 Task: Look for space in Bāndīkūi, India from 9th June, 2023 to 11th June, 2023 for 2 adults in price range Rs.6000 to Rs.10000. Place can be entire place with 2 bedrooms having 2 beds and 1 bathroom. Property type can be house, flat, guest house. Amenities needed are: wifi. Booking option can be shelf check-in. Required host language is English.
Action: Mouse moved to (502, 109)
Screenshot: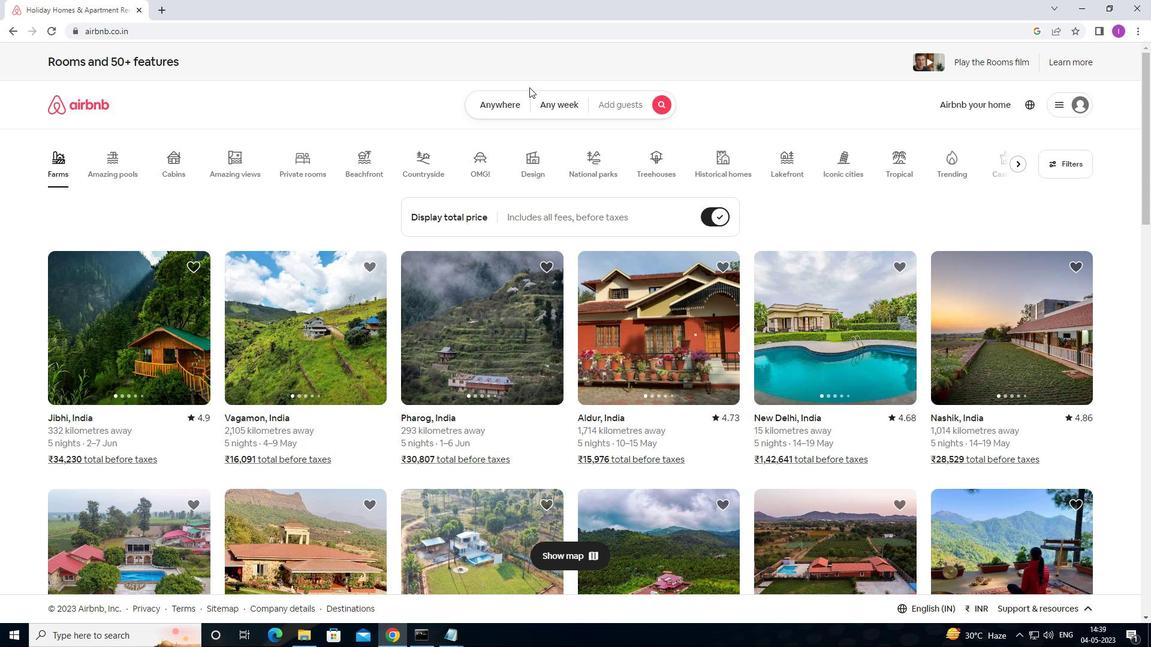 
Action: Mouse pressed left at (502, 109)
Screenshot: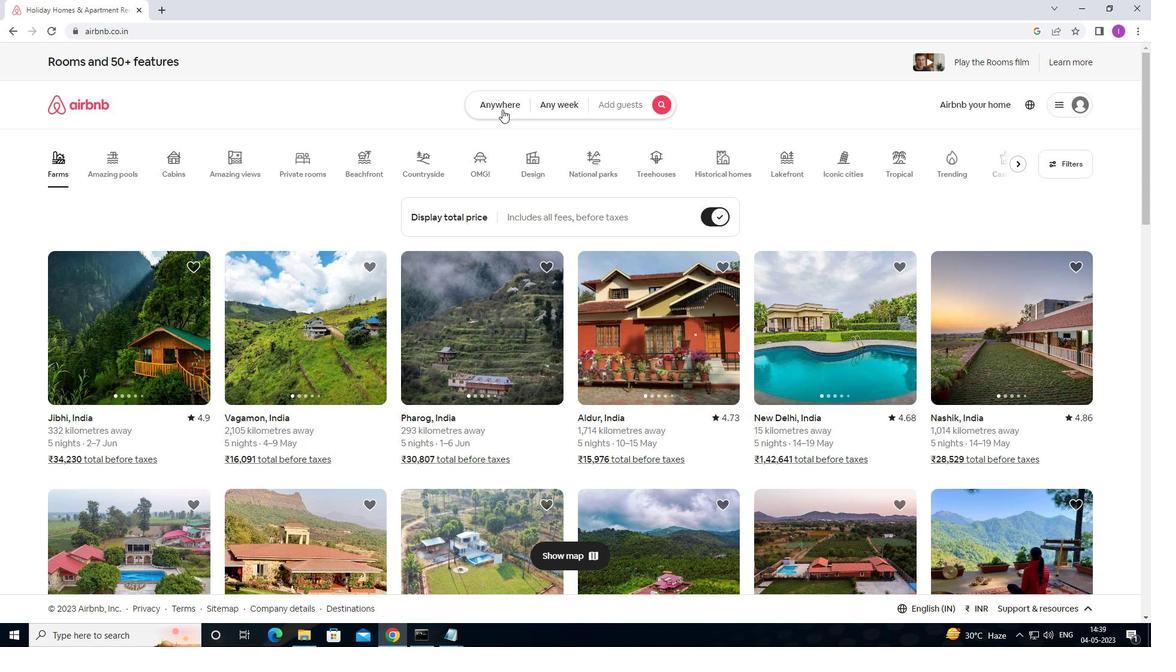 
Action: Mouse moved to (343, 157)
Screenshot: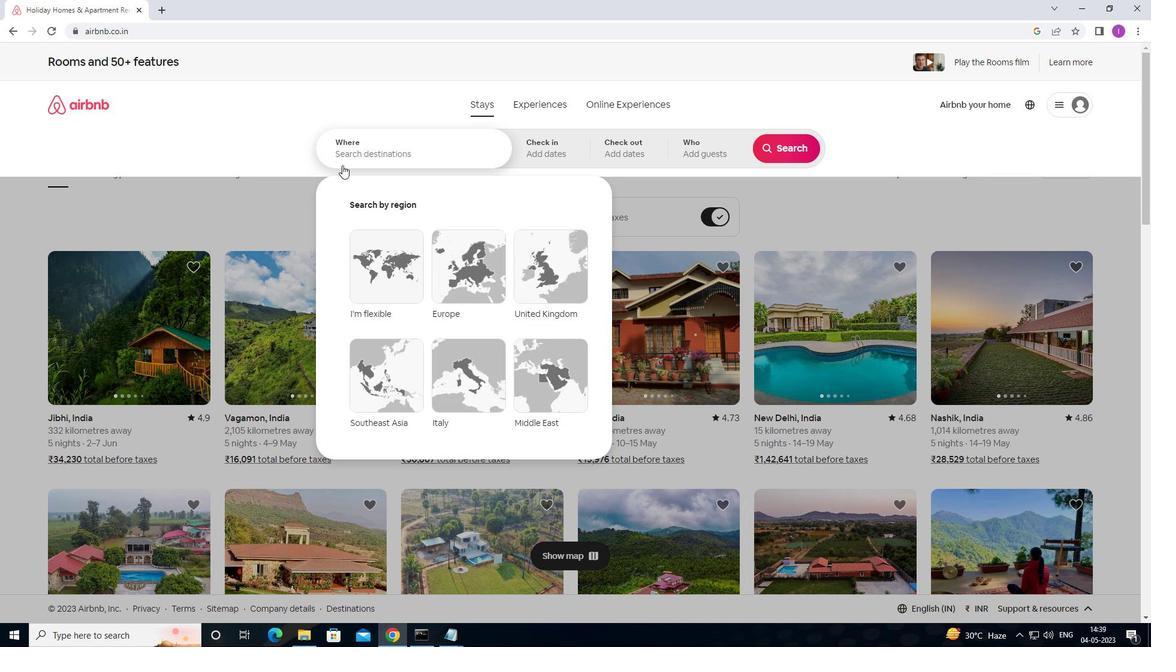 
Action: Mouse pressed left at (343, 157)
Screenshot: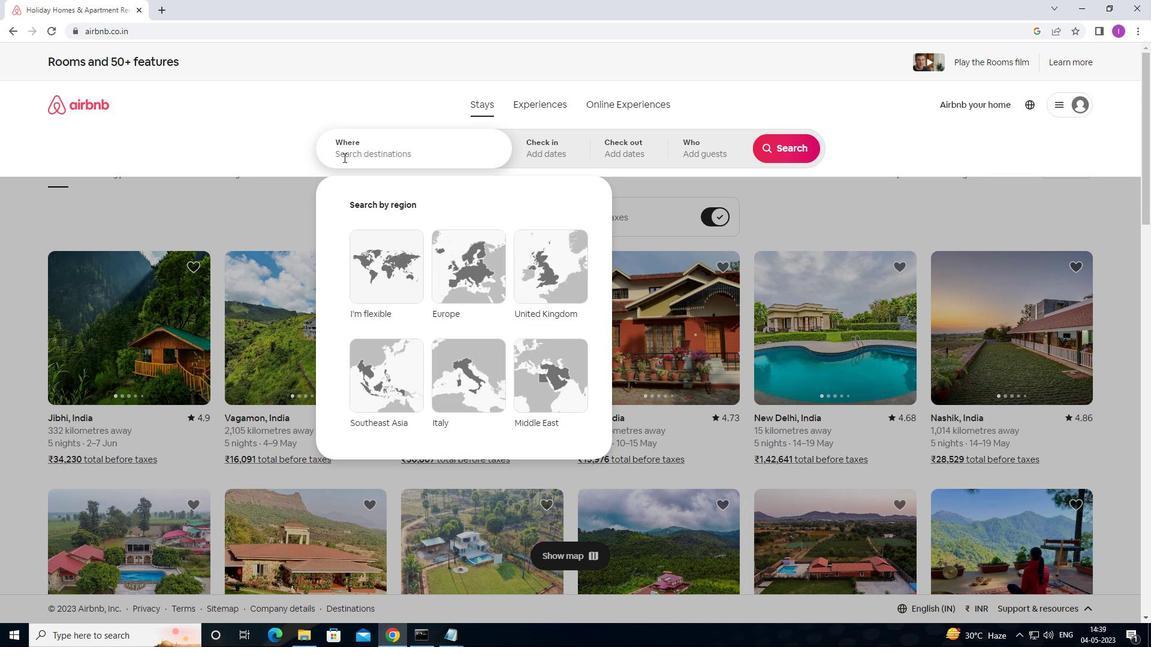 
Action: Mouse moved to (473, 128)
Screenshot: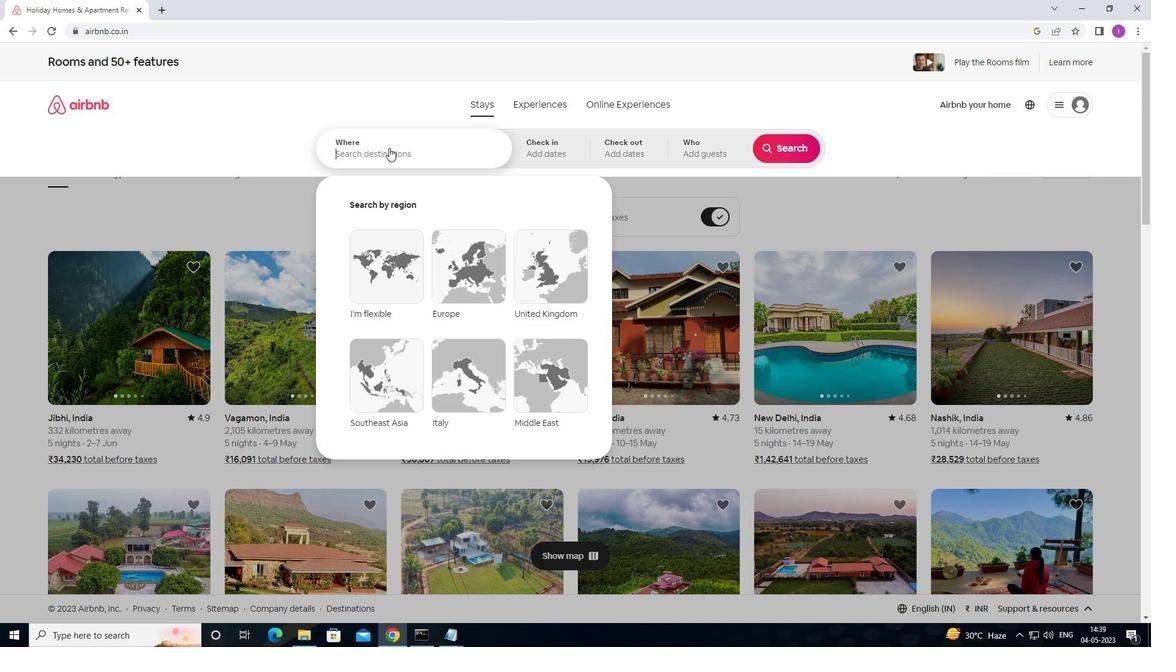
Action: Key pressed <Key.shift>BANDIKUI,<Key.shift>INDIA
Screenshot: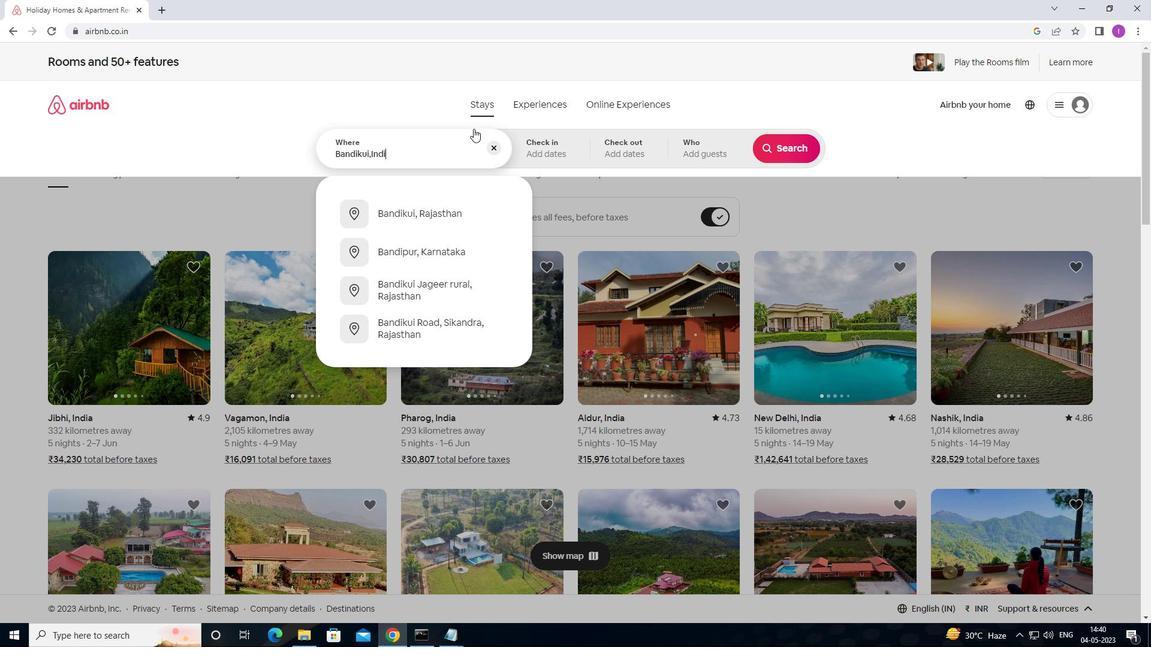 
Action: Mouse moved to (537, 149)
Screenshot: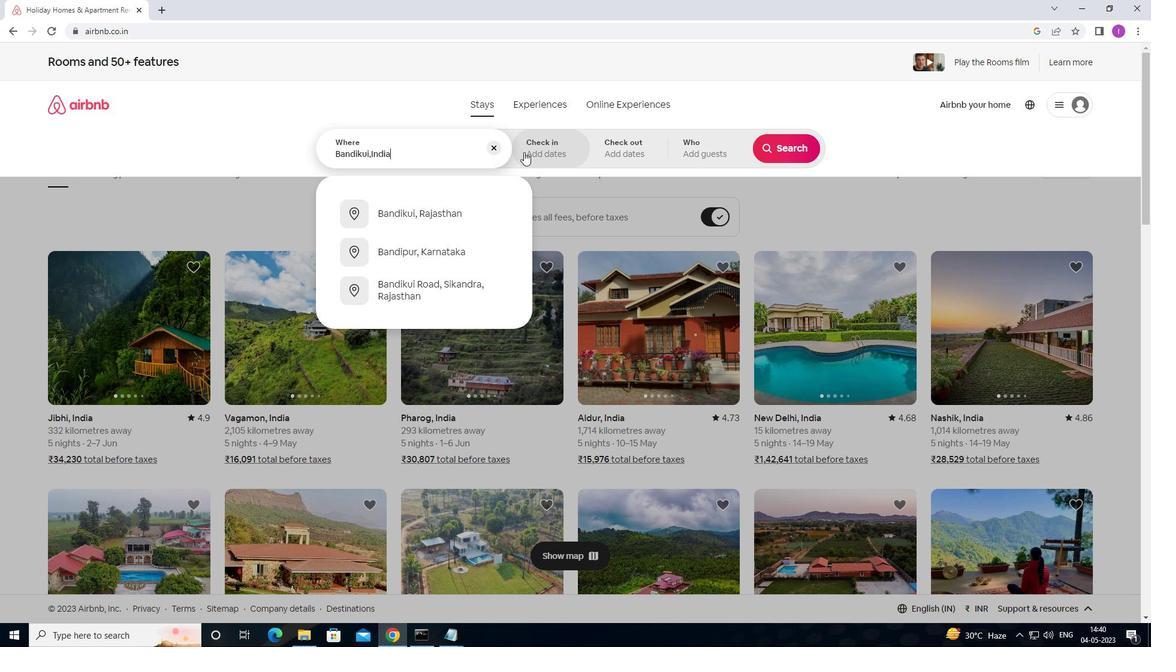 
Action: Mouse pressed left at (537, 149)
Screenshot: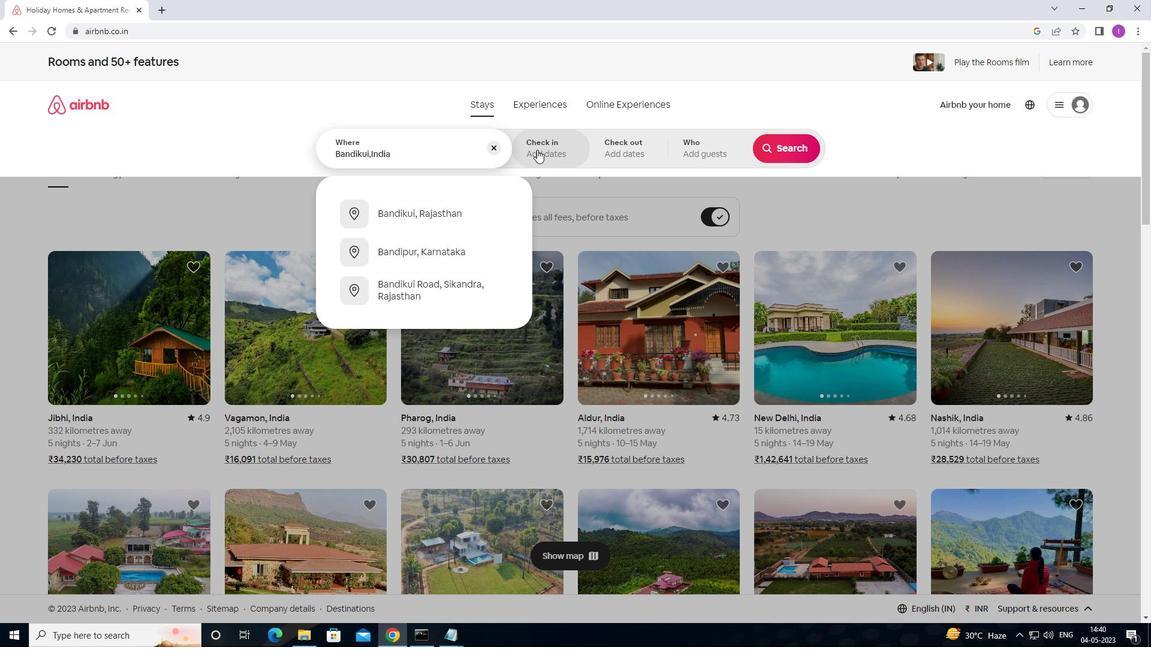 
Action: Mouse moved to (780, 241)
Screenshot: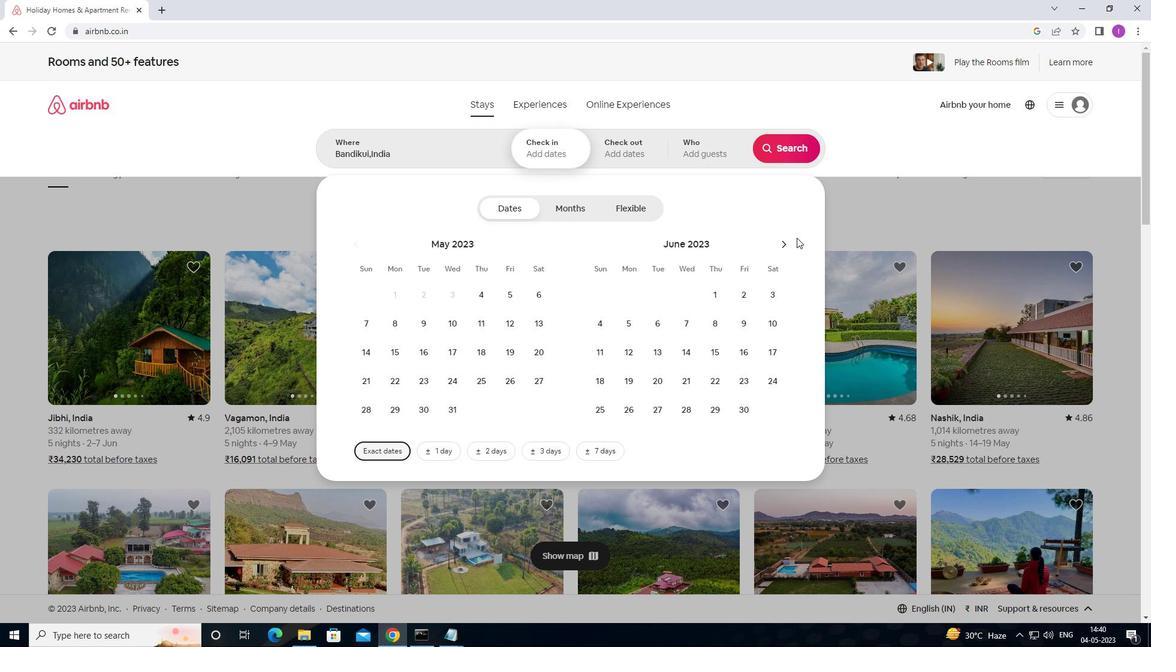 
Action: Mouse pressed left at (780, 241)
Screenshot: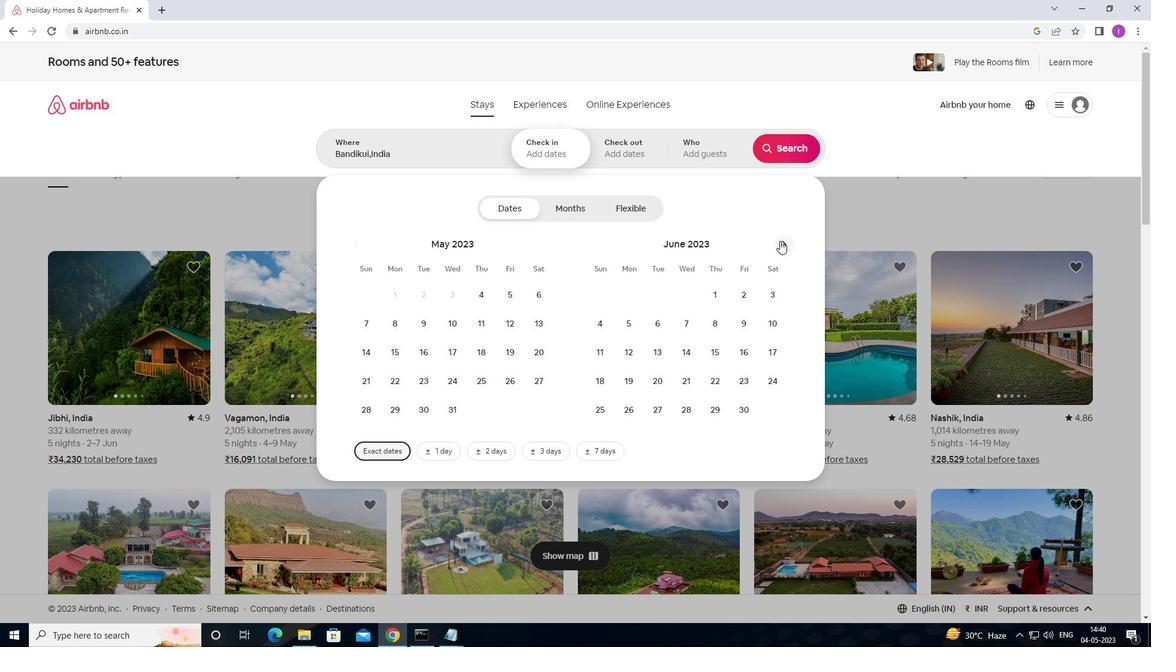 
Action: Mouse moved to (509, 326)
Screenshot: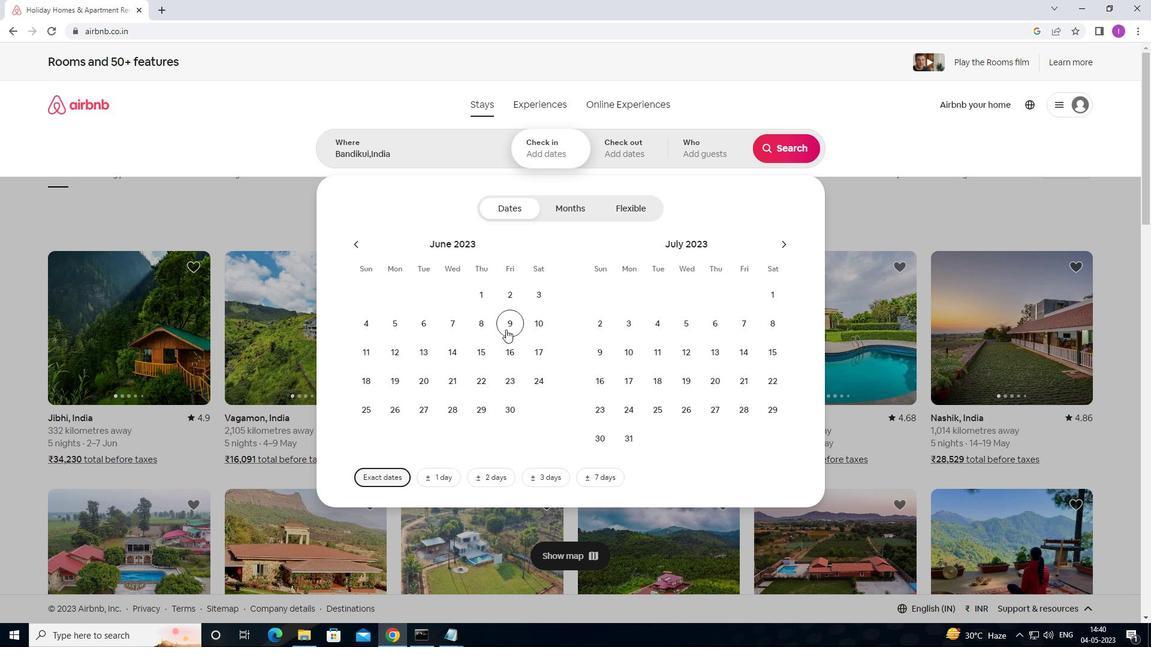 
Action: Mouse pressed left at (509, 326)
Screenshot: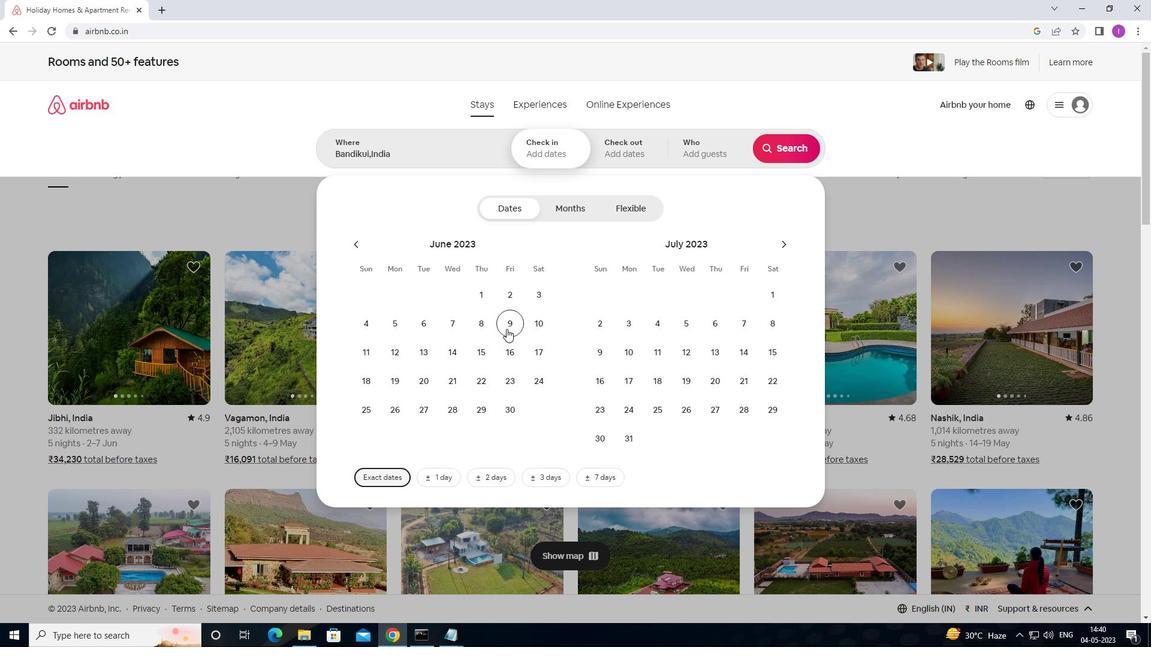 
Action: Mouse moved to (364, 350)
Screenshot: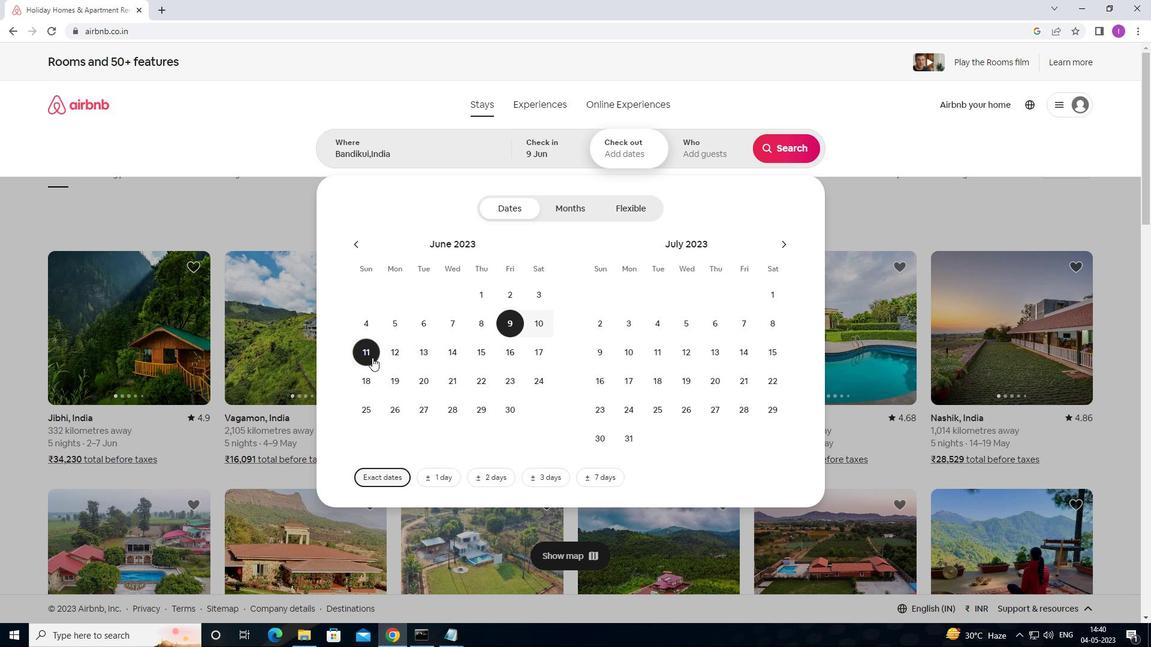 
Action: Mouse pressed left at (364, 350)
Screenshot: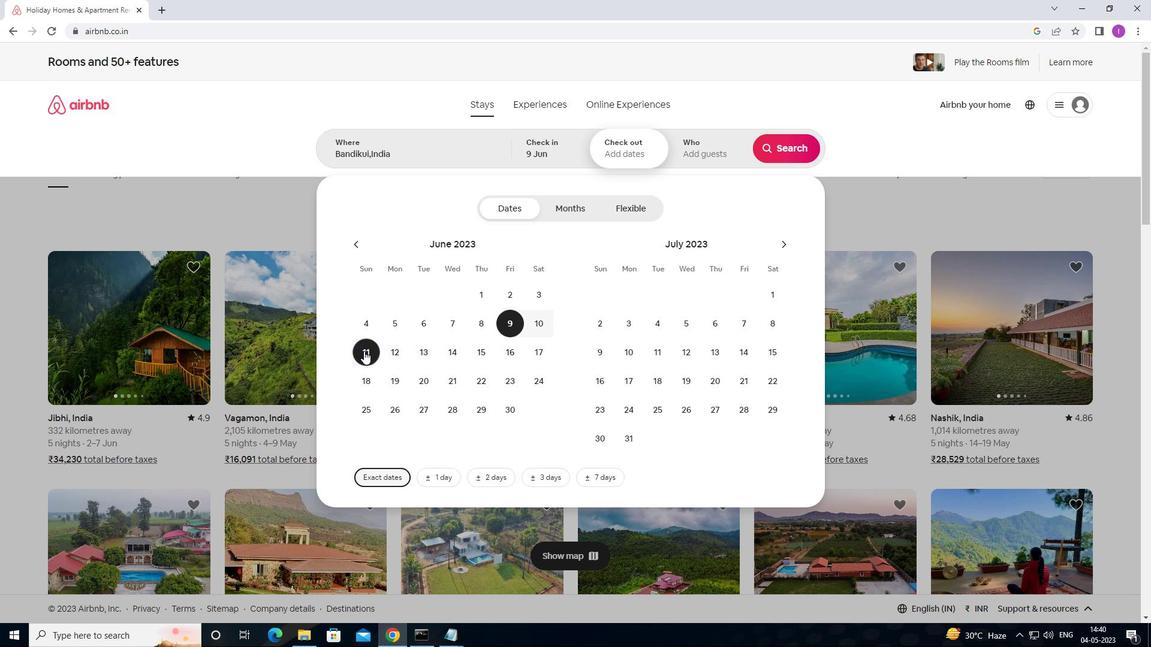 
Action: Mouse moved to (725, 158)
Screenshot: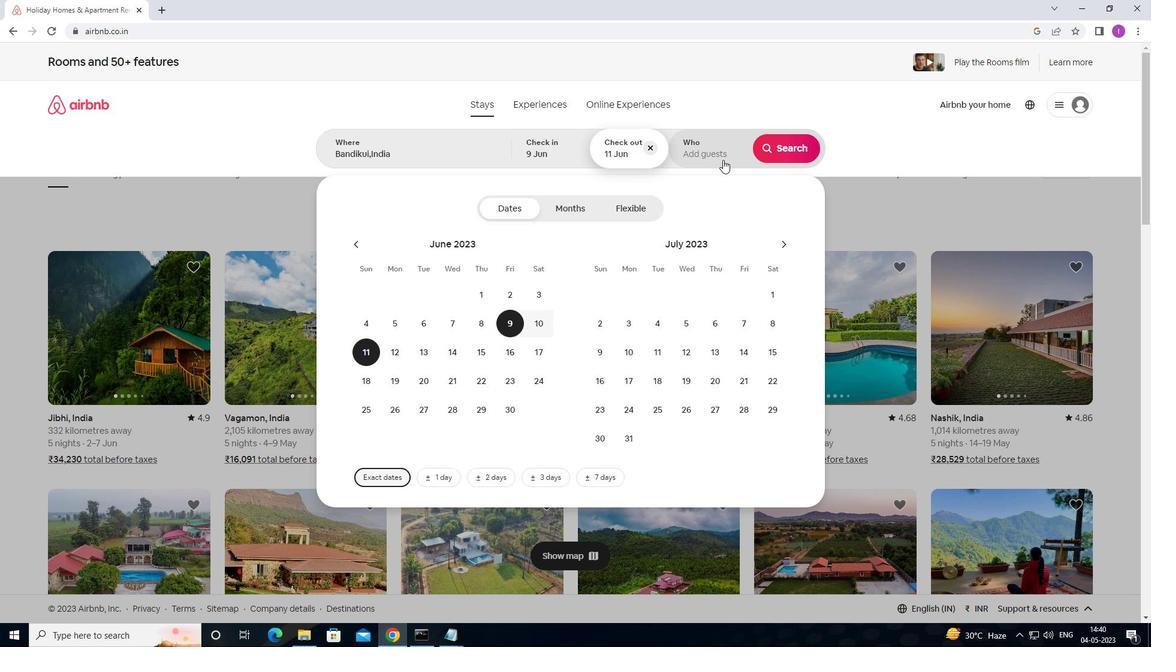 
Action: Mouse pressed left at (725, 158)
Screenshot: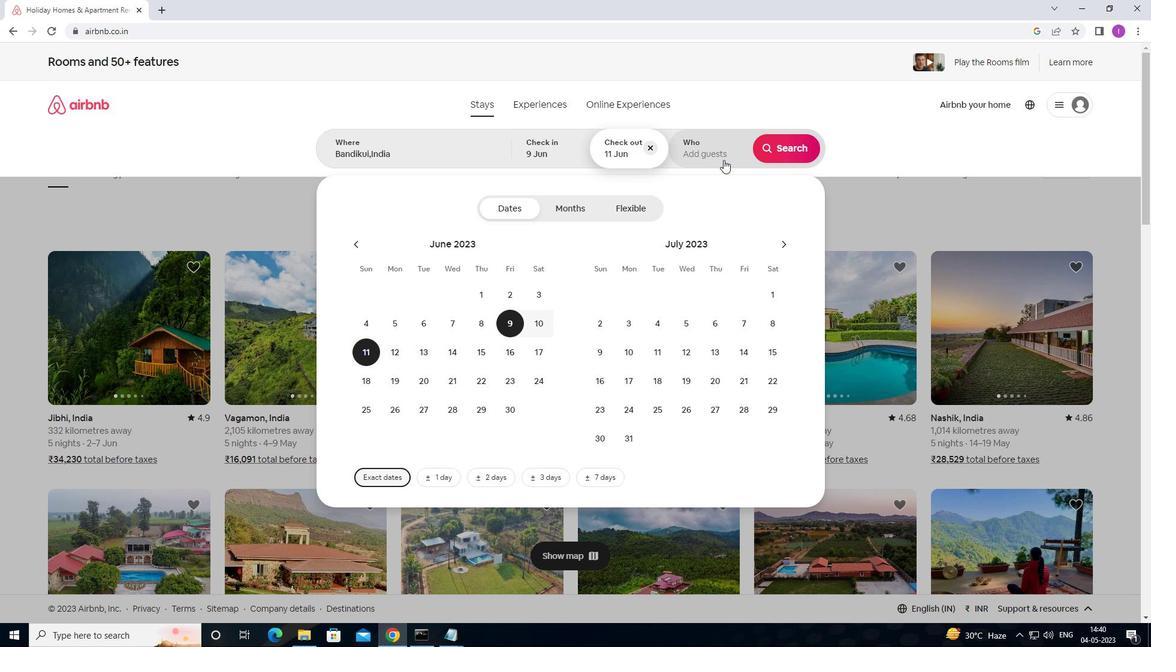 
Action: Mouse moved to (788, 211)
Screenshot: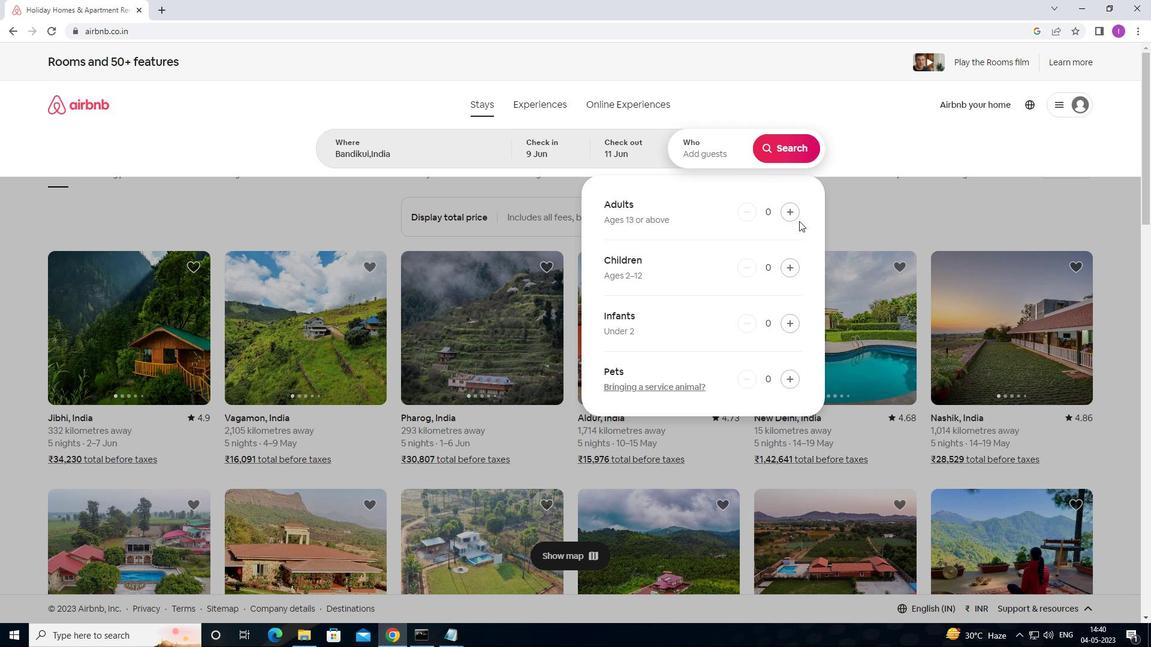 
Action: Mouse pressed left at (788, 211)
Screenshot: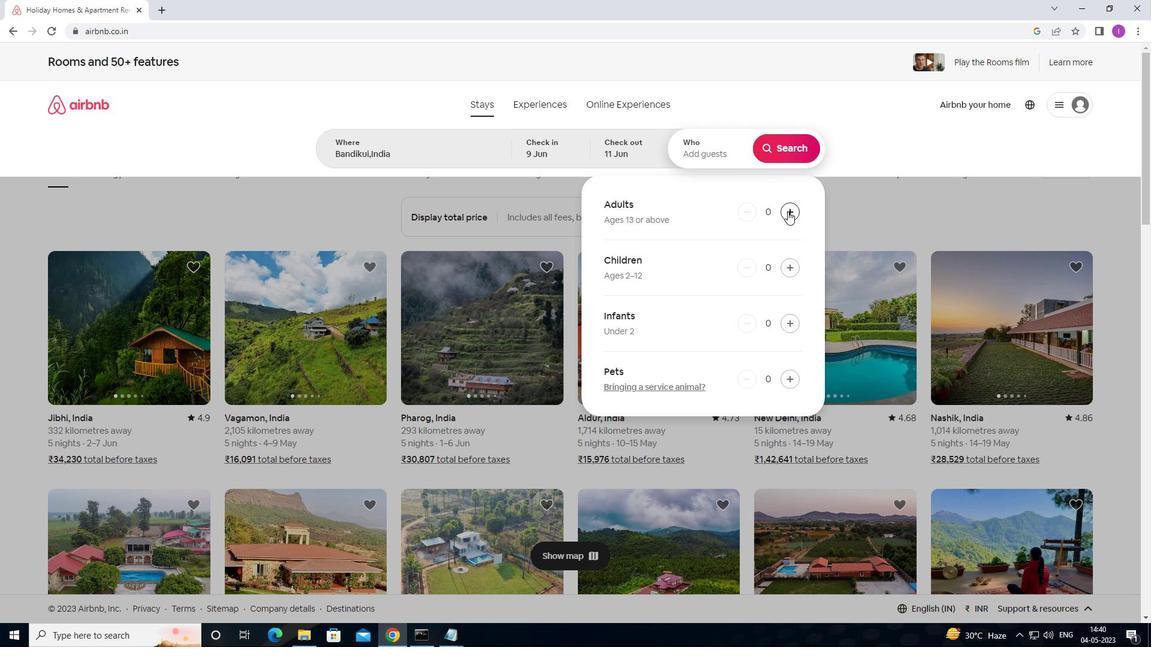 
Action: Mouse pressed left at (788, 211)
Screenshot: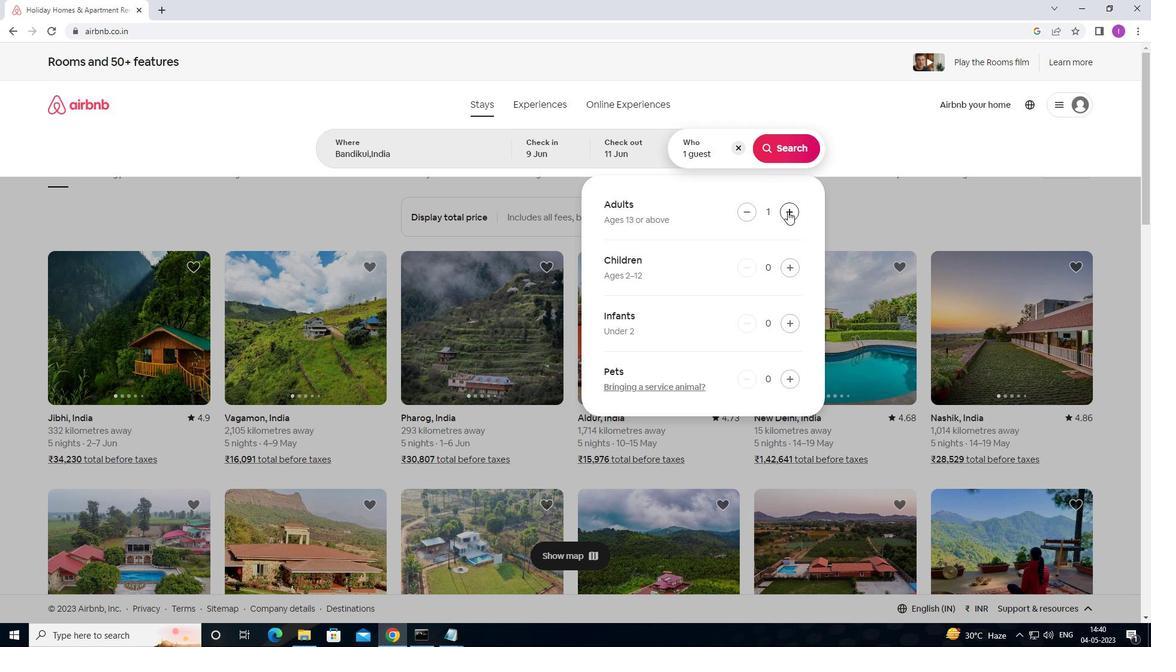 
Action: Mouse moved to (782, 140)
Screenshot: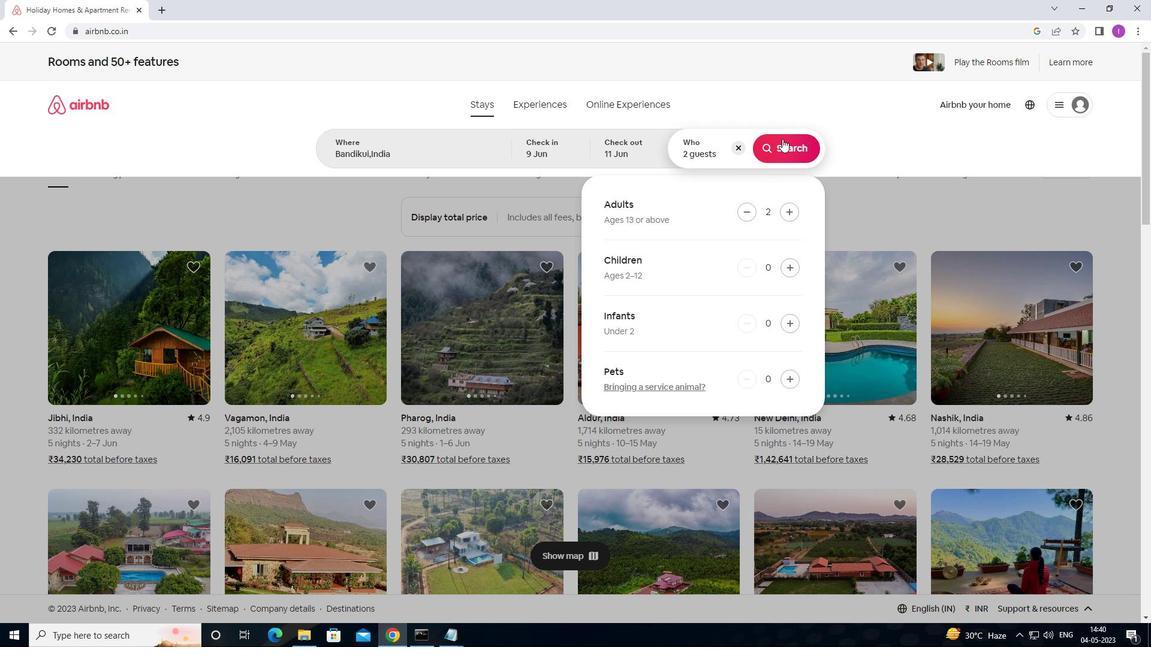 
Action: Mouse pressed left at (782, 140)
Screenshot: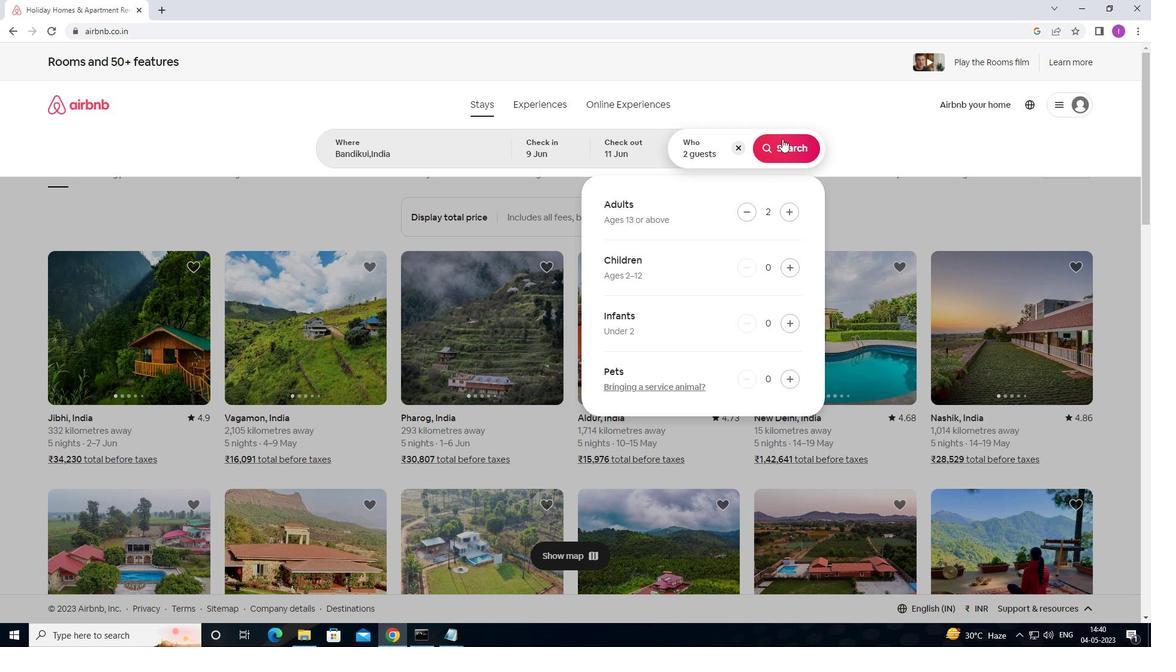
Action: Mouse moved to (1096, 119)
Screenshot: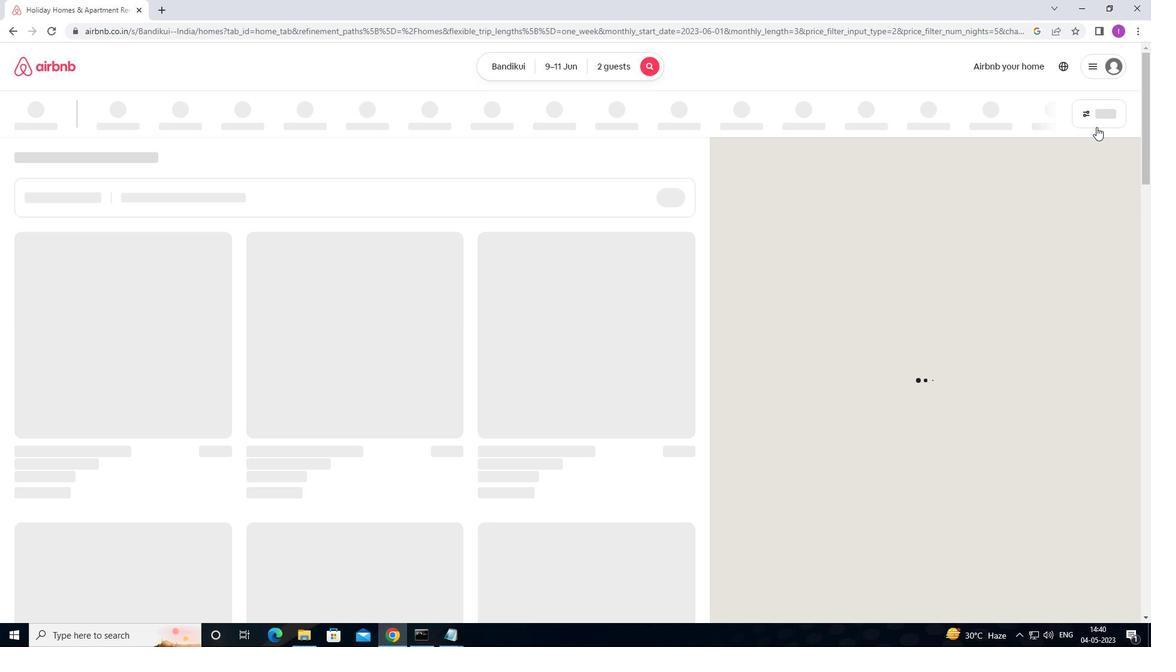 
Action: Mouse pressed left at (1096, 119)
Screenshot: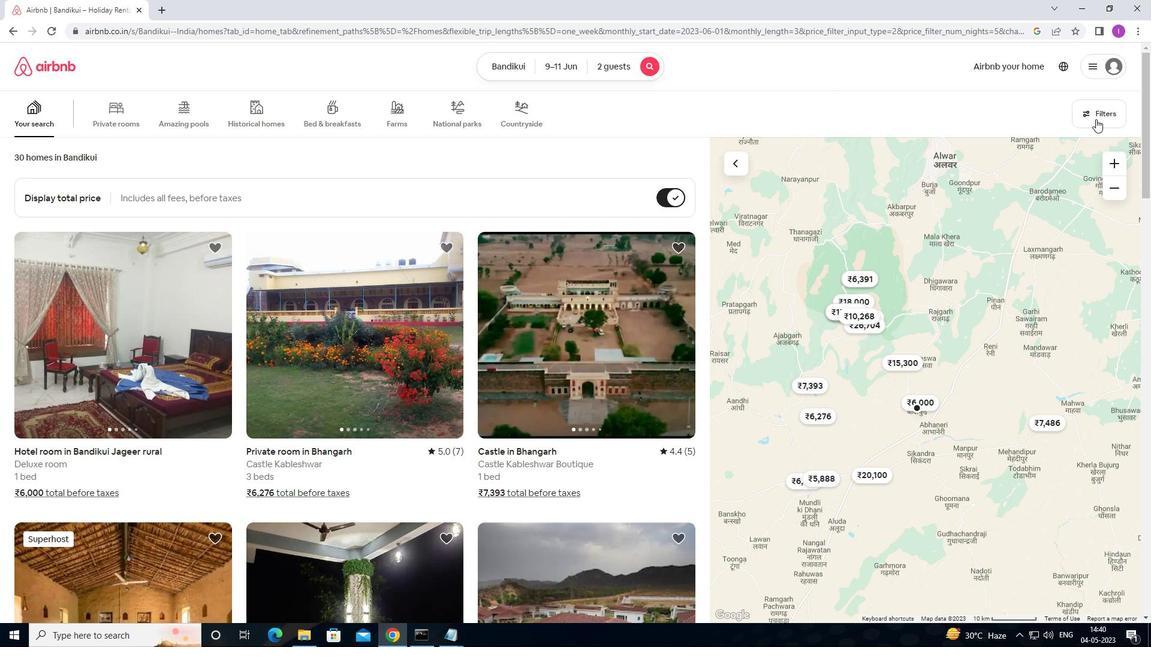 
Action: Mouse moved to (417, 263)
Screenshot: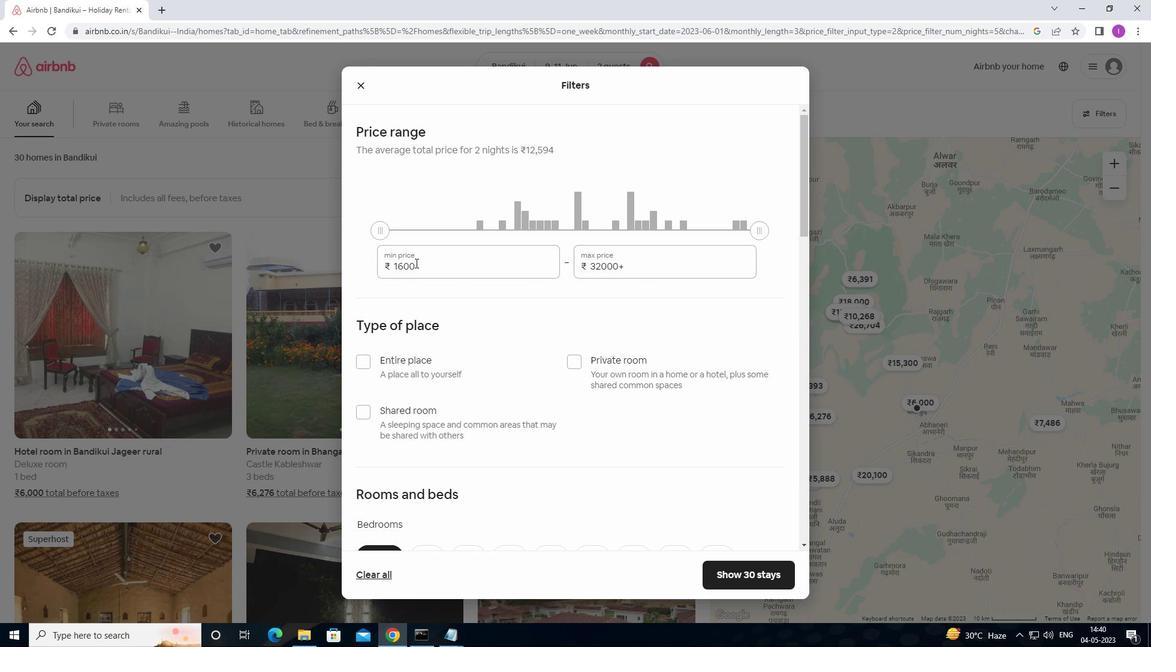 
Action: Mouse pressed left at (417, 263)
Screenshot: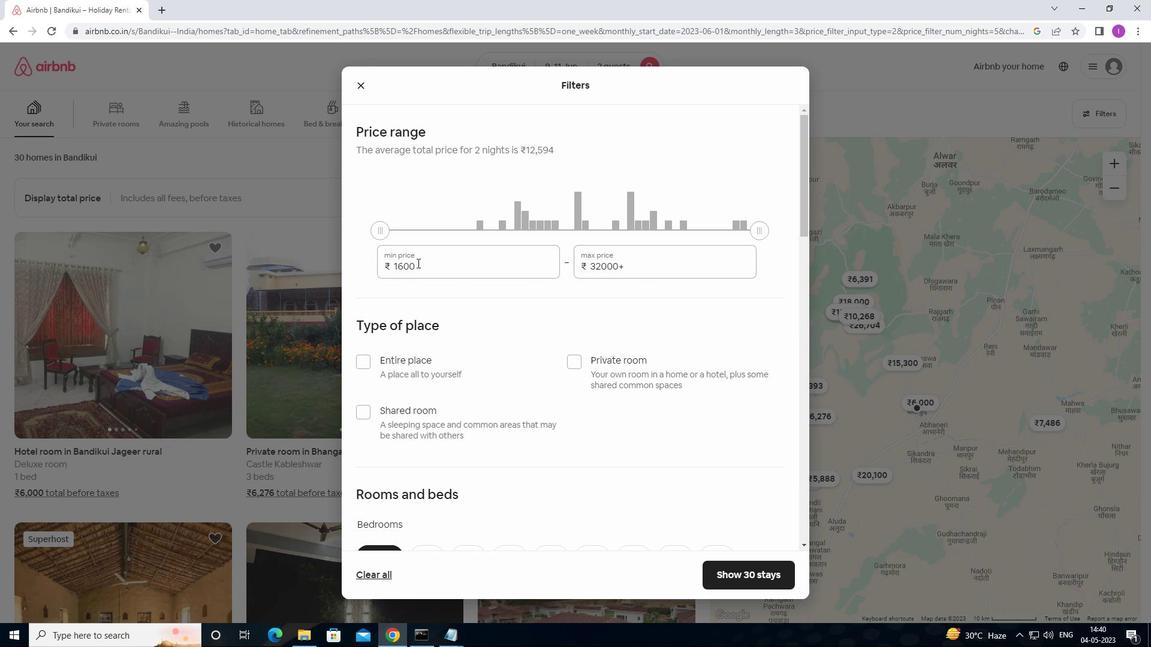 
Action: Mouse moved to (371, 263)
Screenshot: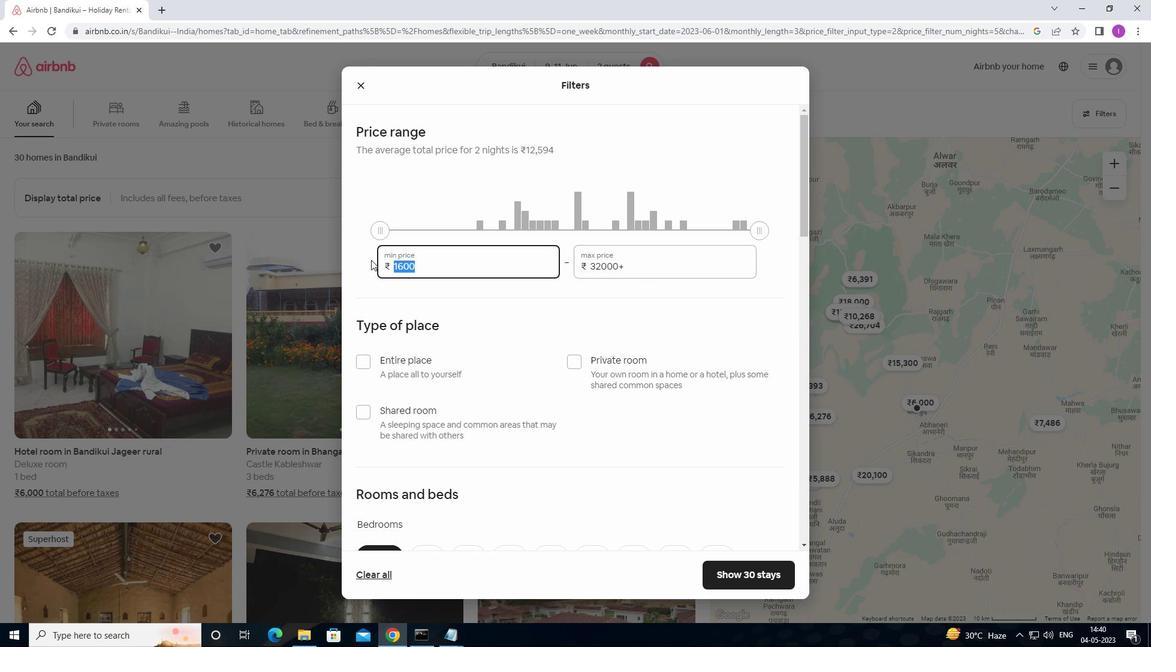 
Action: Key pressed 6
Screenshot: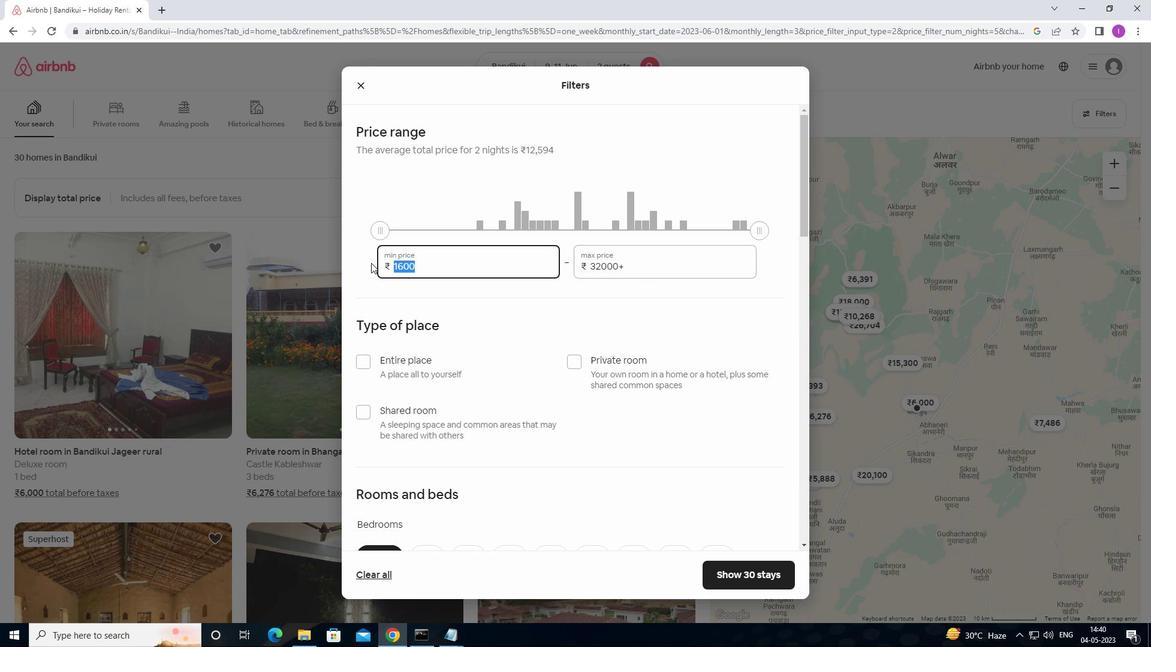 
Action: Mouse moved to (371, 263)
Screenshot: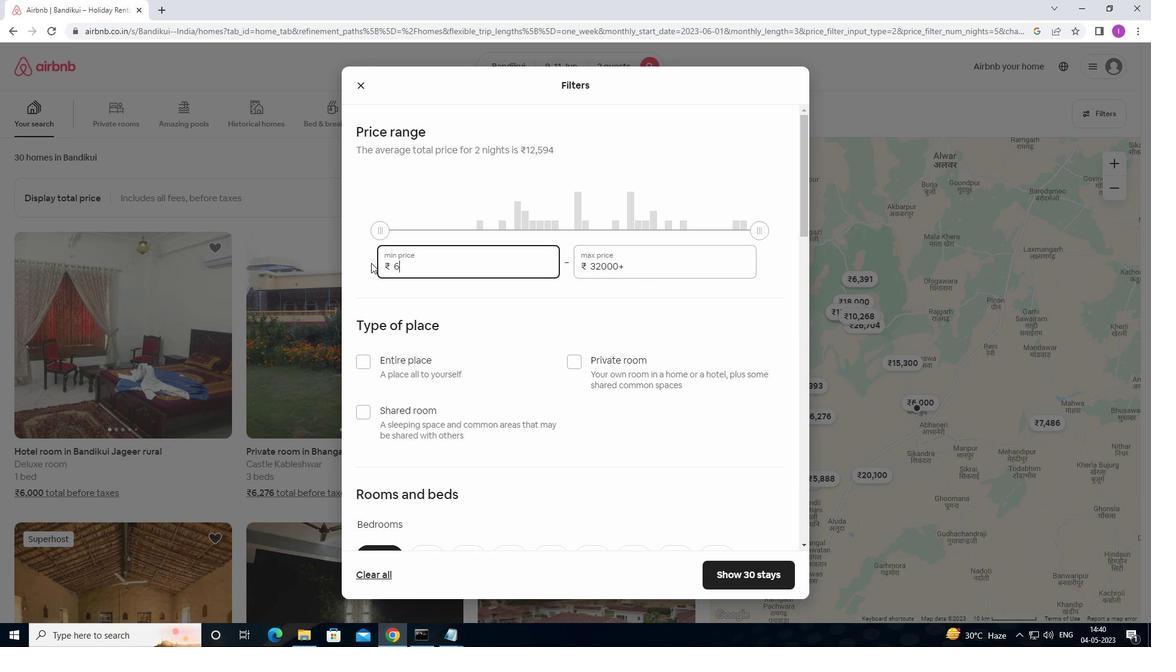 
Action: Key pressed 0
Screenshot: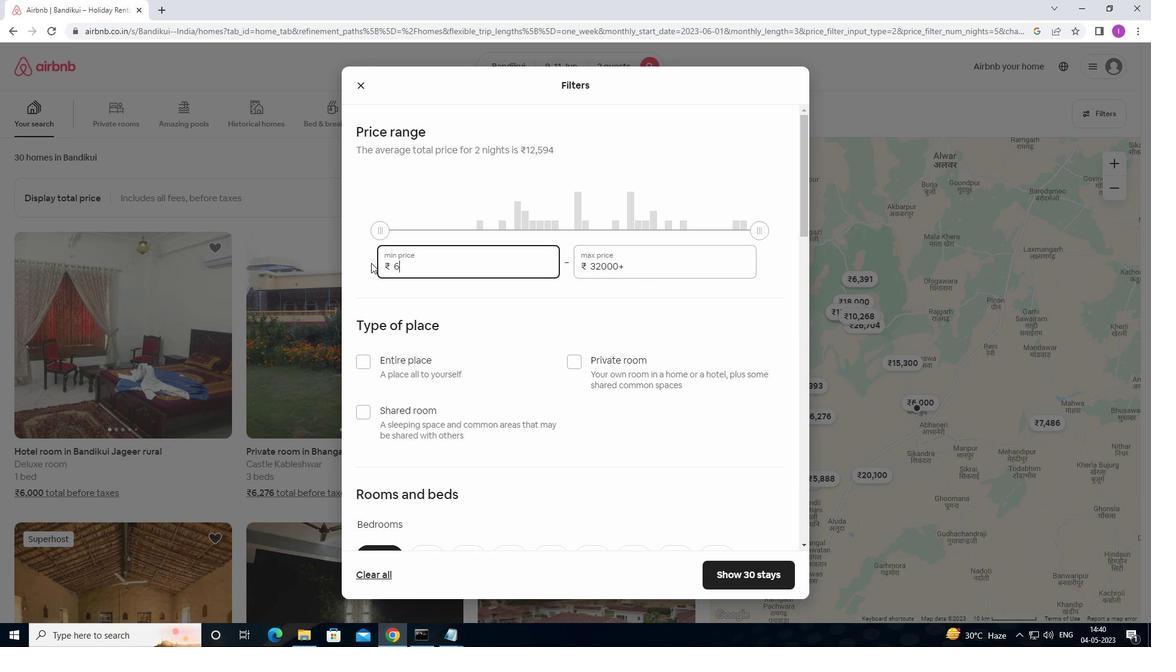 
Action: Mouse moved to (372, 263)
Screenshot: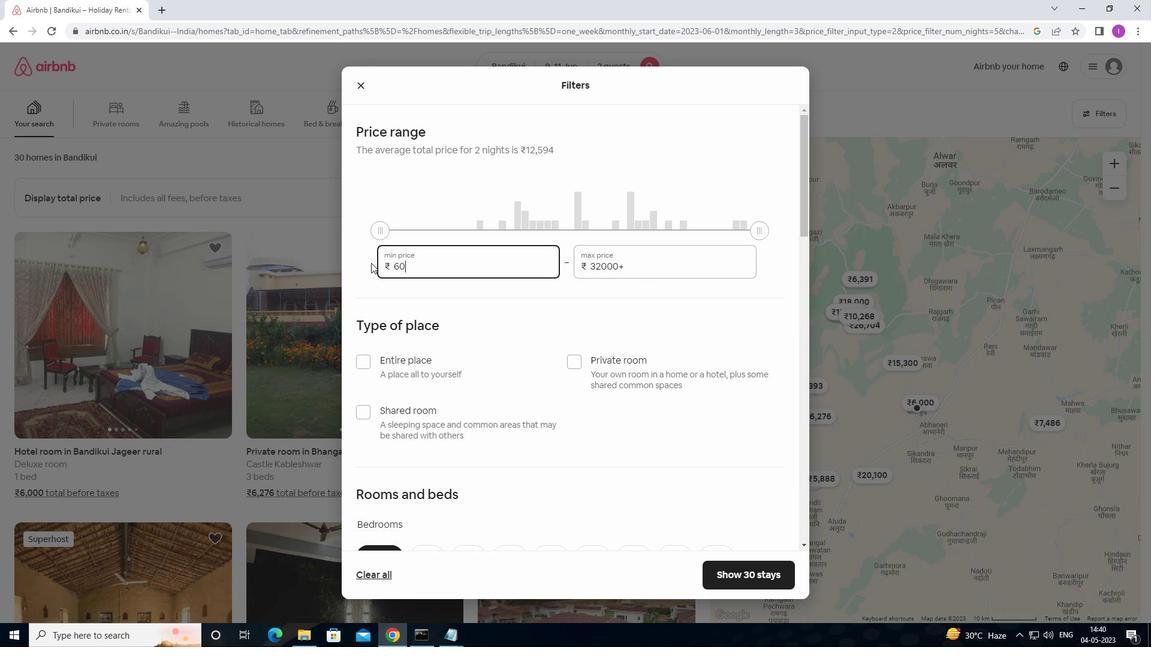 
Action: Key pressed 0
Screenshot: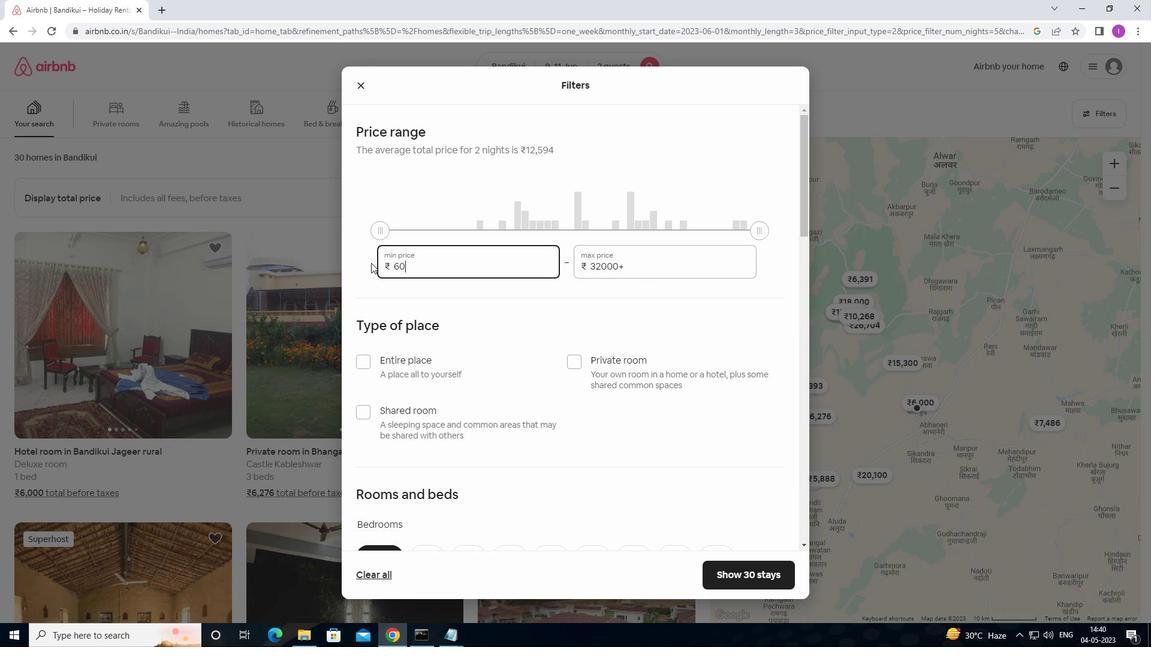 
Action: Mouse moved to (377, 261)
Screenshot: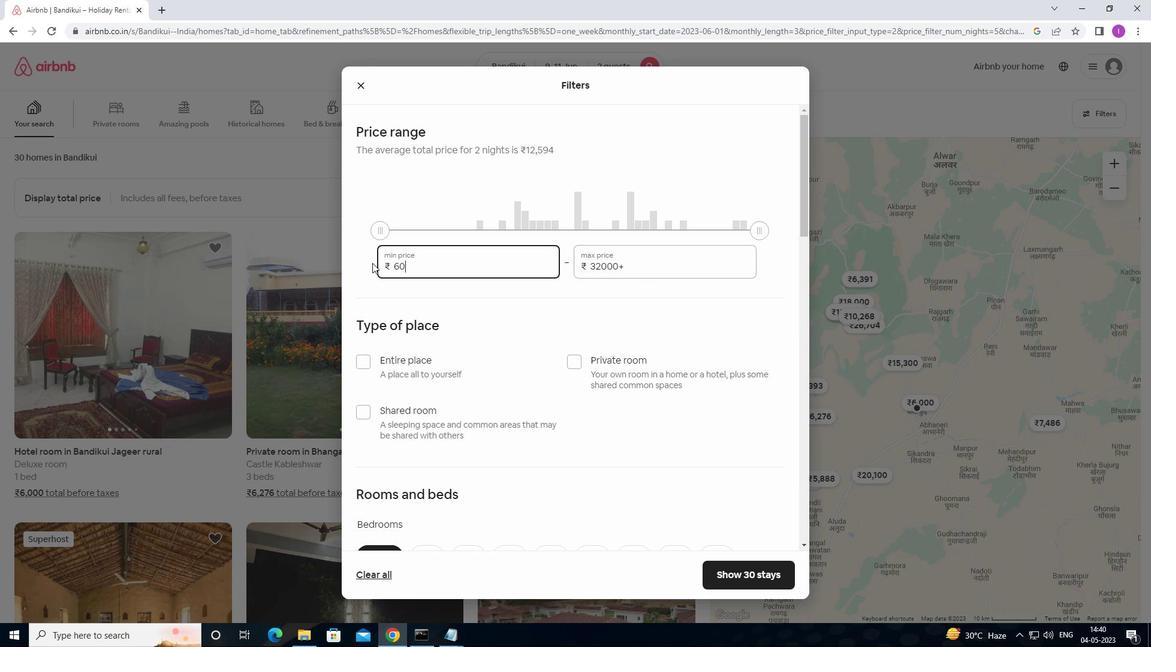 
Action: Key pressed 0
Screenshot: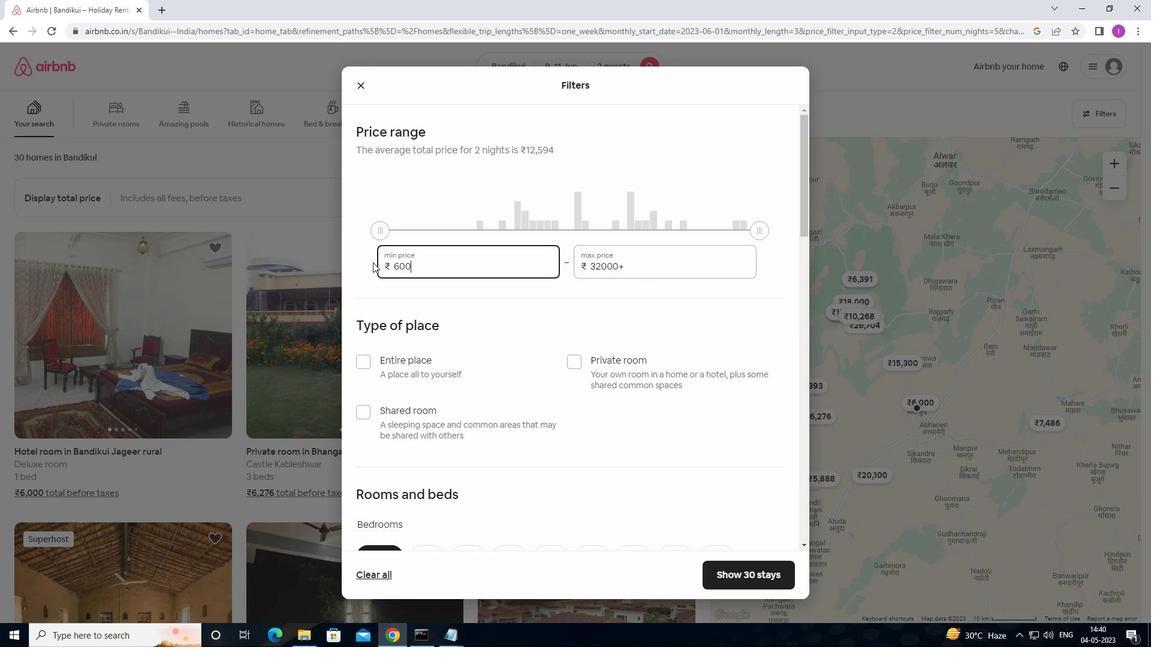
Action: Mouse moved to (634, 264)
Screenshot: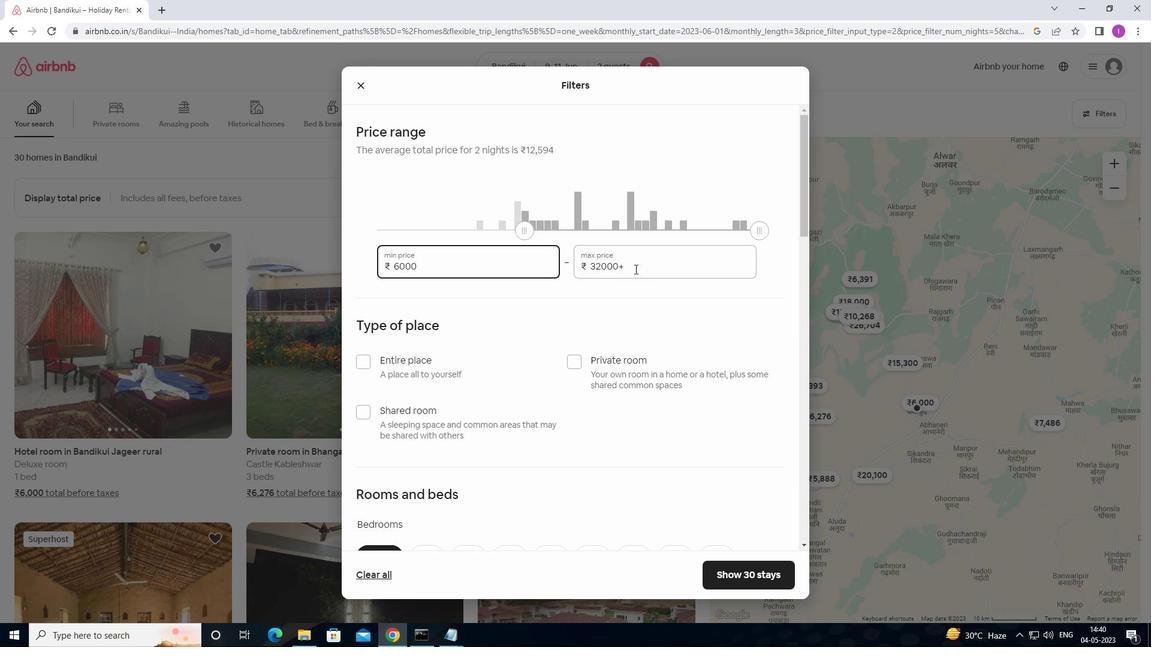 
Action: Mouse pressed left at (634, 264)
Screenshot: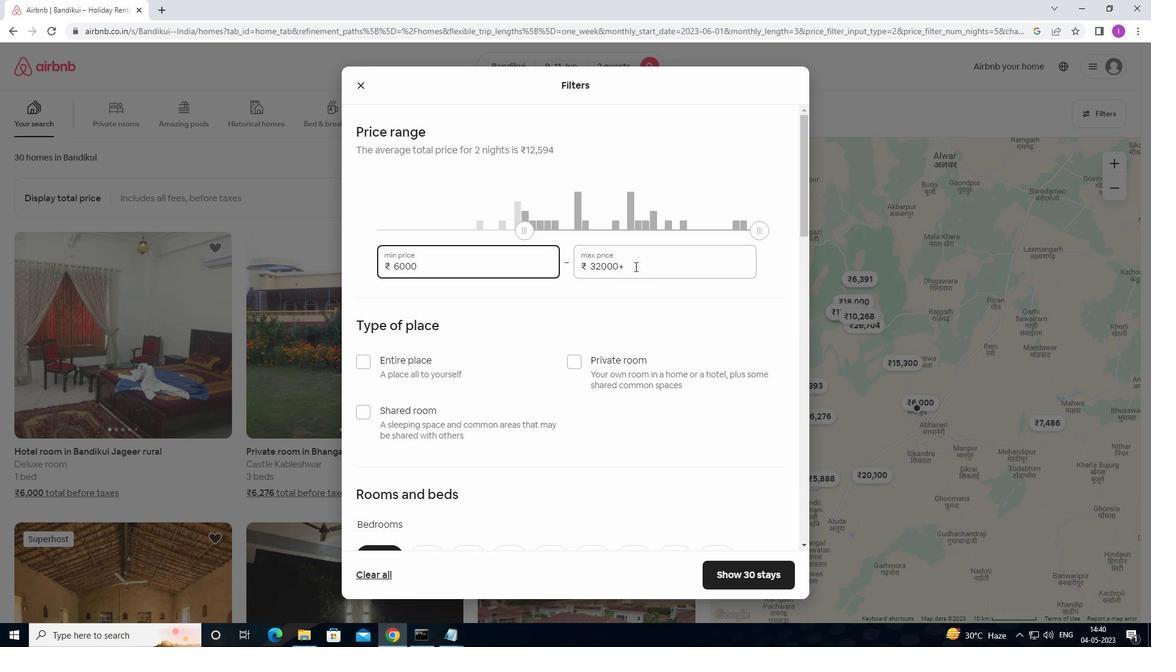 
Action: Mouse moved to (696, 262)
Screenshot: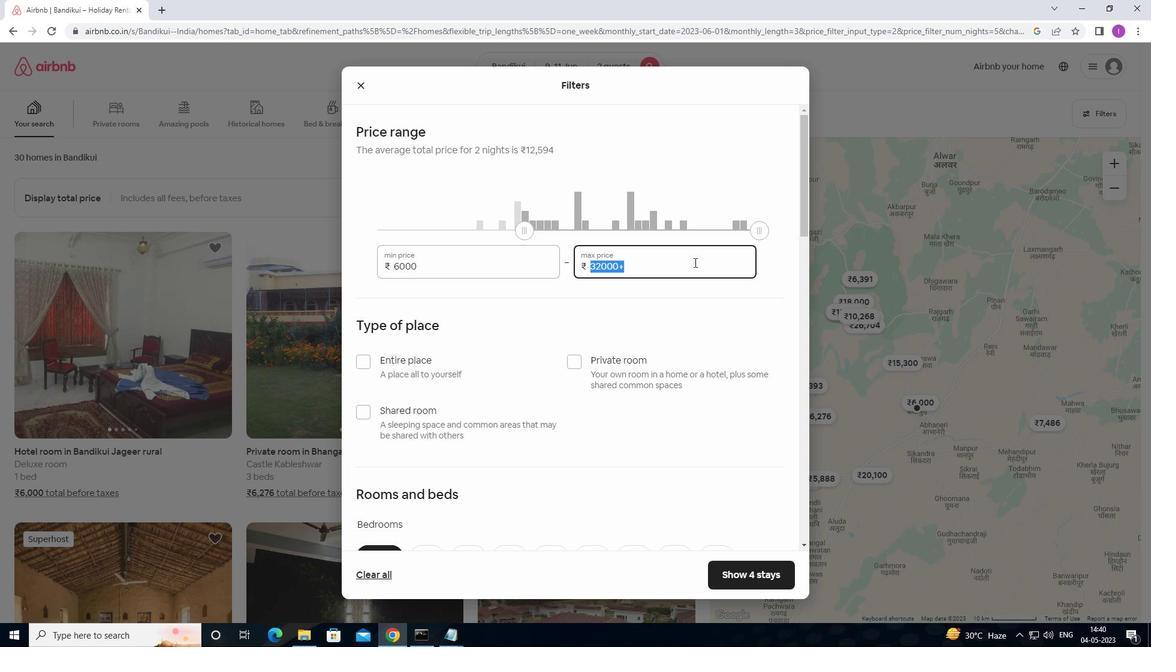 
Action: Key pressed 10000
Screenshot: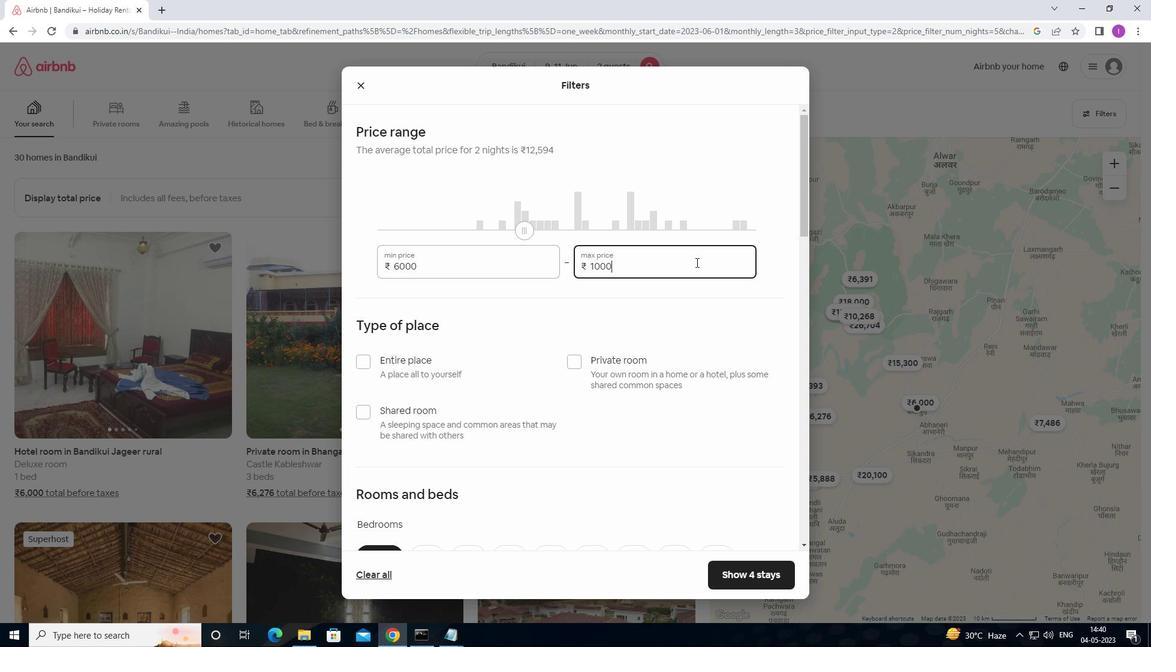 
Action: Mouse moved to (364, 361)
Screenshot: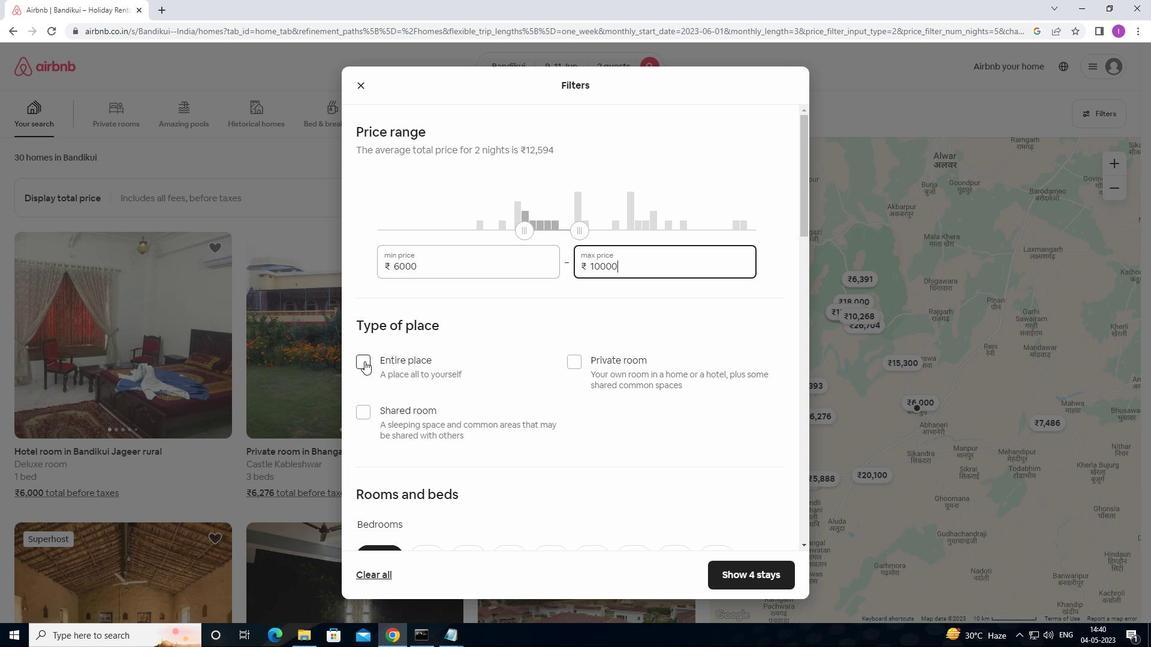 
Action: Mouse pressed left at (364, 361)
Screenshot: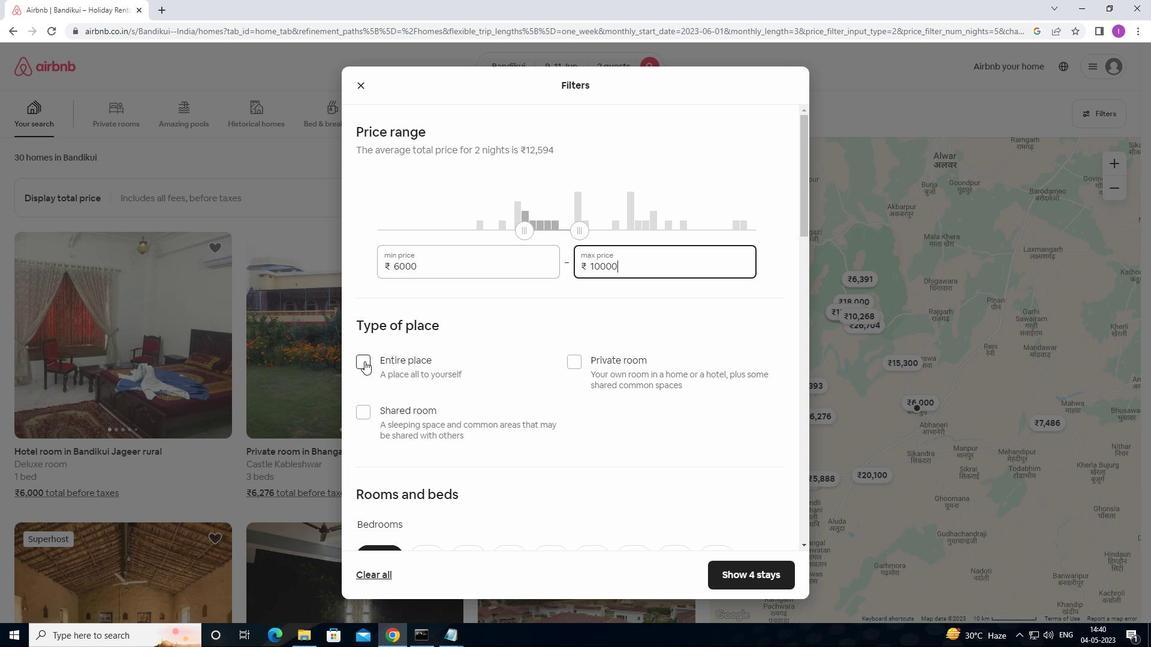 
Action: Mouse moved to (491, 332)
Screenshot: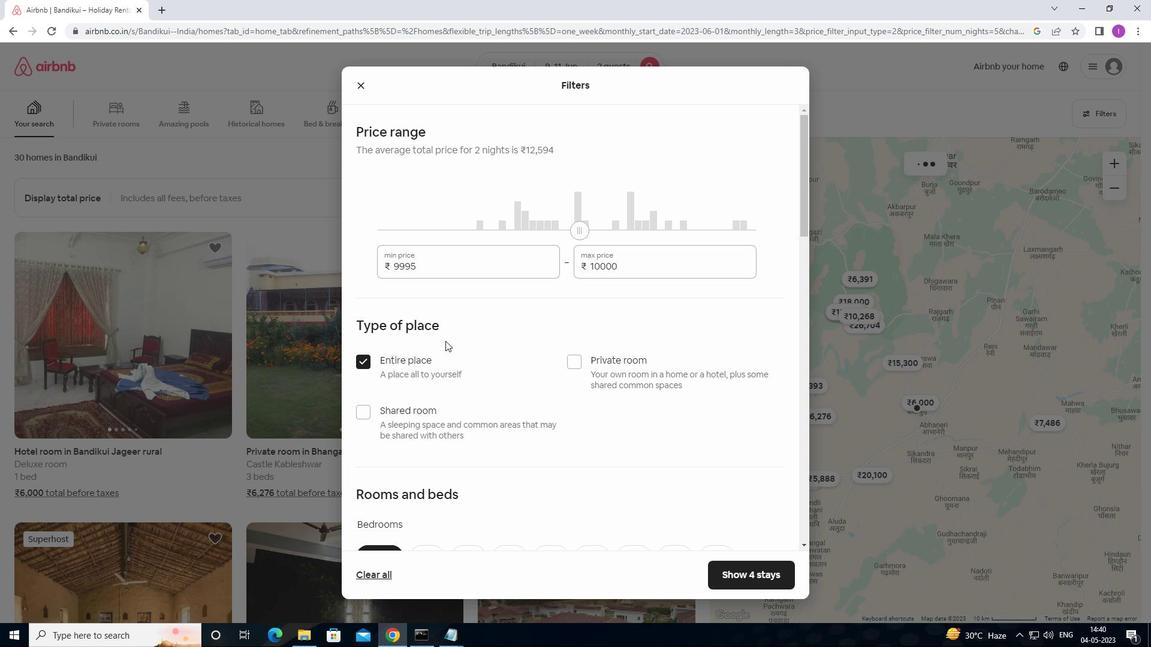 
Action: Mouse scrolled (491, 331) with delta (0, 0)
Screenshot: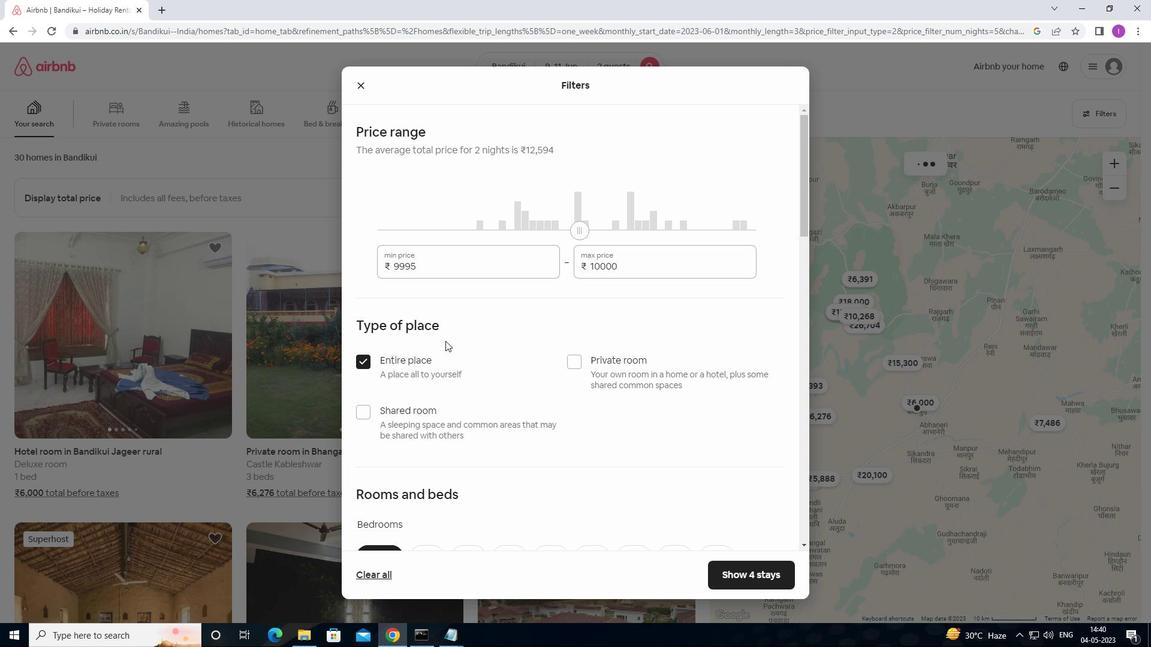 
Action: Mouse moved to (492, 332)
Screenshot: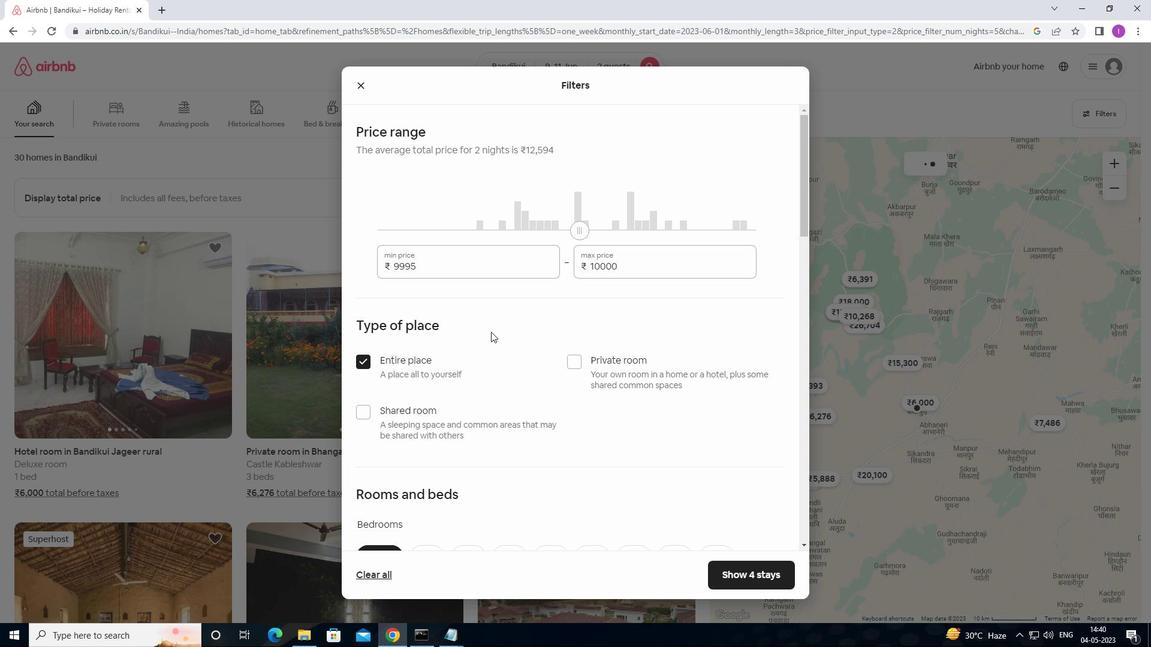 
Action: Mouse scrolled (492, 331) with delta (0, 0)
Screenshot: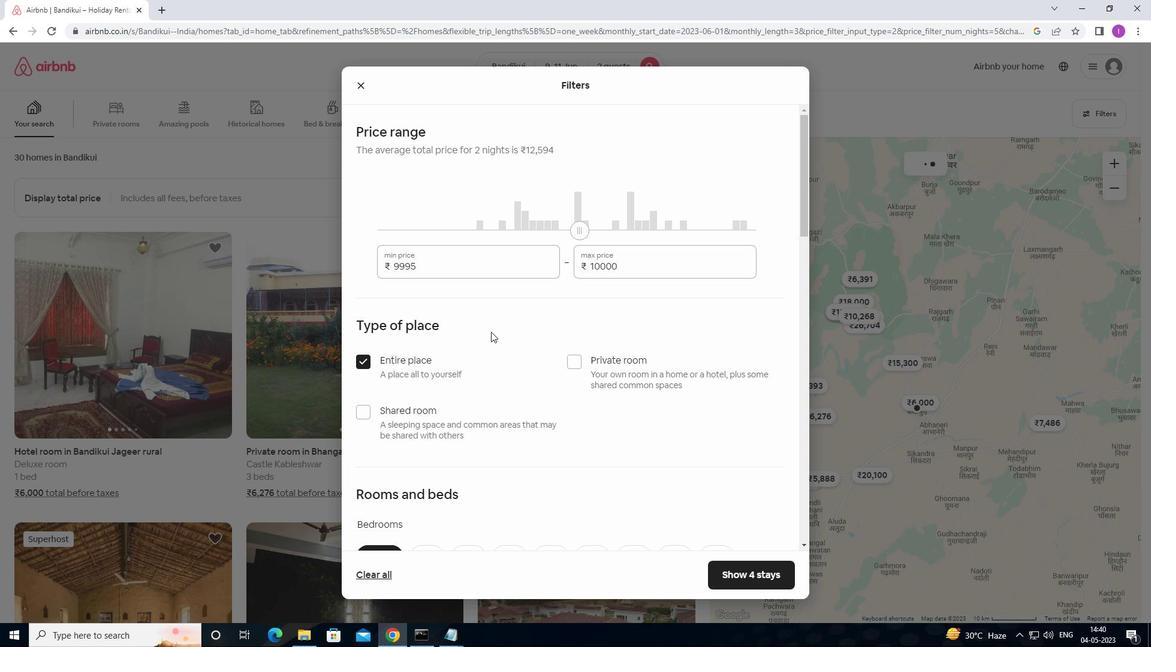 
Action: Mouse moved to (492, 332)
Screenshot: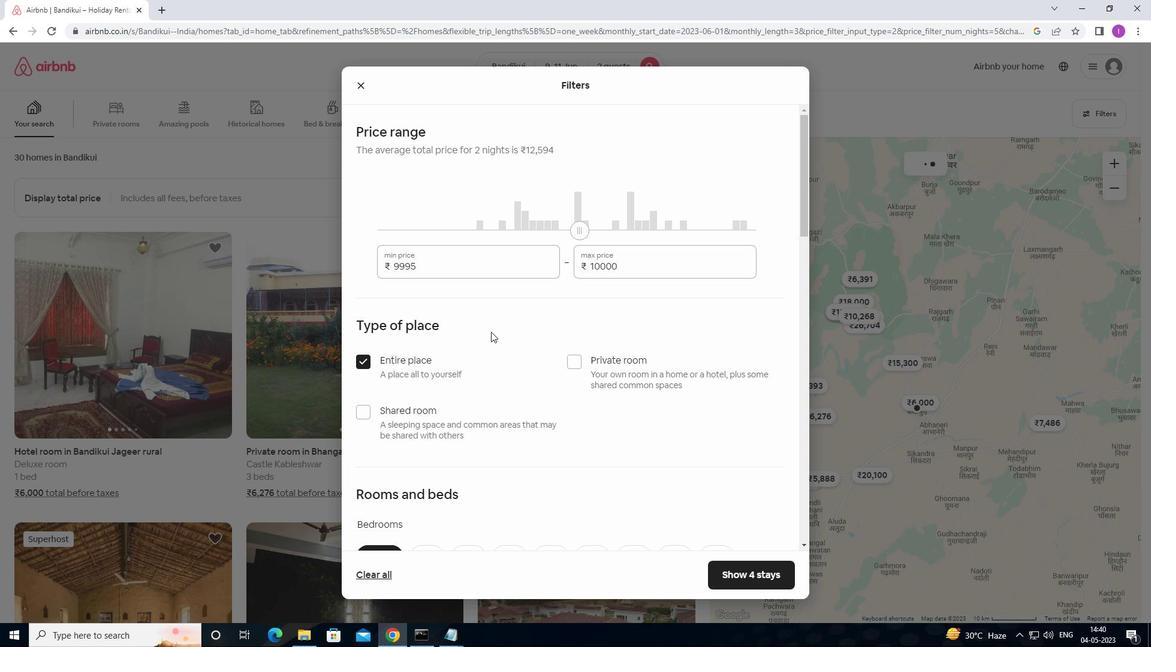 
Action: Mouse scrolled (492, 331) with delta (0, 0)
Screenshot: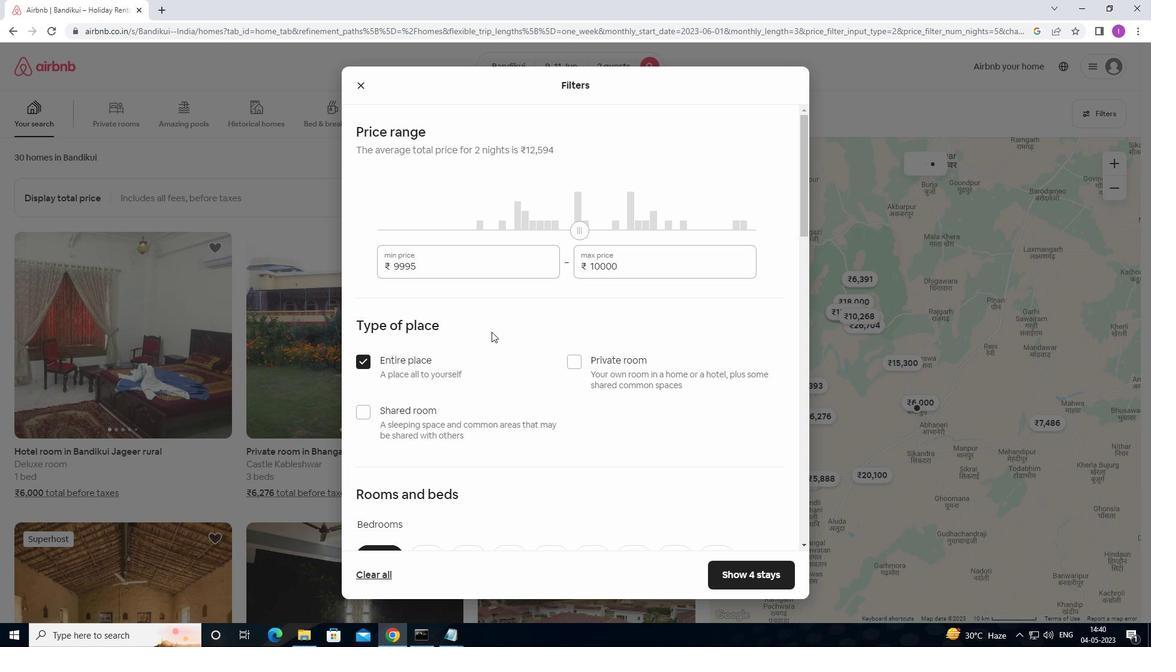 
Action: Mouse moved to (493, 332)
Screenshot: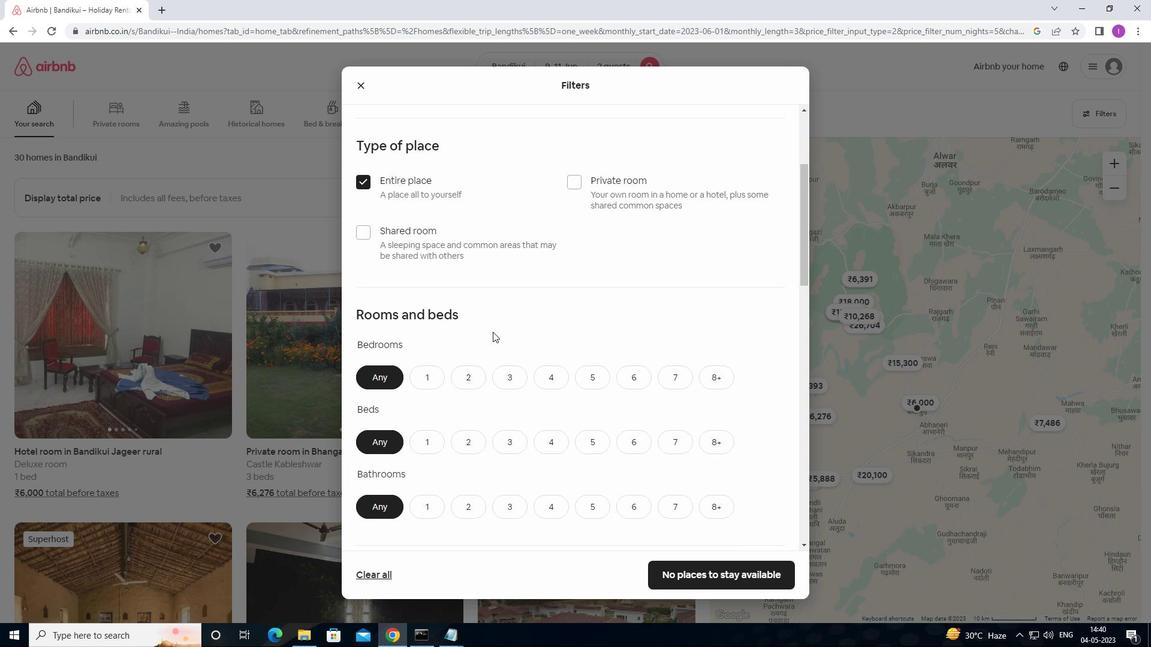 
Action: Mouse scrolled (493, 331) with delta (0, 0)
Screenshot: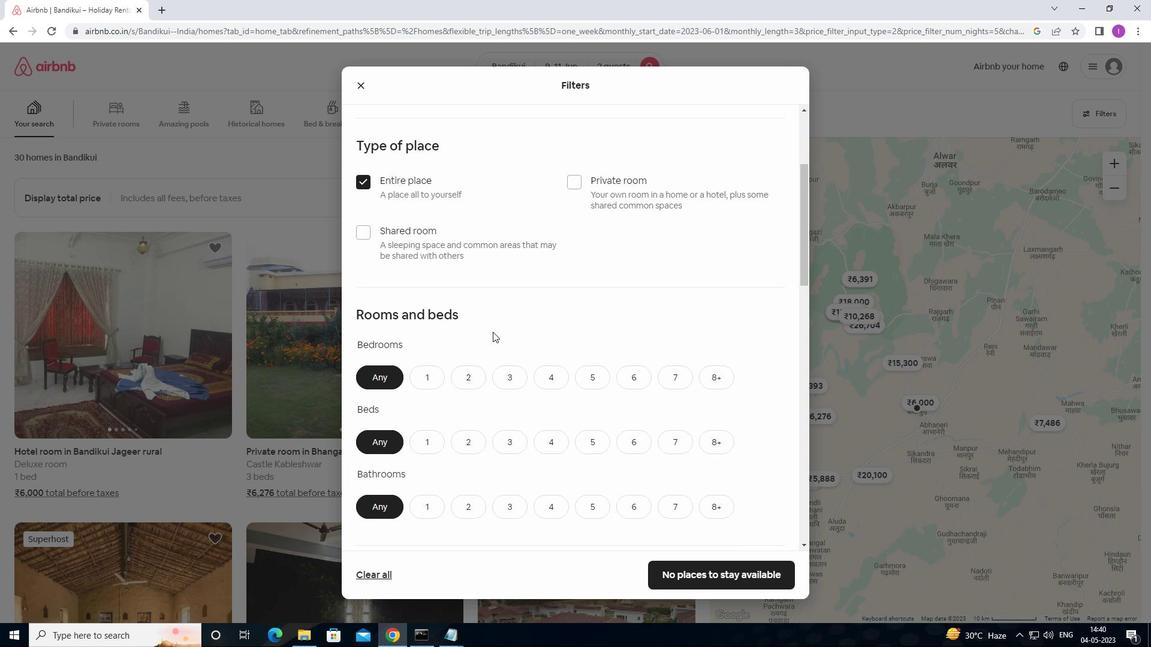 
Action: Mouse moved to (470, 322)
Screenshot: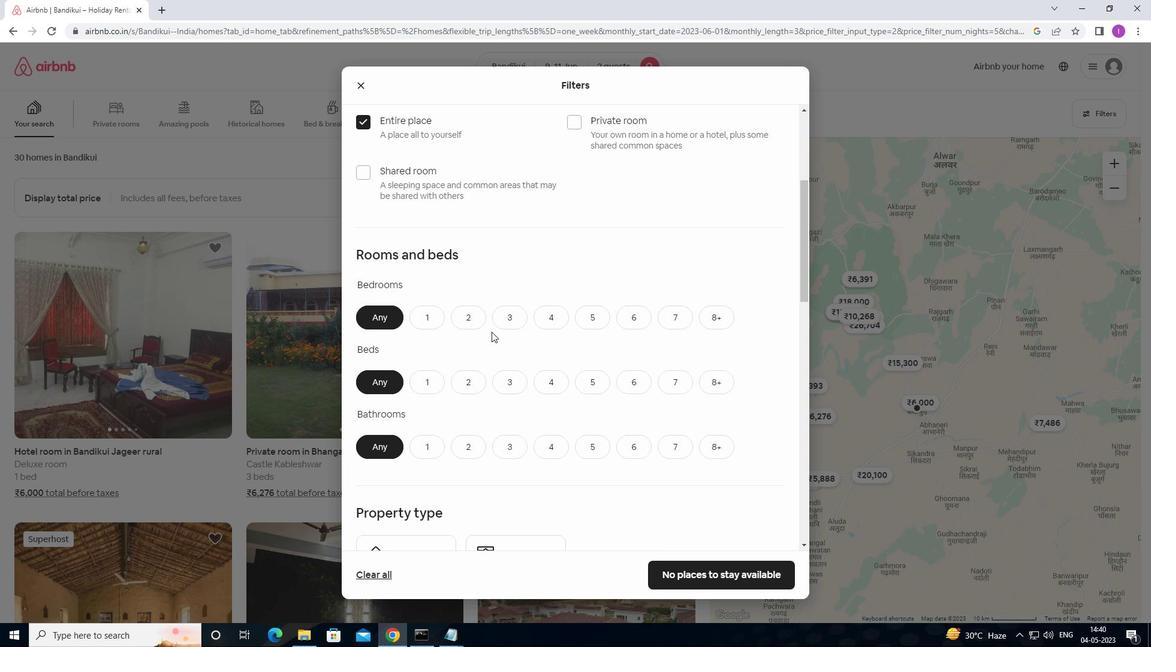 
Action: Mouse pressed left at (470, 322)
Screenshot: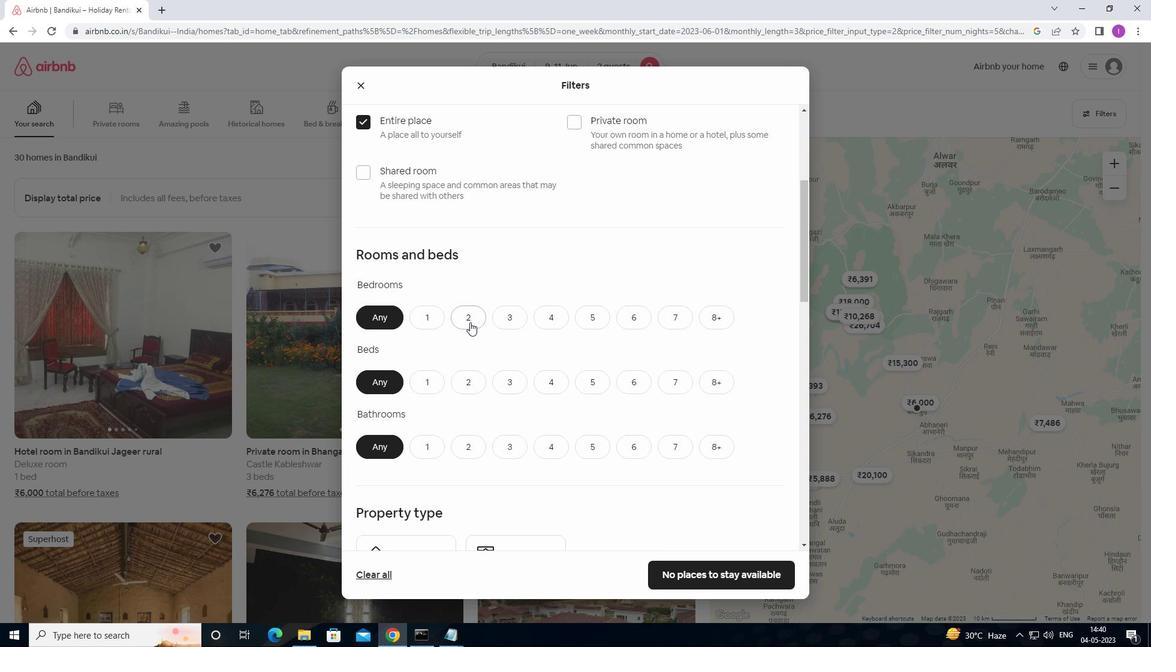 
Action: Mouse moved to (466, 380)
Screenshot: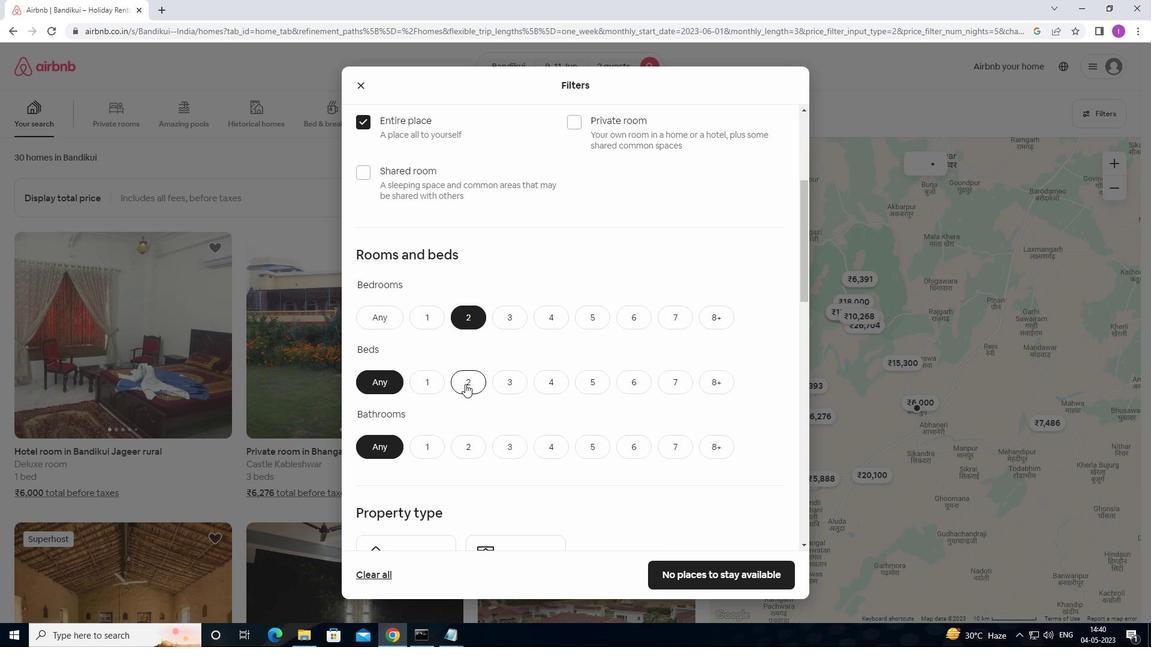 
Action: Mouse pressed left at (466, 380)
Screenshot: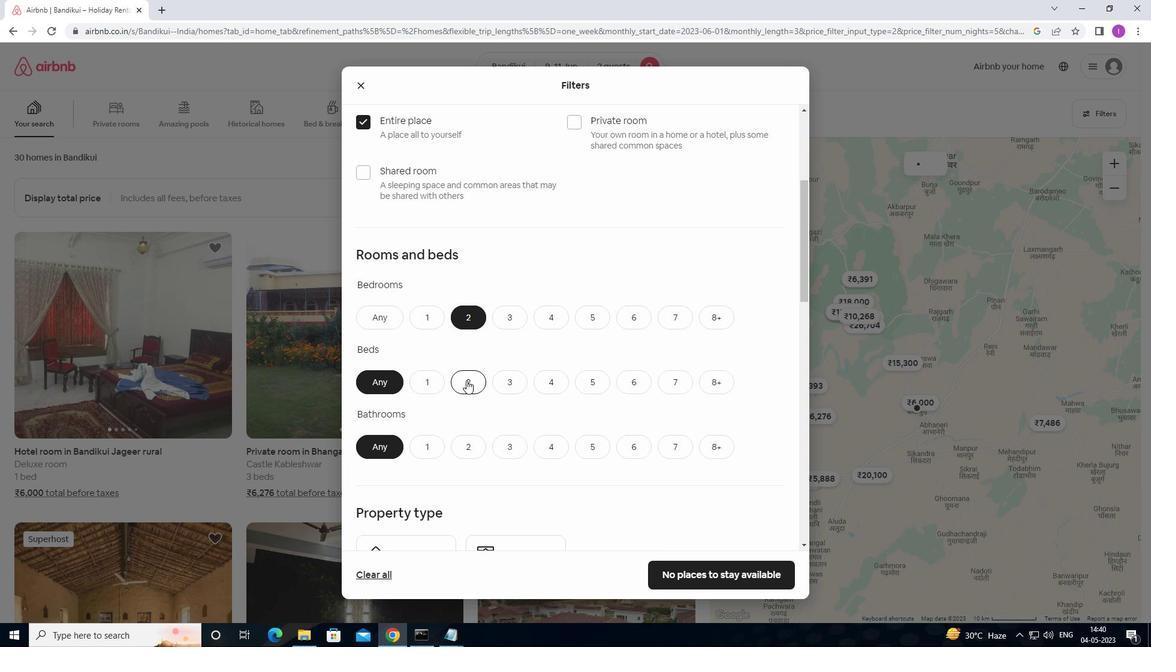 
Action: Mouse moved to (433, 450)
Screenshot: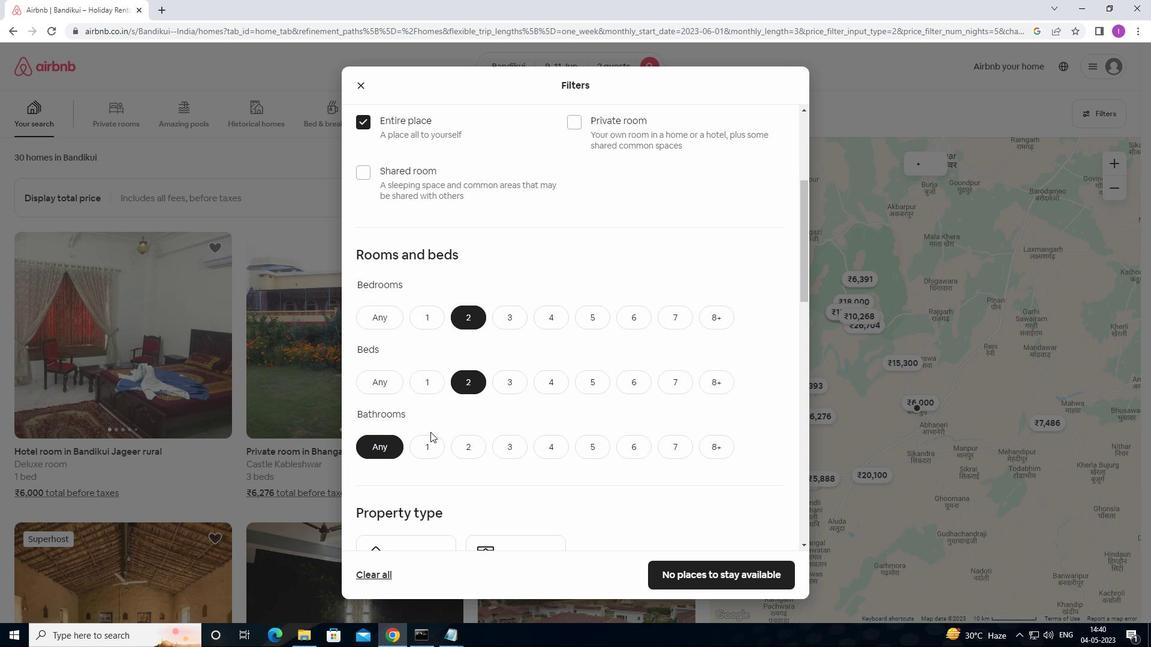 
Action: Mouse pressed left at (433, 450)
Screenshot: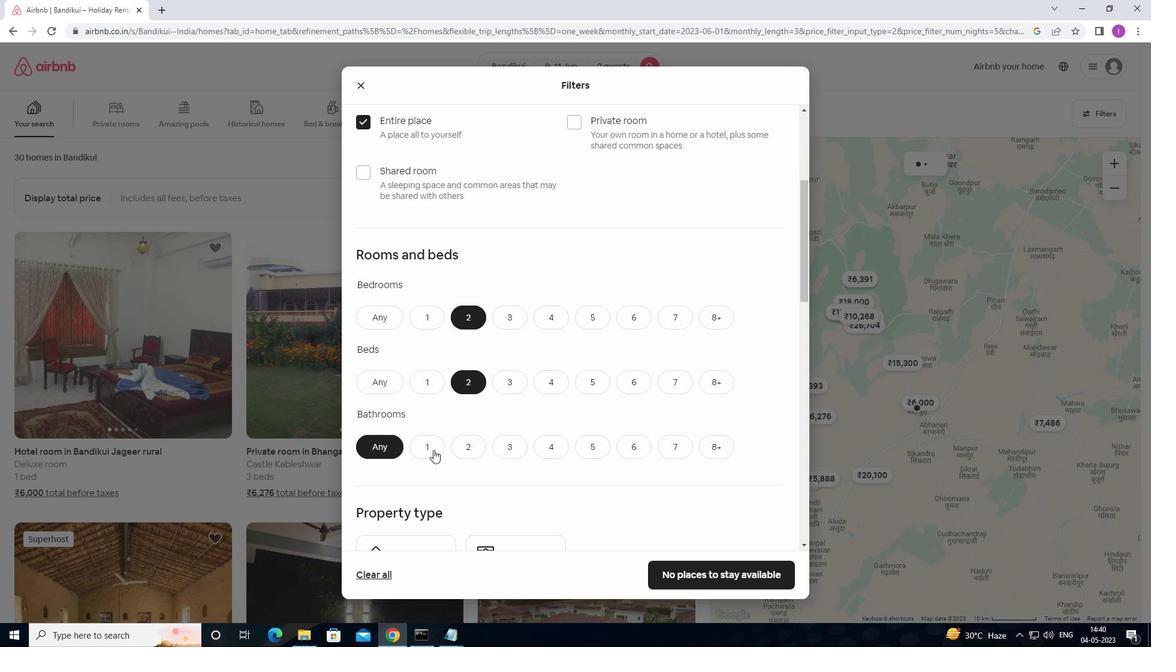 
Action: Mouse moved to (535, 397)
Screenshot: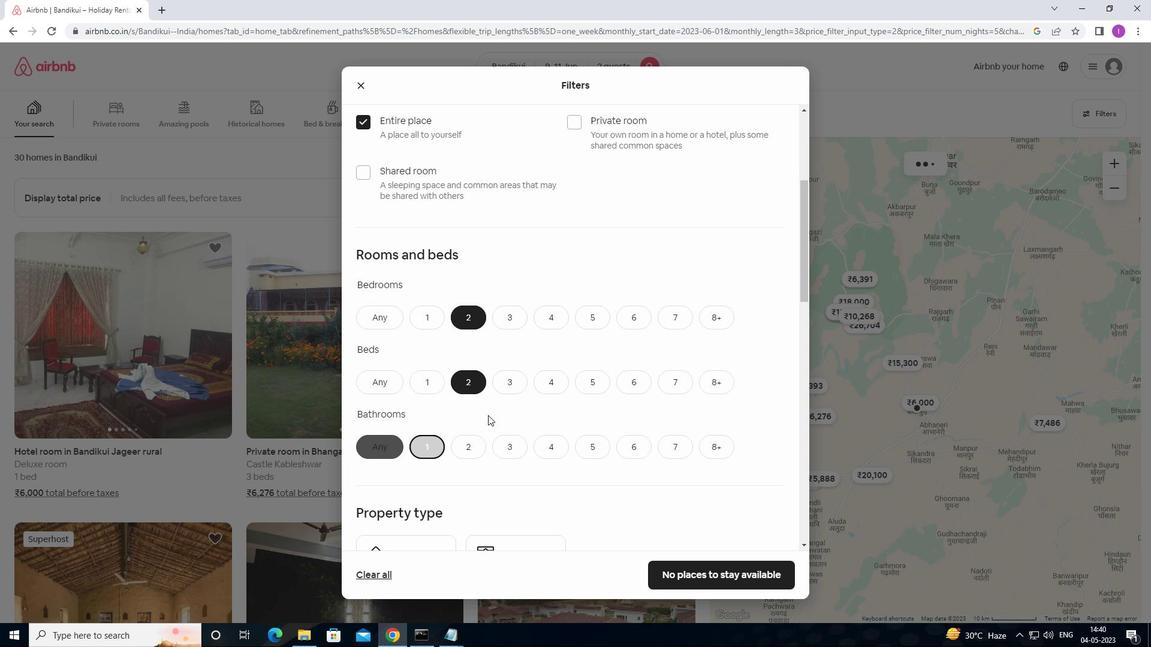 
Action: Mouse scrolled (535, 396) with delta (0, 0)
Screenshot: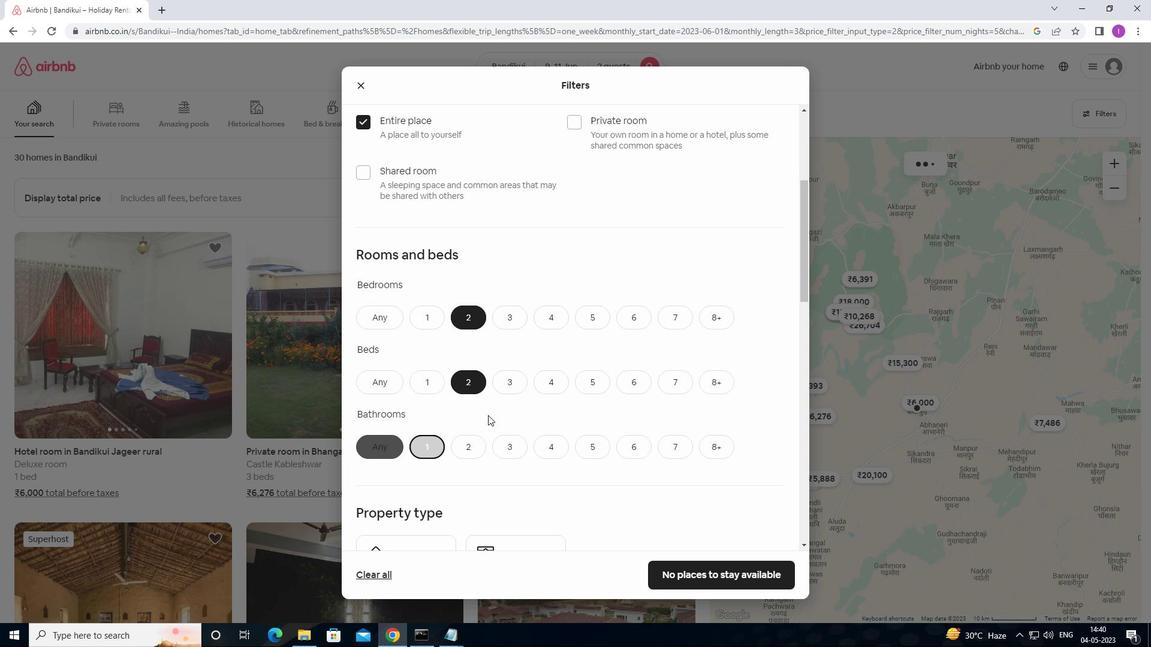 
Action: Mouse moved to (536, 397)
Screenshot: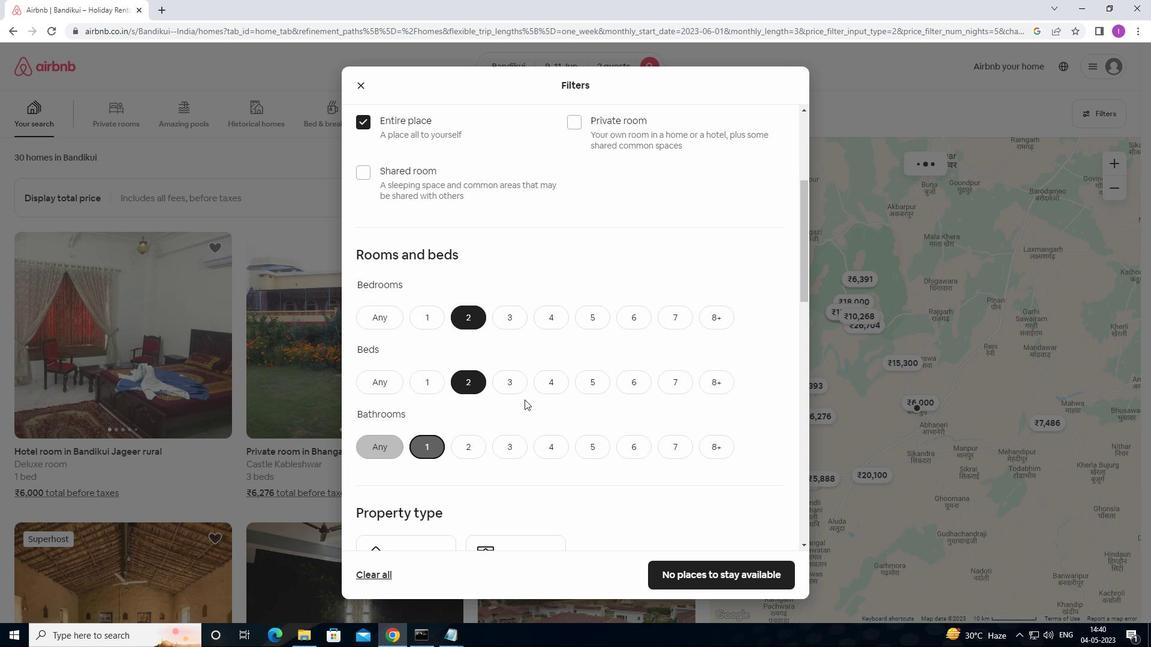 
Action: Mouse scrolled (536, 396) with delta (0, 0)
Screenshot: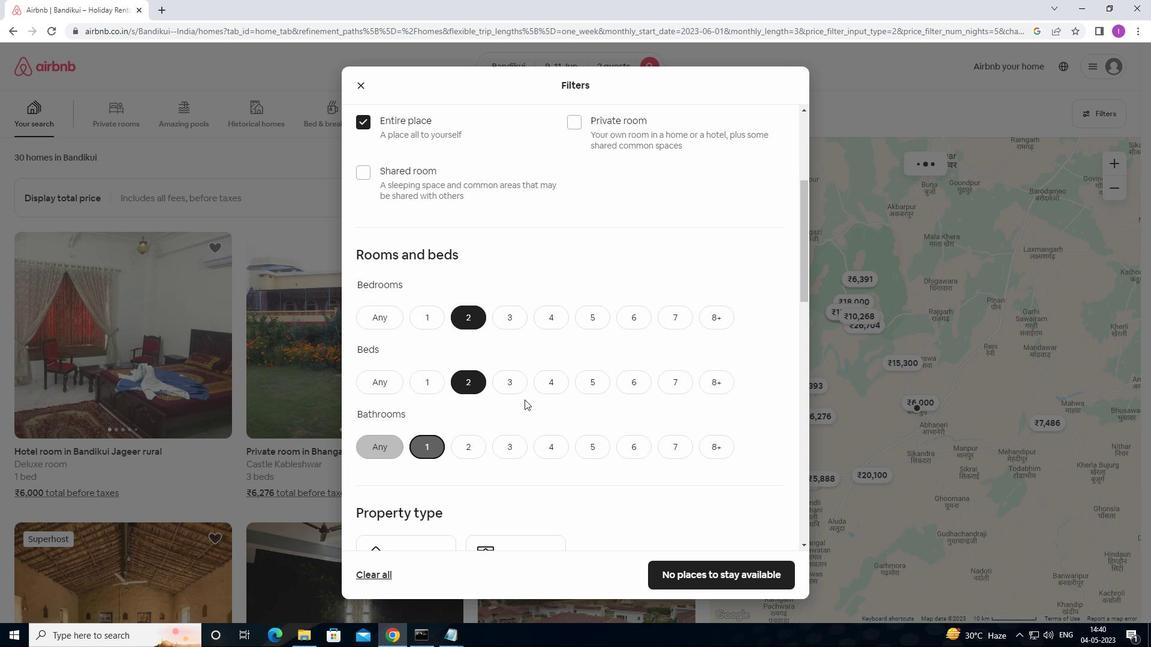 
Action: Mouse moved to (538, 396)
Screenshot: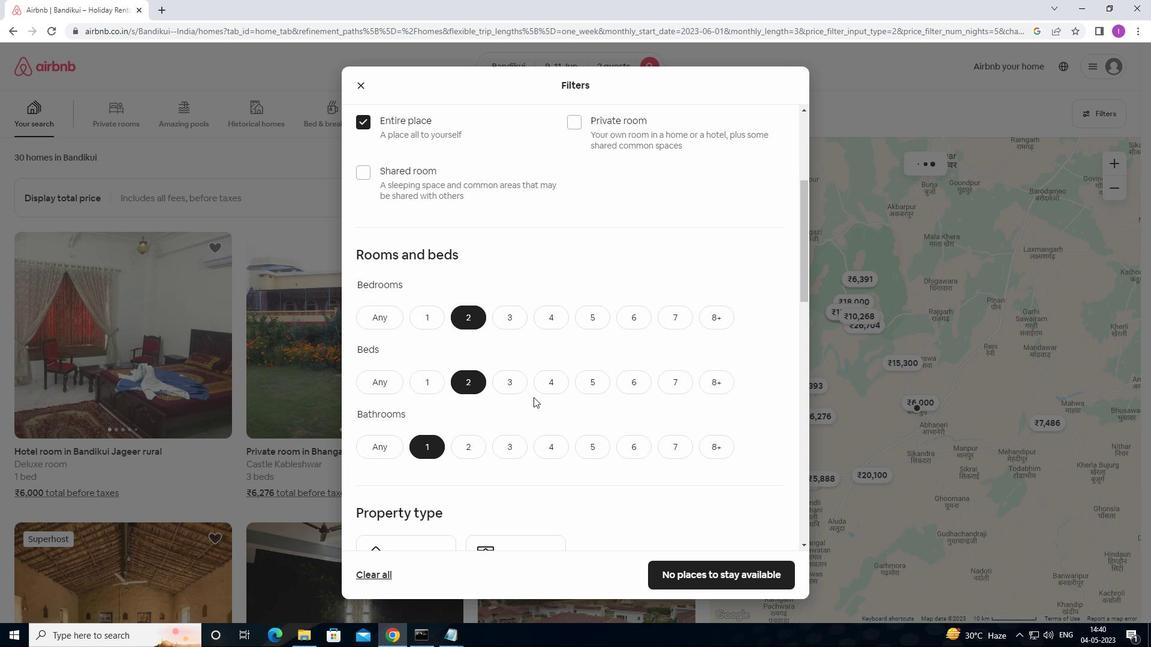 
Action: Mouse scrolled (538, 395) with delta (0, 0)
Screenshot: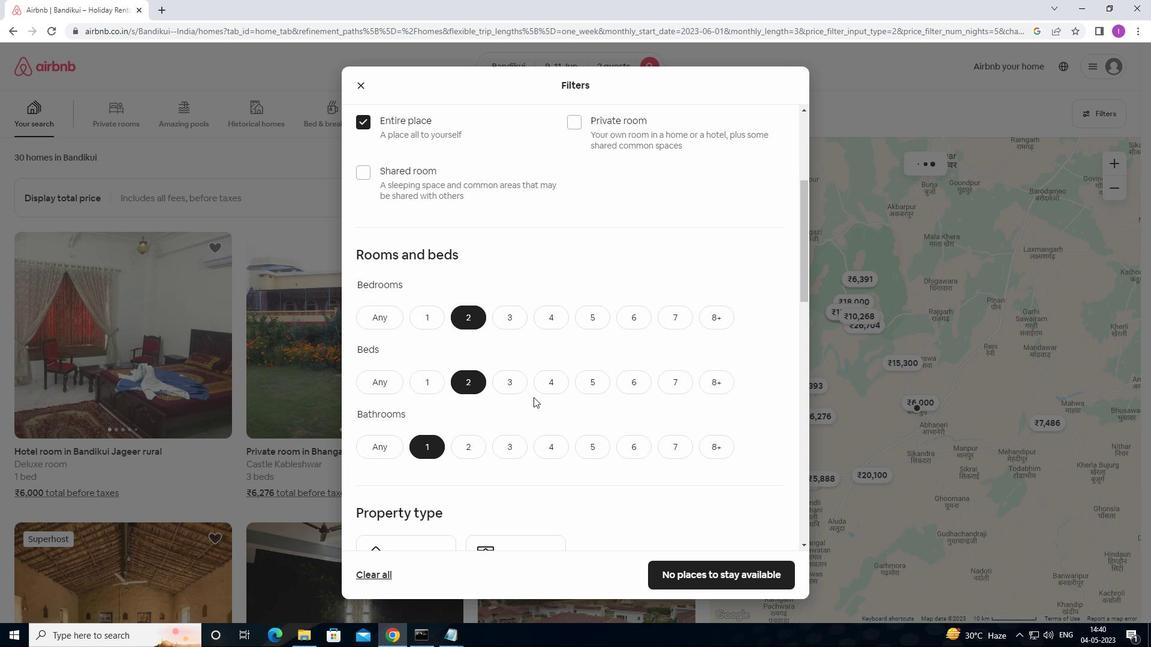 
Action: Mouse moved to (411, 399)
Screenshot: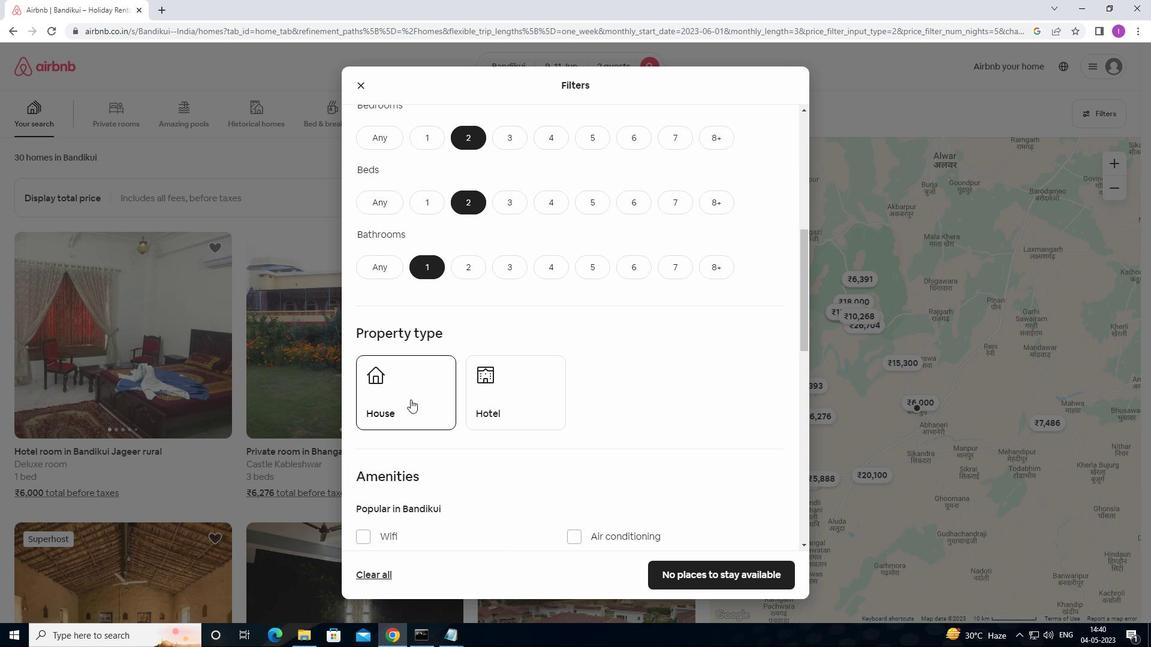 
Action: Mouse pressed left at (411, 399)
Screenshot: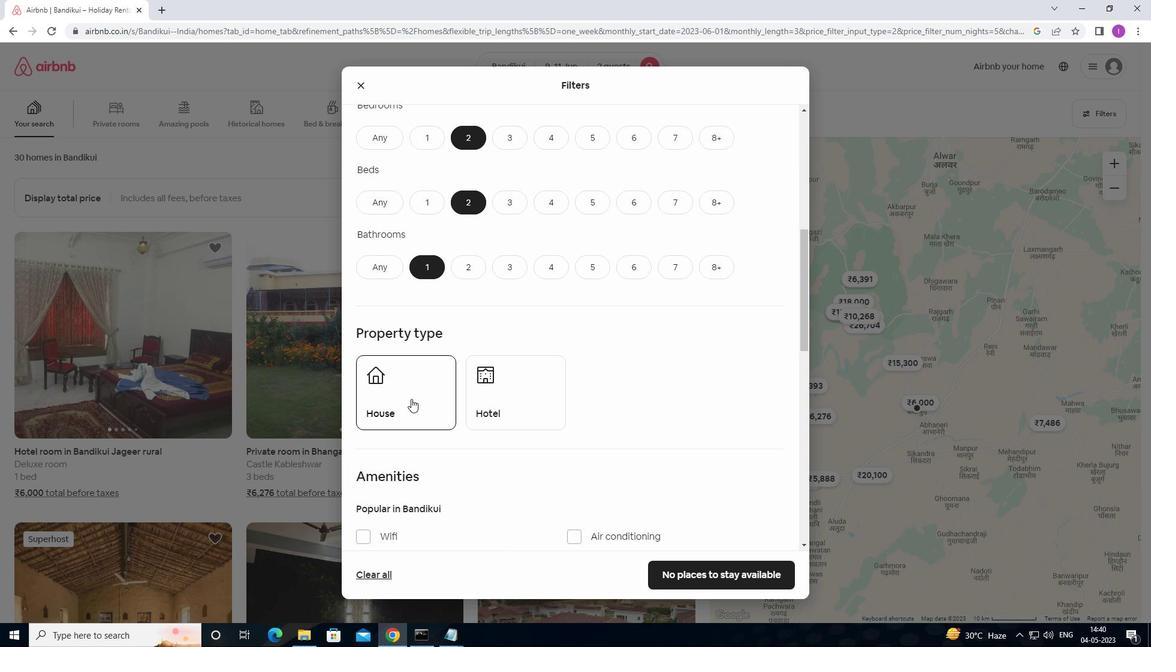 
Action: Mouse moved to (471, 410)
Screenshot: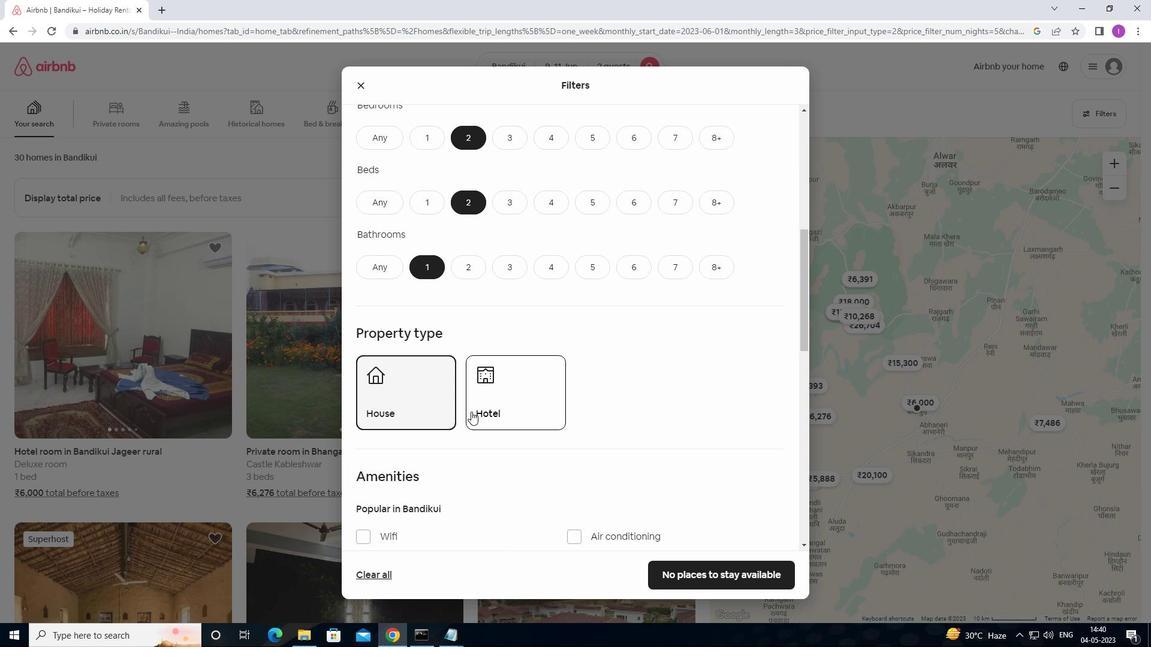 
Action: Mouse scrolled (471, 410) with delta (0, 0)
Screenshot: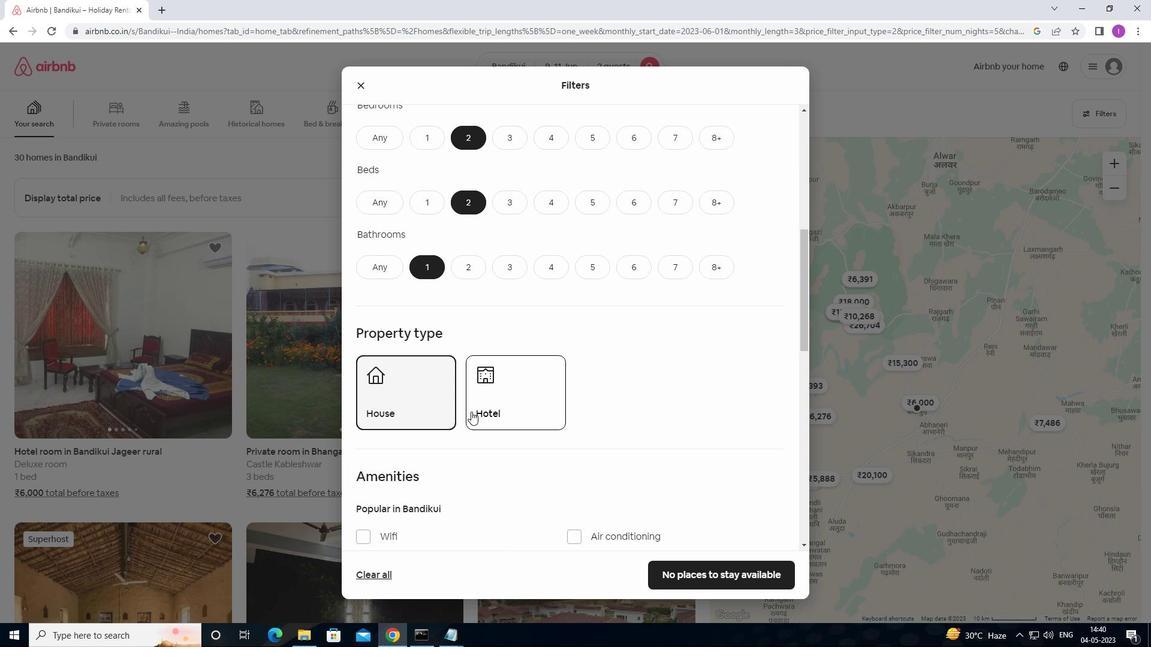 
Action: Mouse moved to (473, 410)
Screenshot: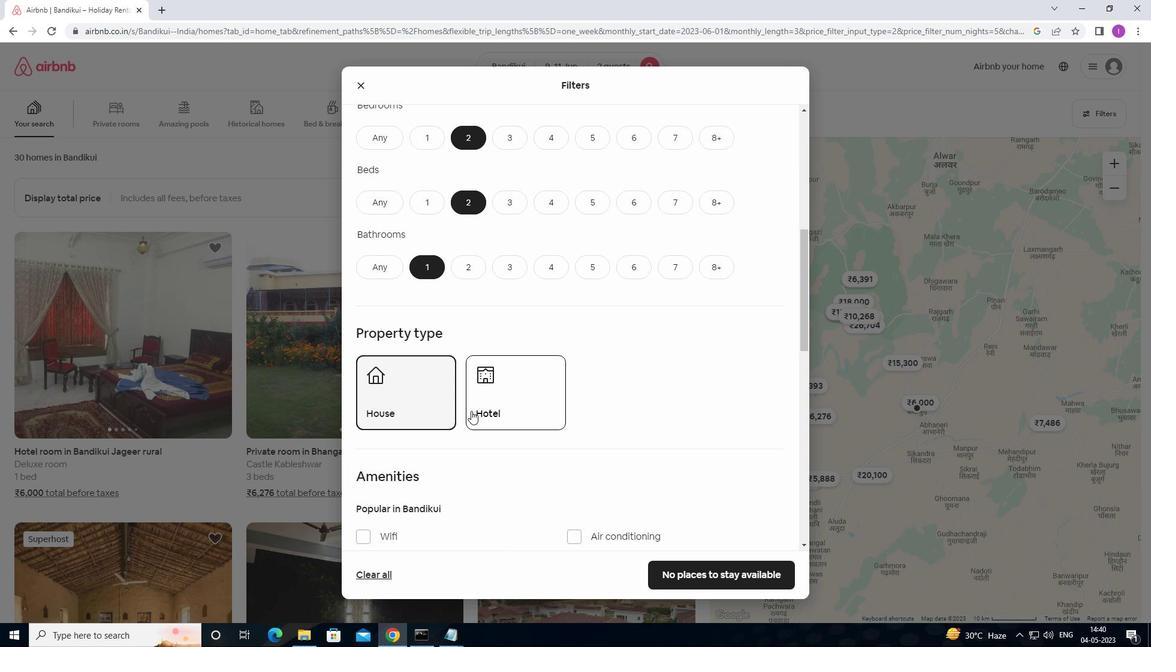 
Action: Mouse scrolled (473, 409) with delta (0, 0)
Screenshot: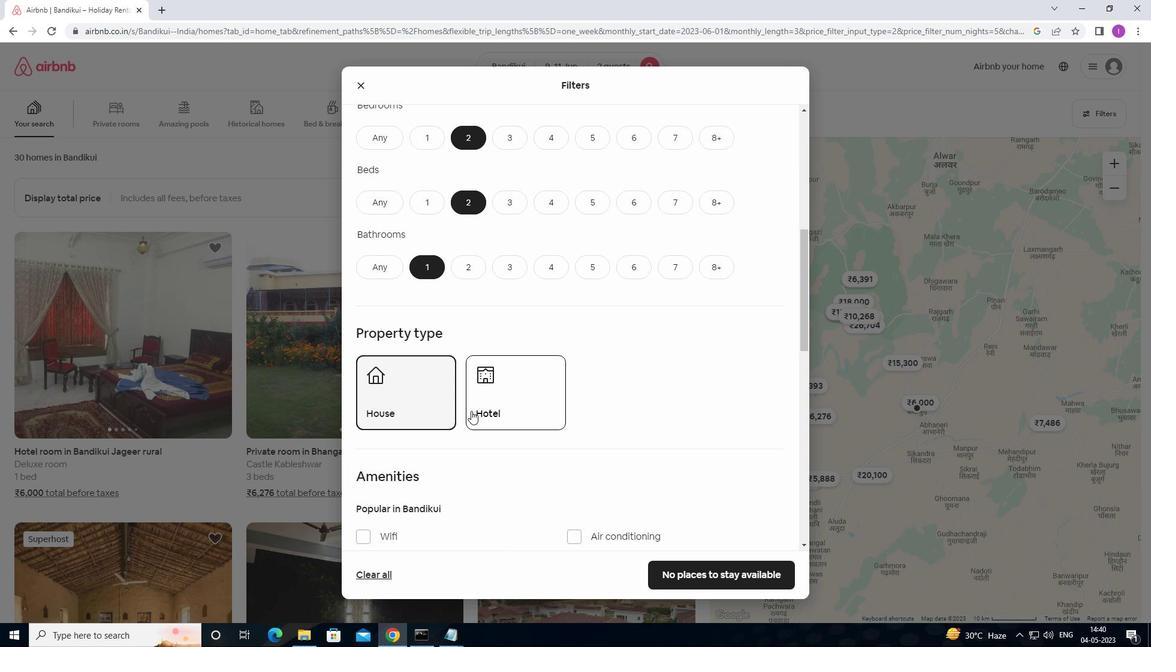 
Action: Mouse moved to (475, 409)
Screenshot: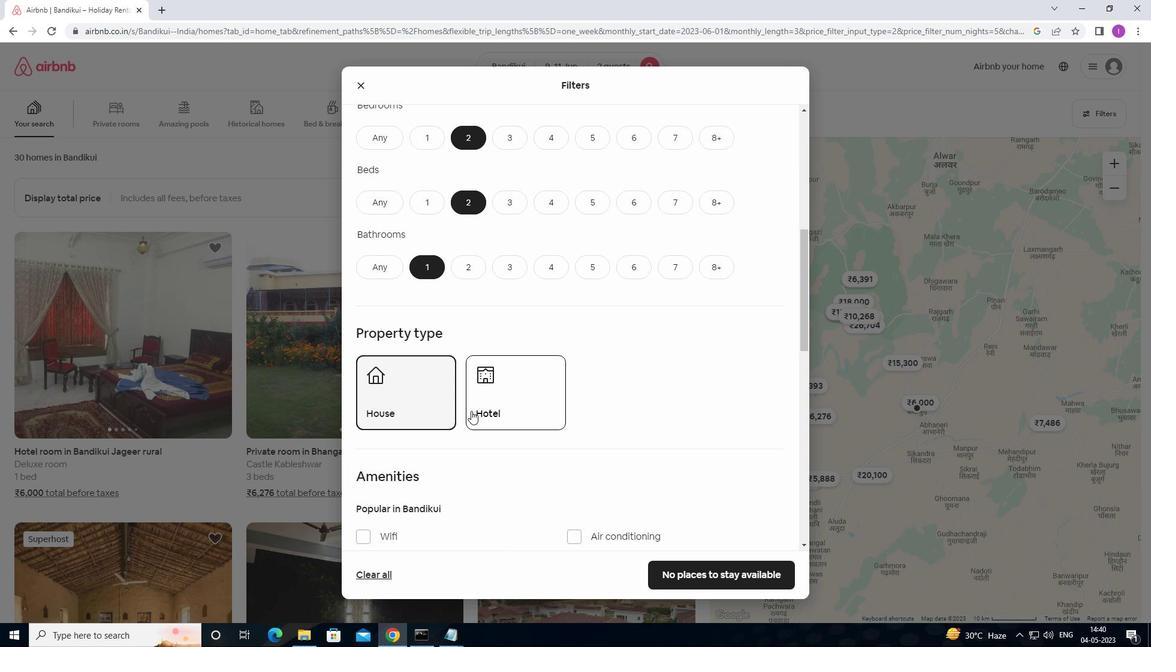 
Action: Mouse scrolled (475, 409) with delta (0, 0)
Screenshot: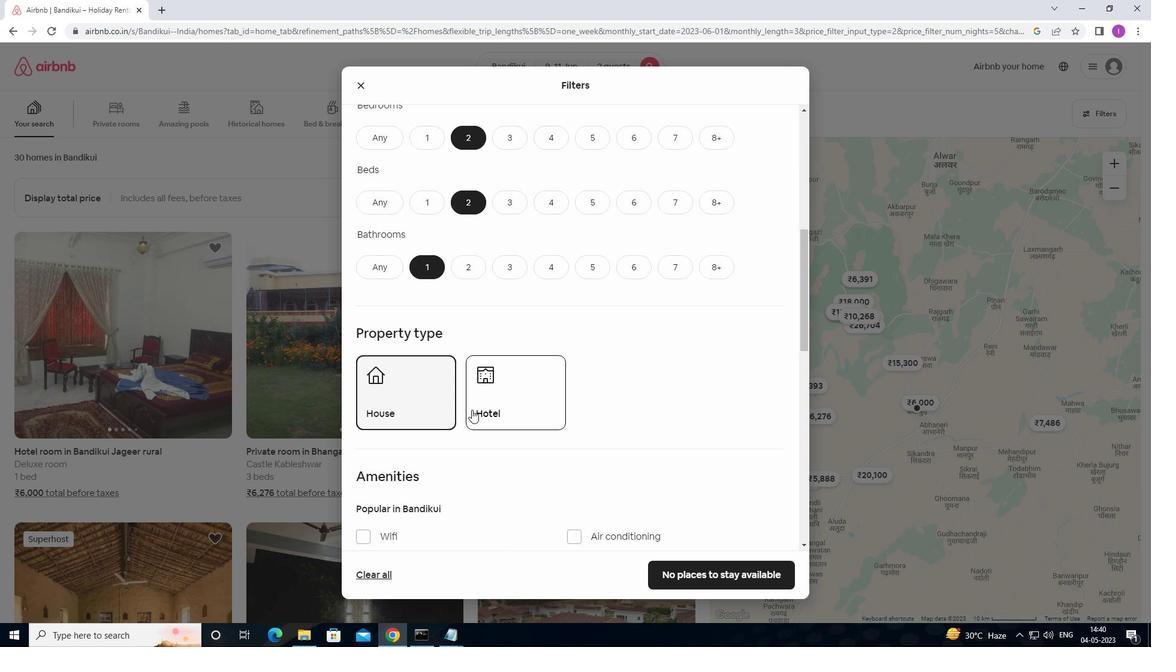 
Action: Mouse moved to (480, 403)
Screenshot: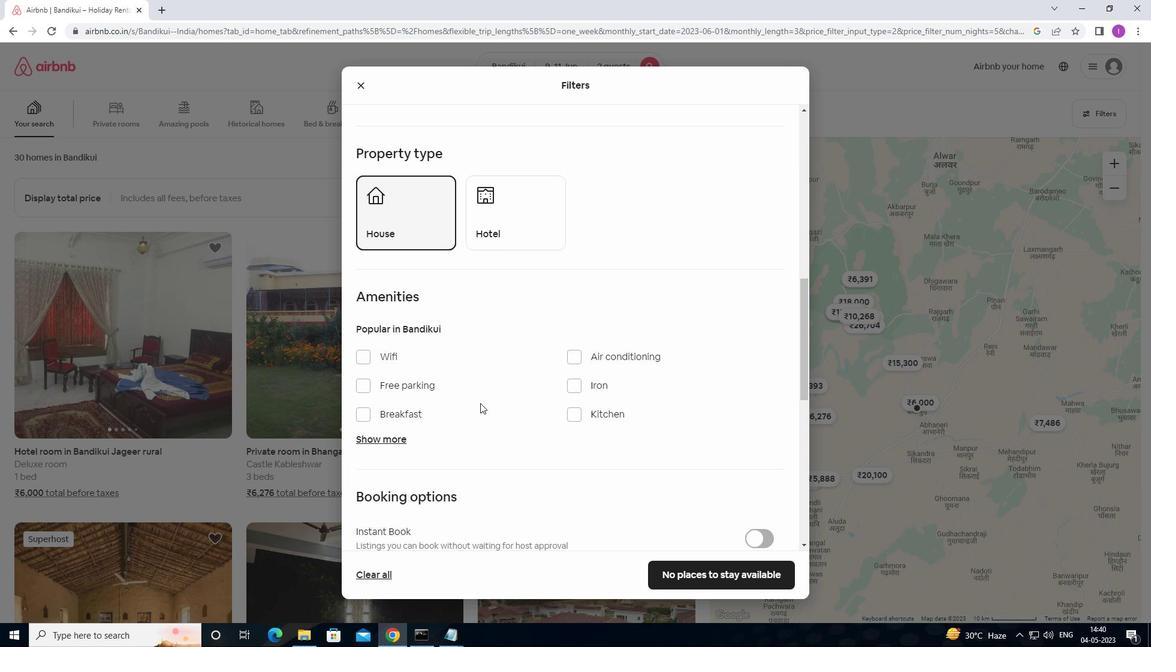 
Action: Mouse scrolled (480, 403) with delta (0, 0)
Screenshot: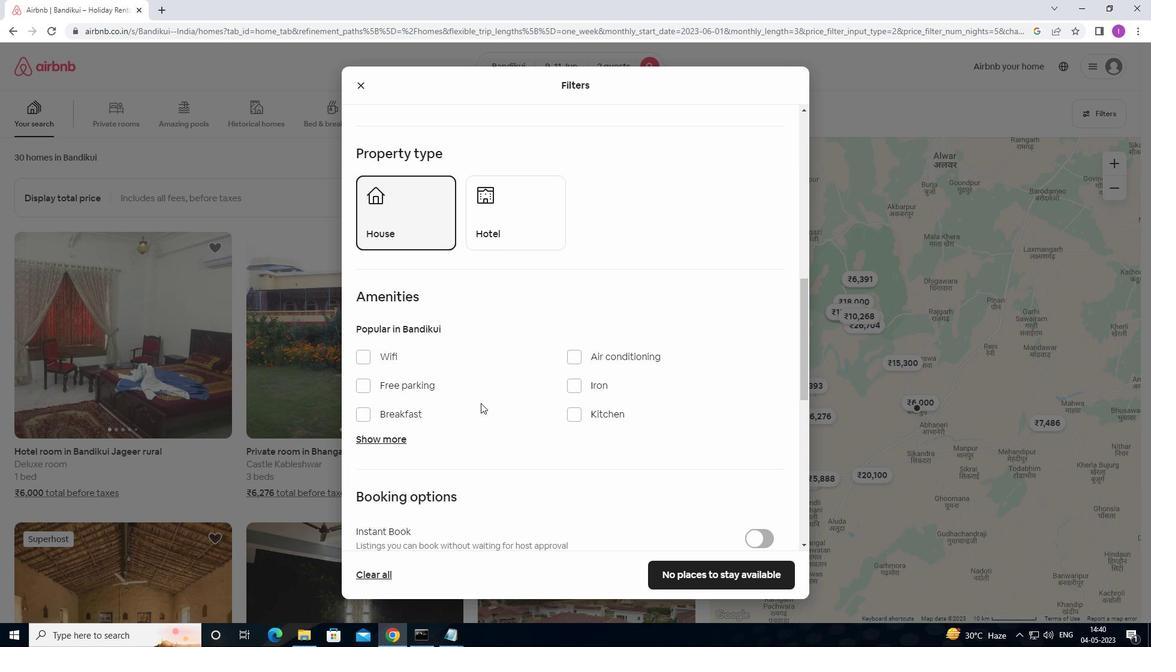 
Action: Mouse moved to (674, 383)
Screenshot: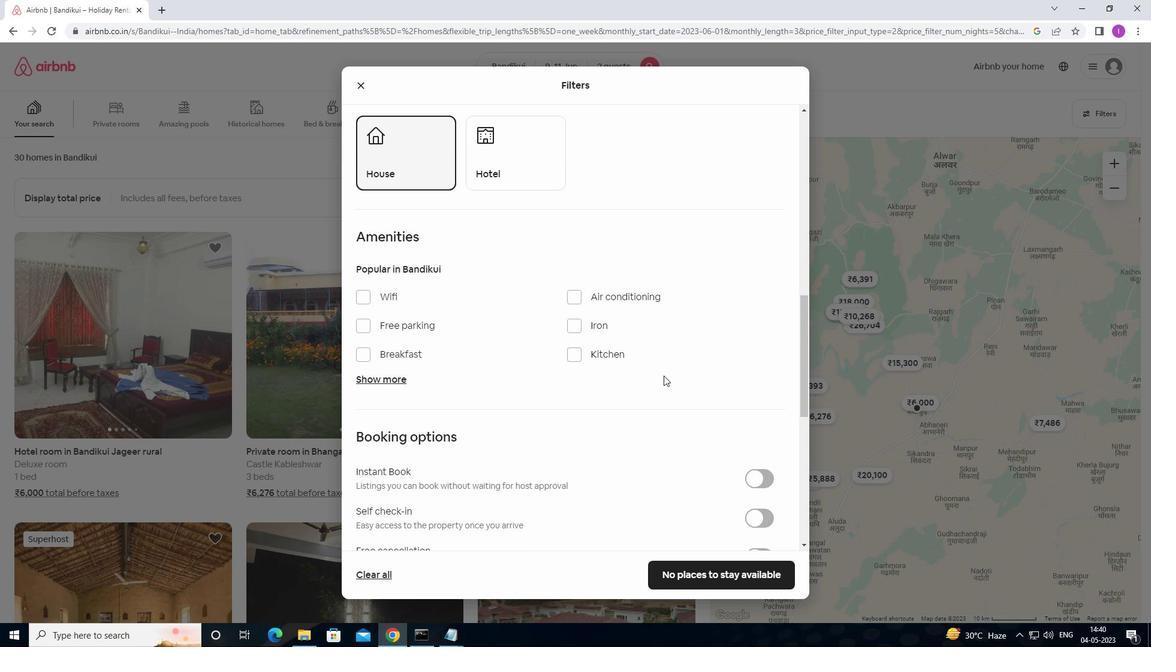 
Action: Mouse scrolled (674, 383) with delta (0, 0)
Screenshot: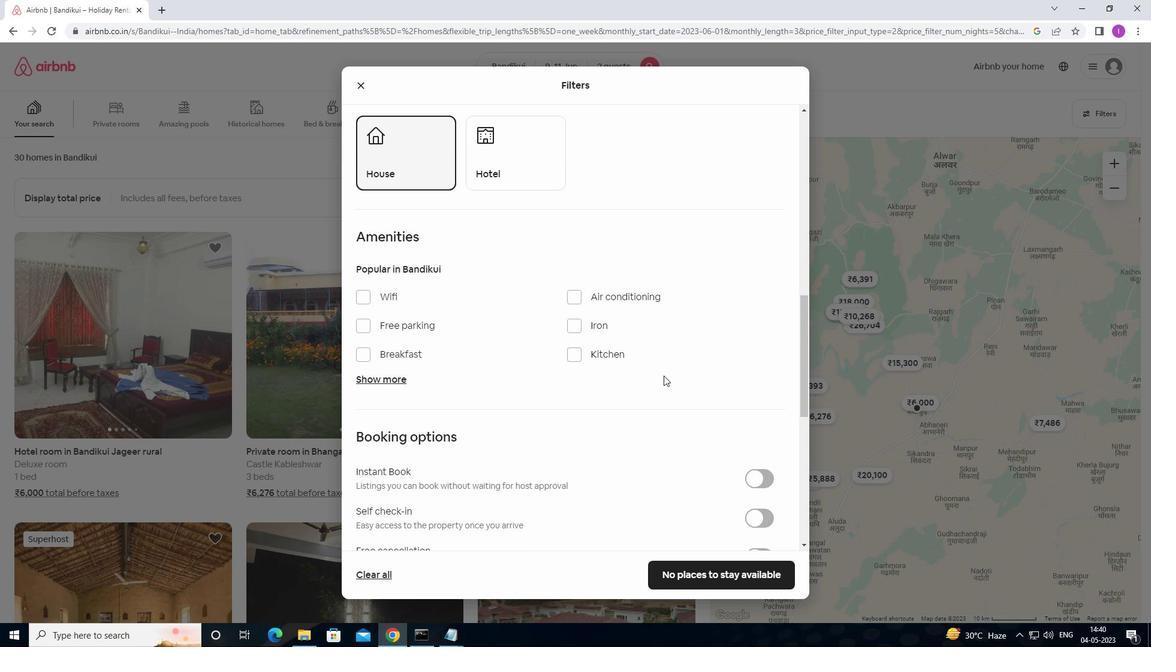 
Action: Mouse moved to (675, 384)
Screenshot: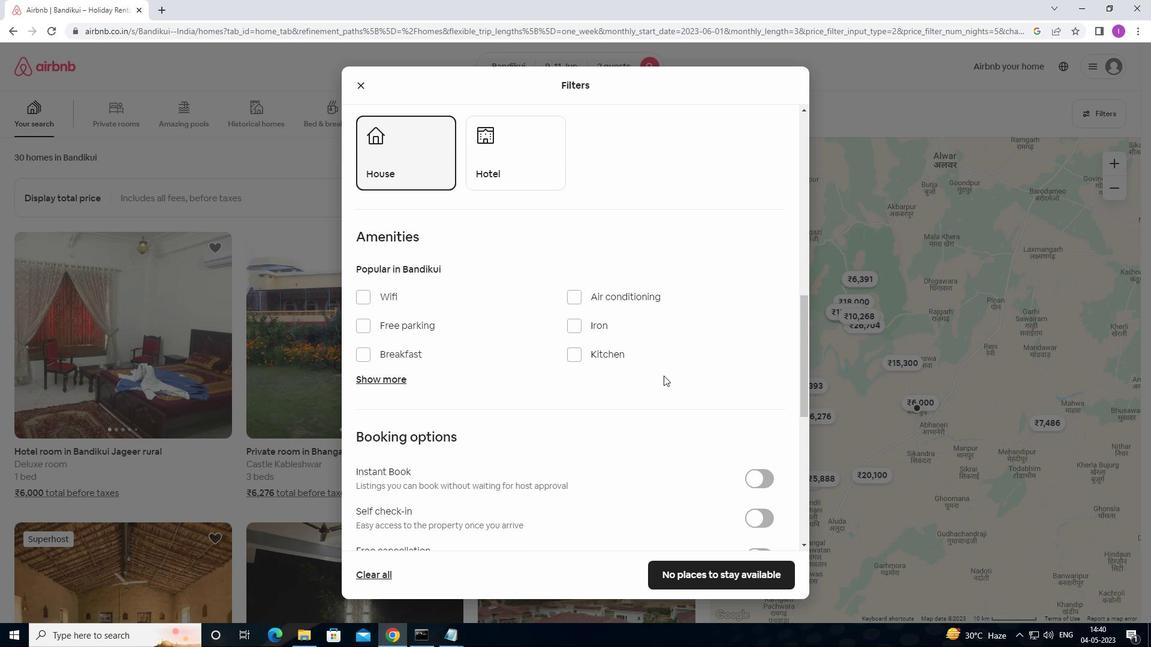 
Action: Mouse scrolled (675, 383) with delta (0, 0)
Screenshot: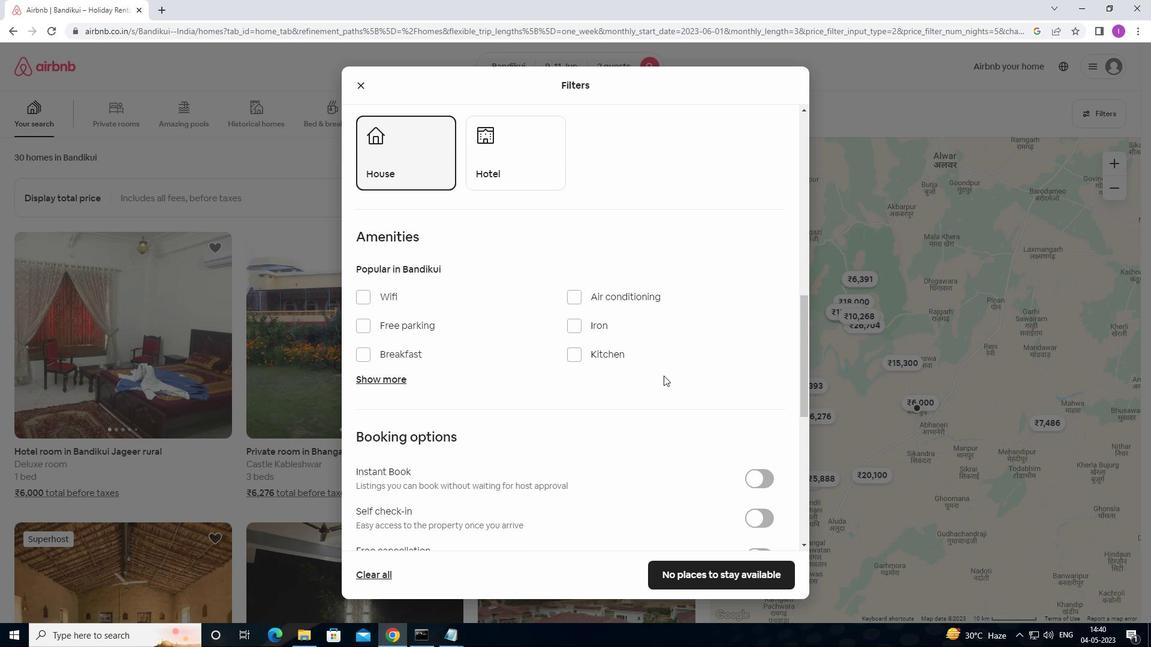 
Action: Mouse moved to (359, 176)
Screenshot: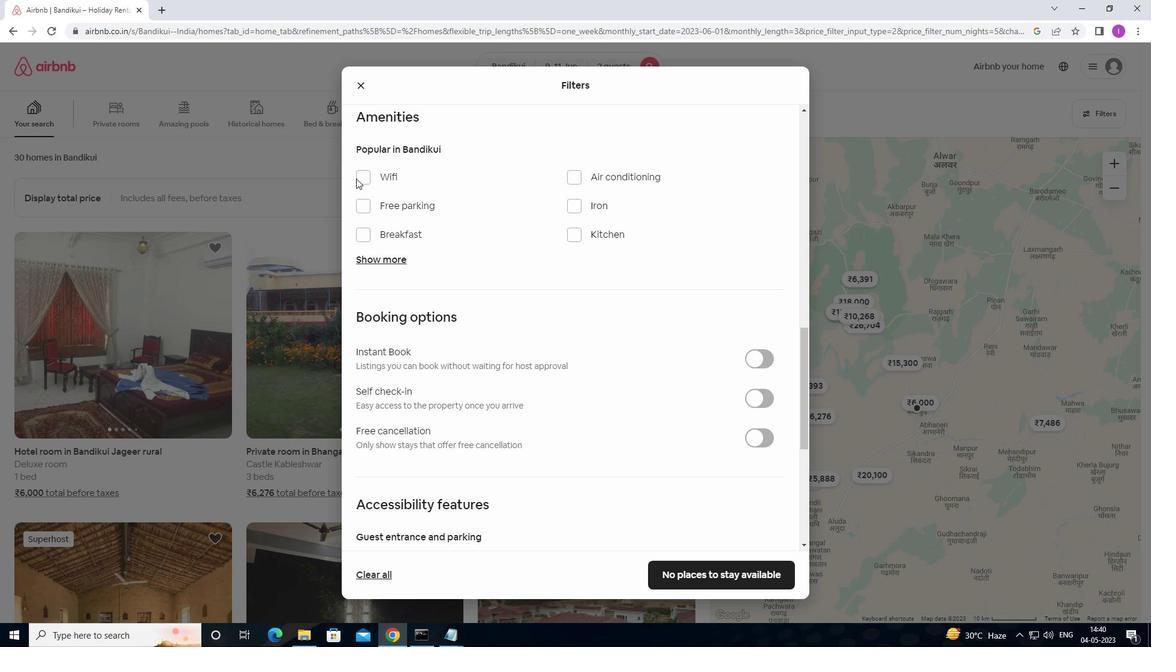 
Action: Mouse pressed left at (359, 176)
Screenshot: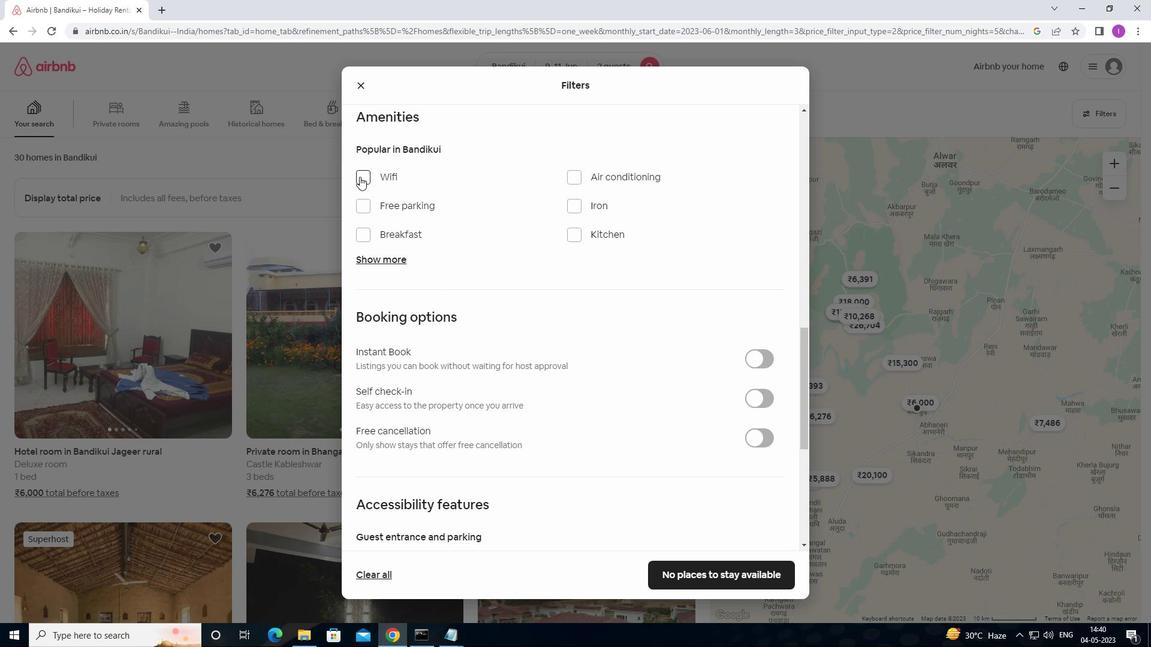 
Action: Mouse moved to (778, 398)
Screenshot: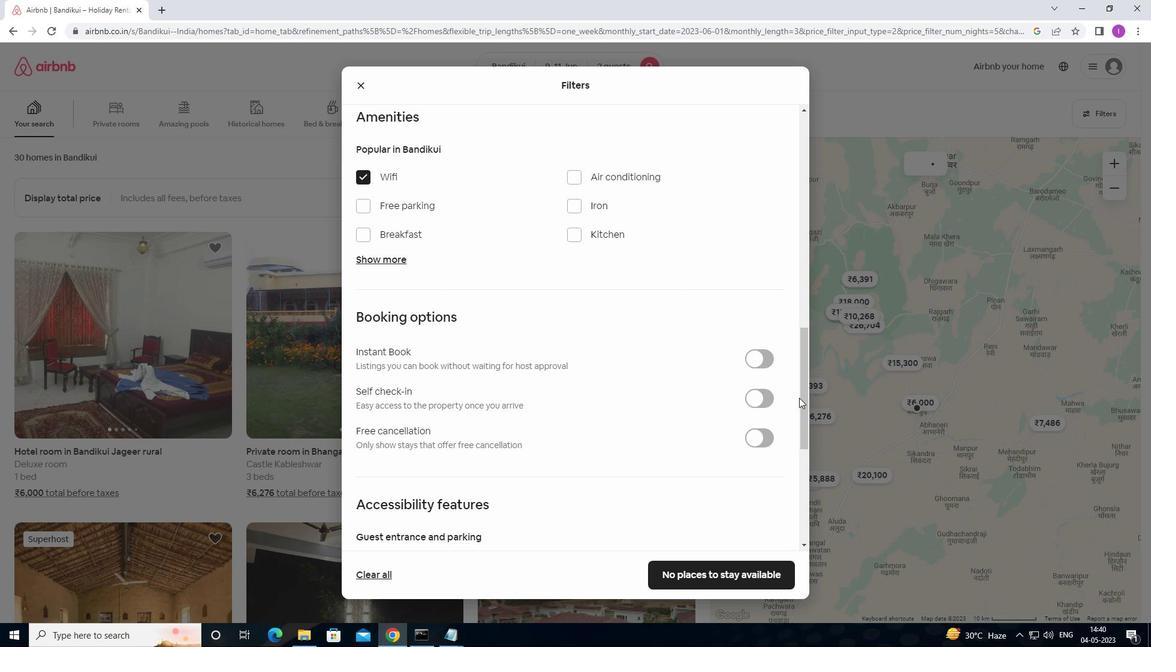 
Action: Mouse pressed left at (778, 398)
Screenshot: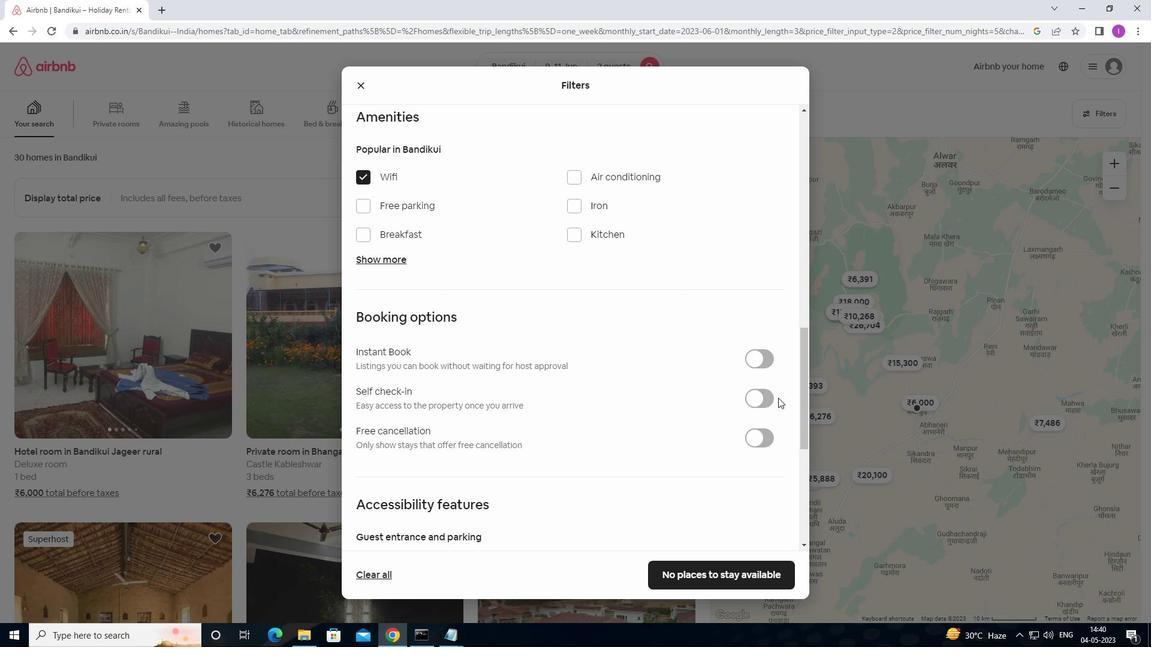 
Action: Mouse moved to (767, 398)
Screenshot: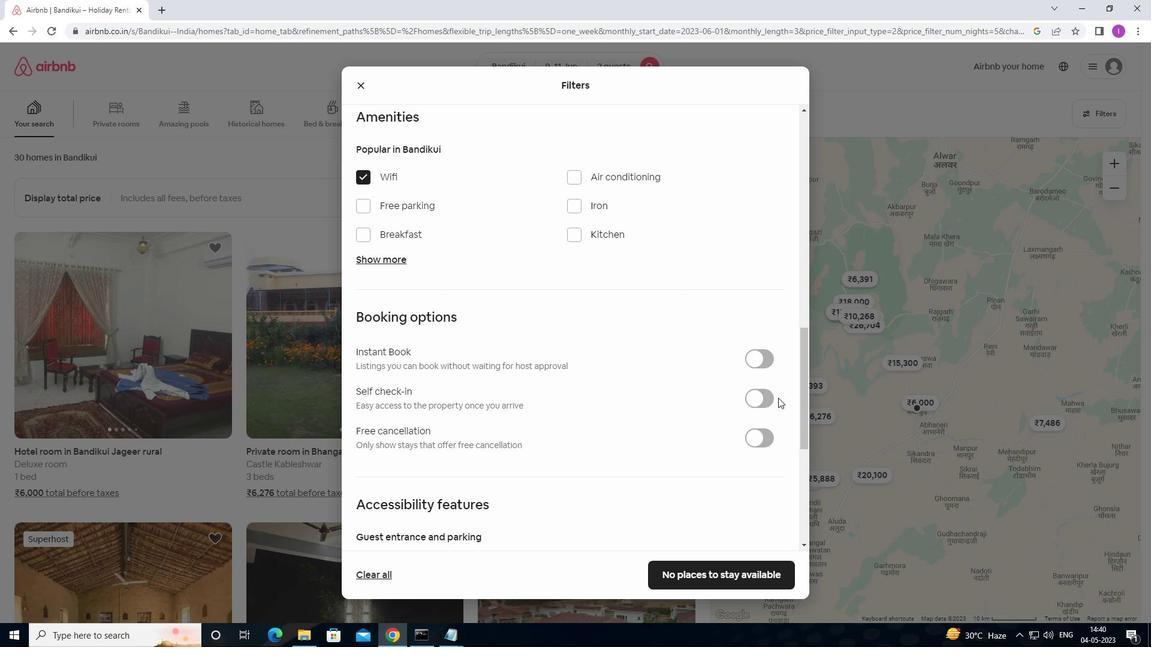 
Action: Mouse pressed left at (767, 398)
Screenshot: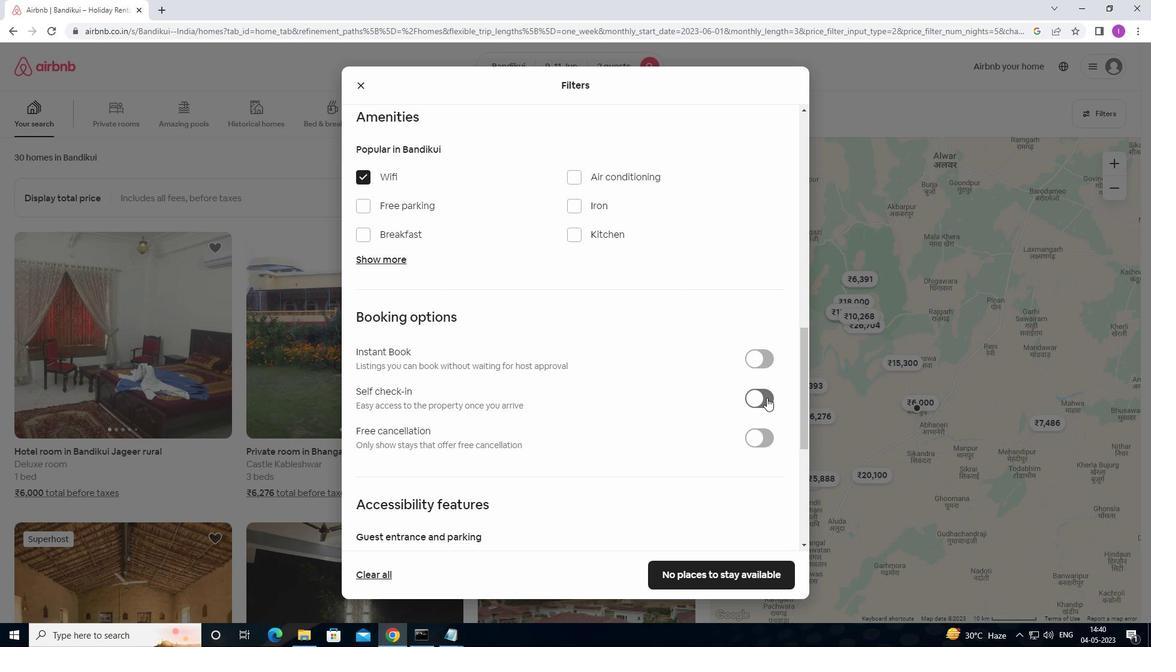 
Action: Mouse moved to (509, 492)
Screenshot: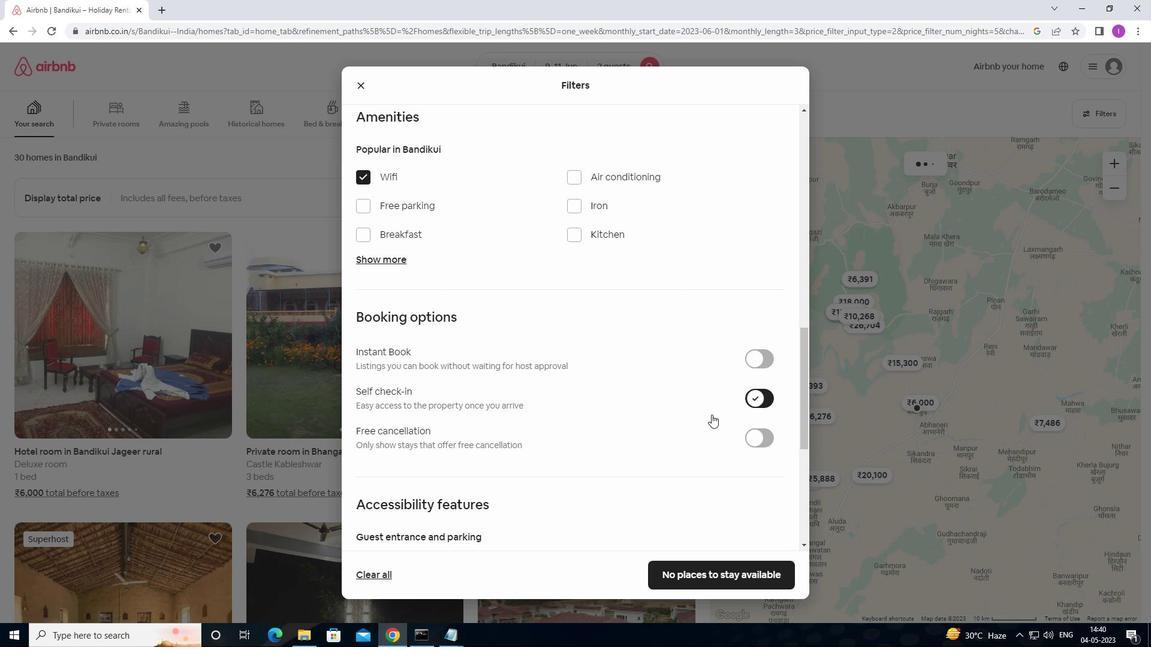 
Action: Mouse scrolled (509, 492) with delta (0, 0)
Screenshot: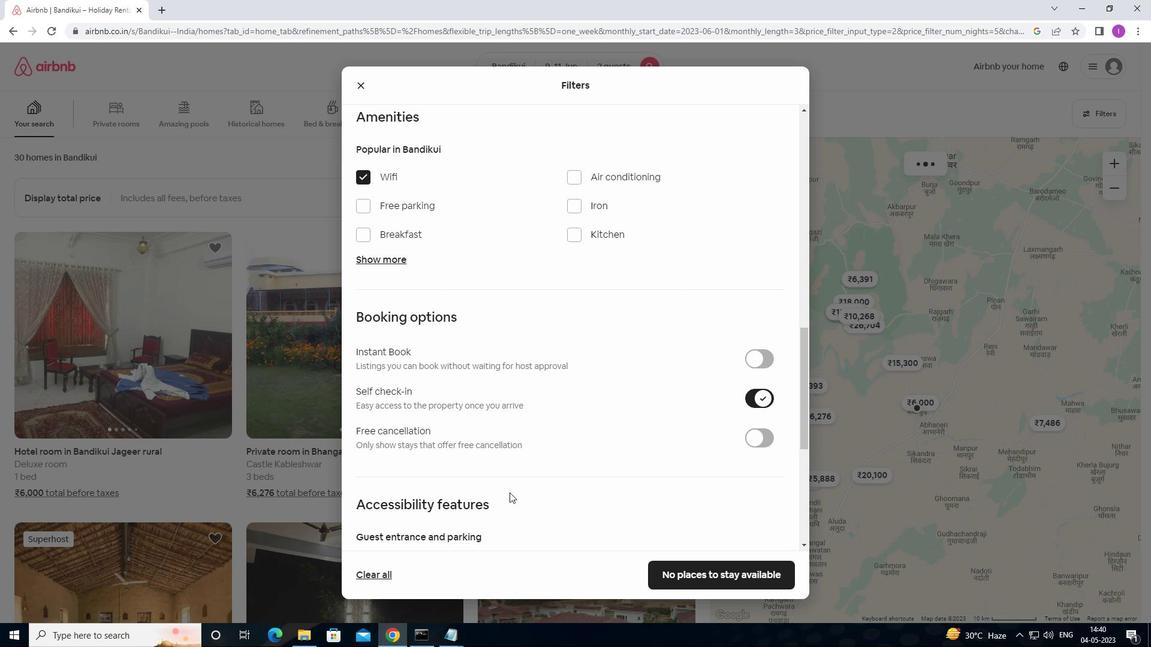 
Action: Mouse moved to (510, 492)
Screenshot: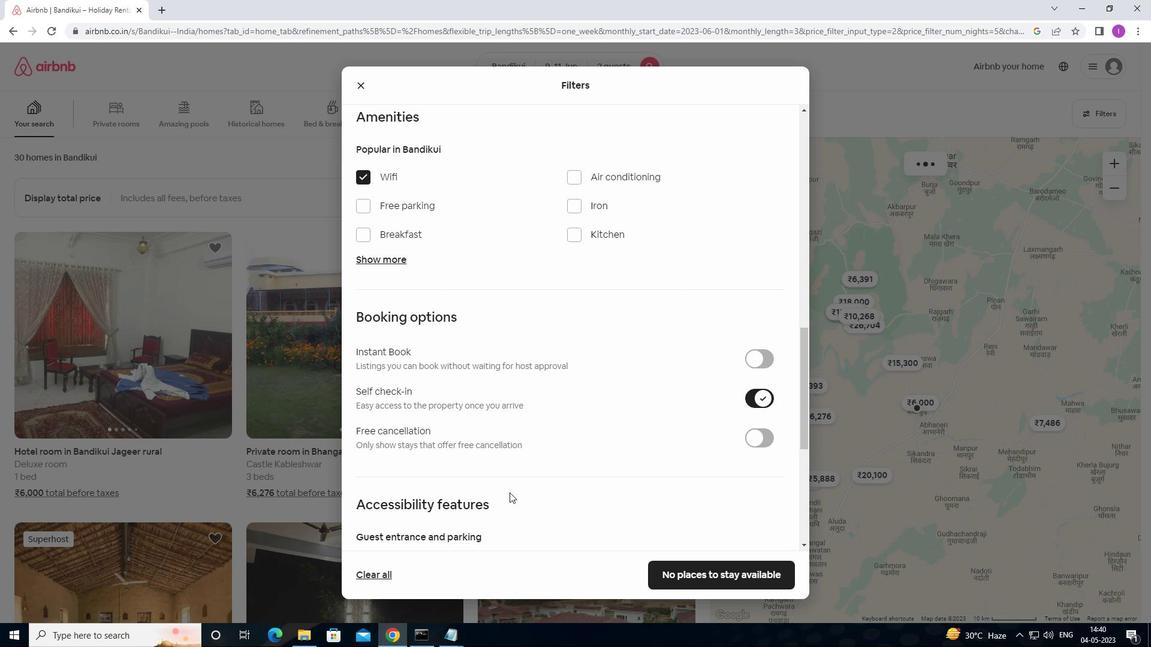 
Action: Mouse scrolled (510, 492) with delta (0, 0)
Screenshot: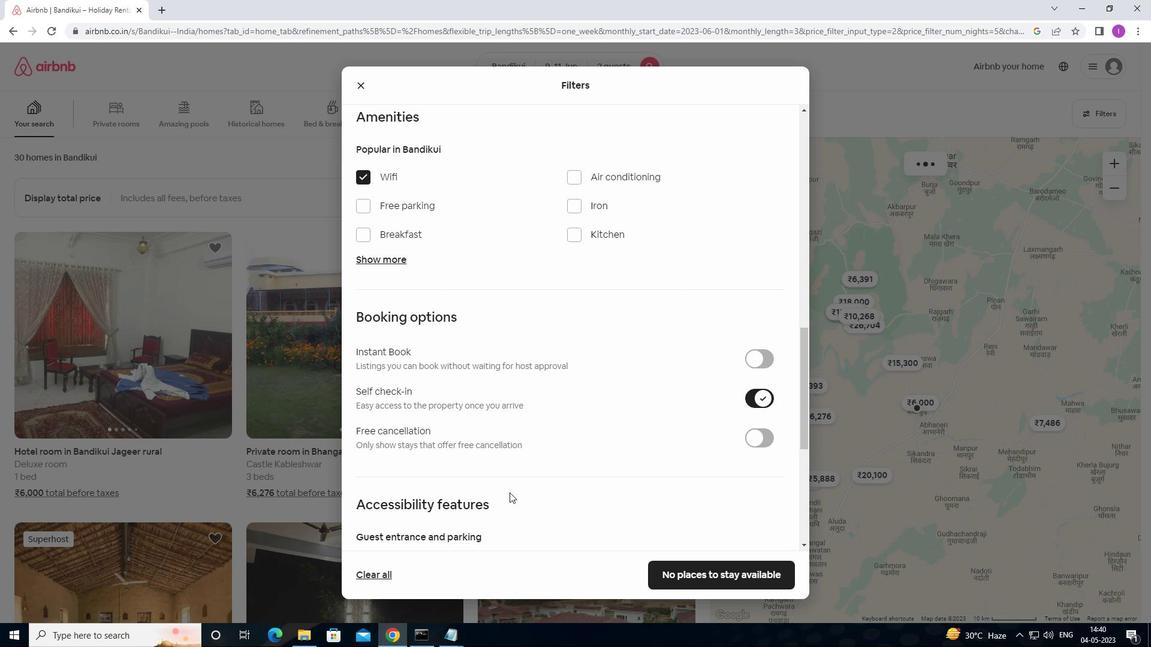 
Action: Mouse moved to (516, 488)
Screenshot: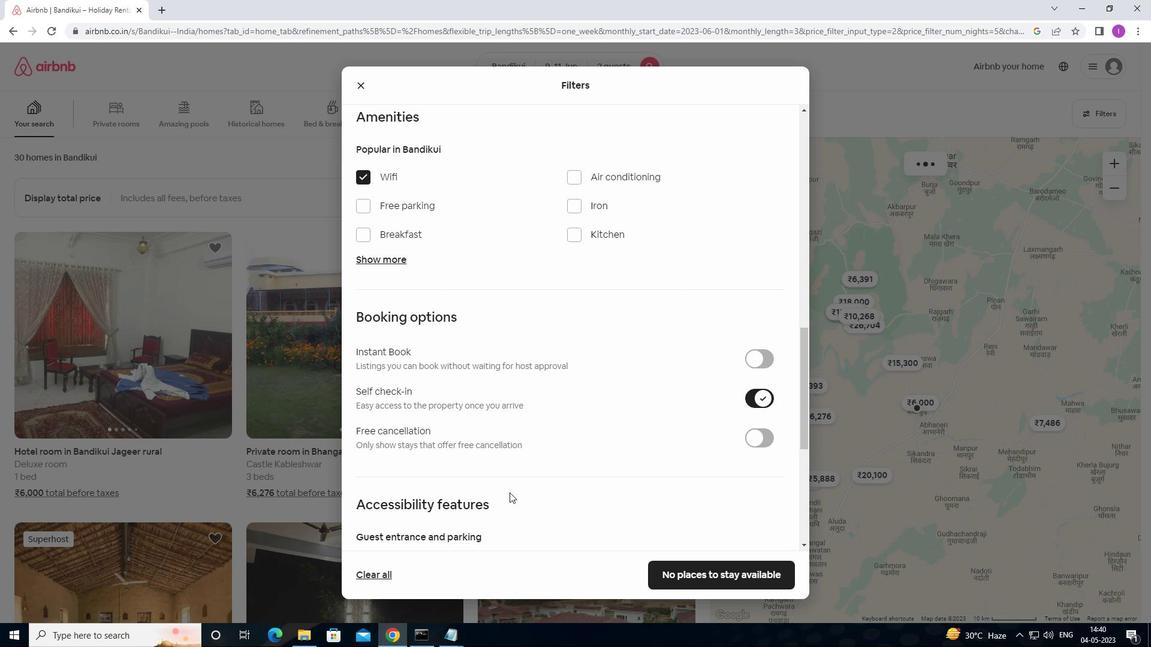 
Action: Mouse scrolled (516, 488) with delta (0, 0)
Screenshot: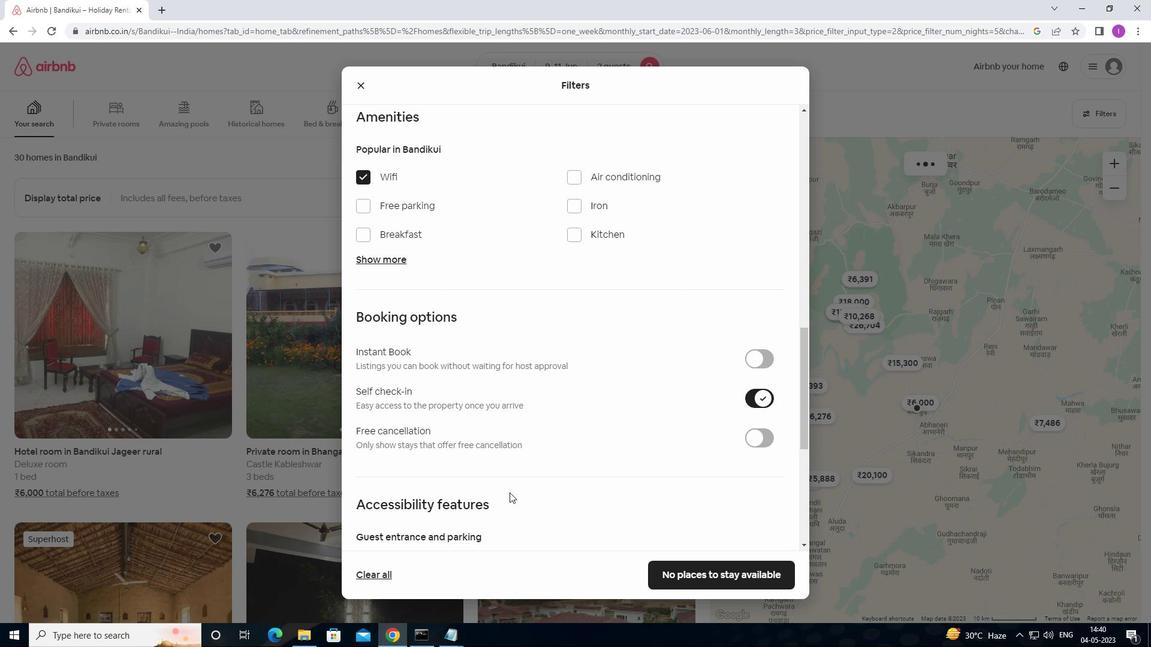 
Action: Mouse moved to (523, 483)
Screenshot: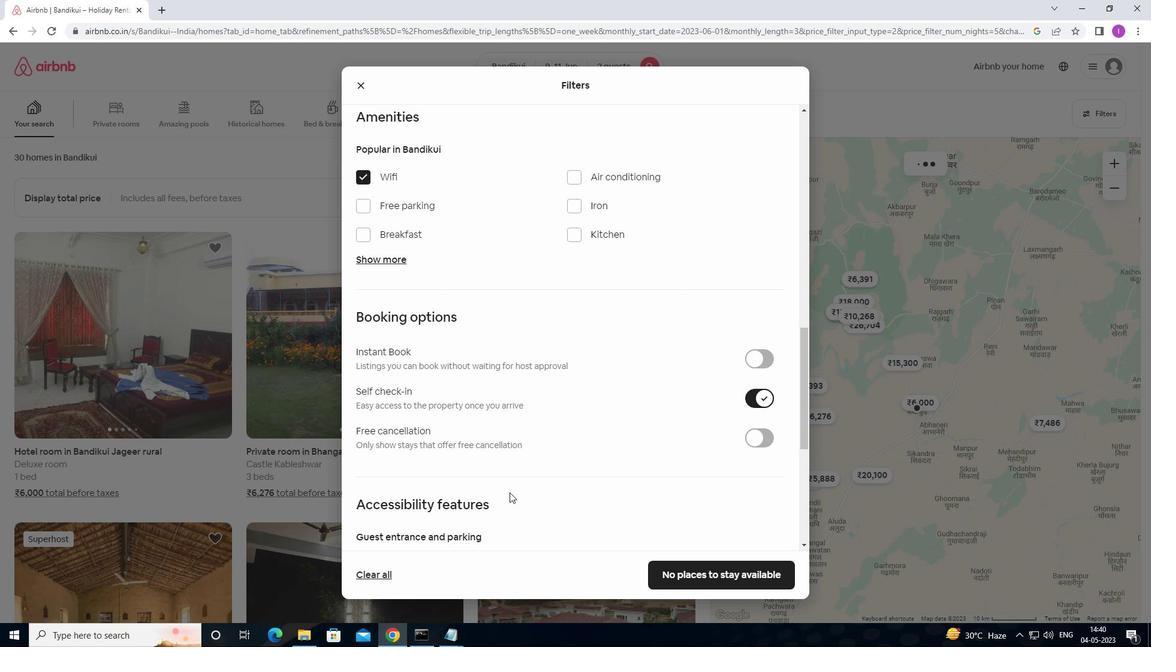 
Action: Mouse scrolled (523, 482) with delta (0, 0)
Screenshot: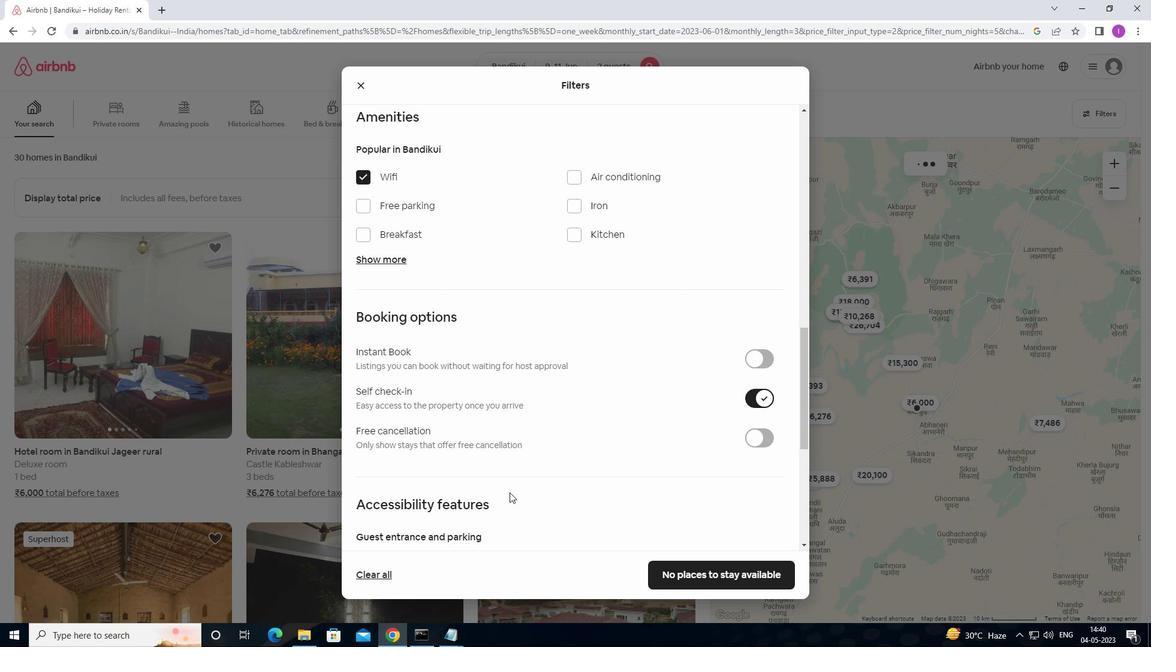 
Action: Mouse moved to (525, 480)
Screenshot: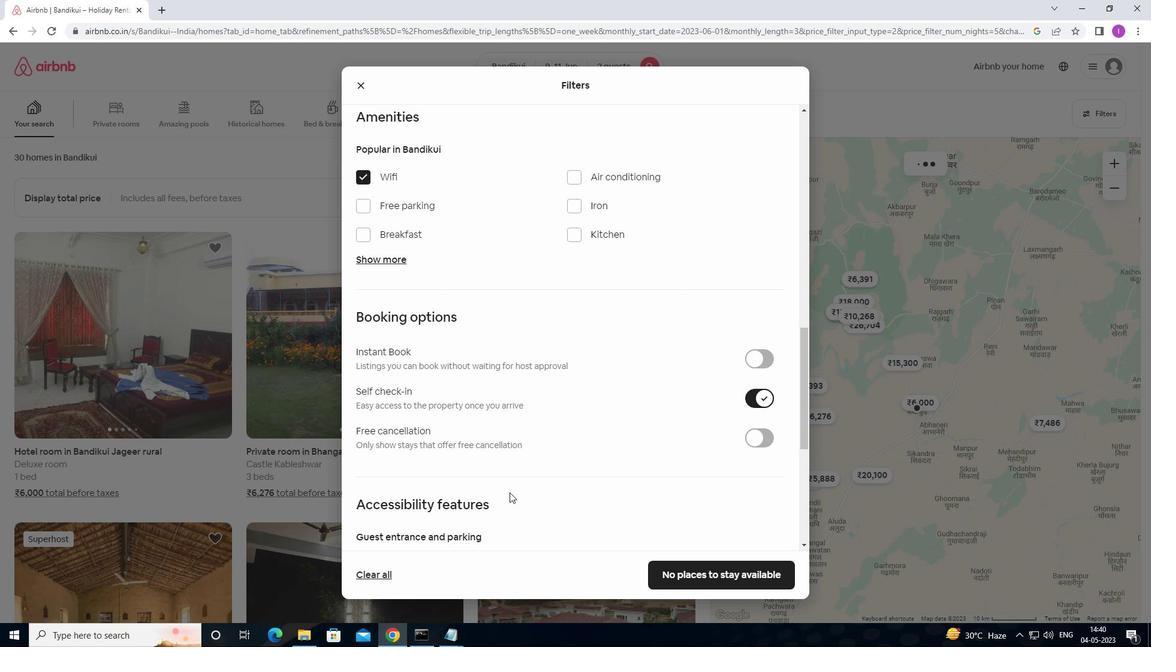 
Action: Mouse scrolled (525, 480) with delta (0, 0)
Screenshot: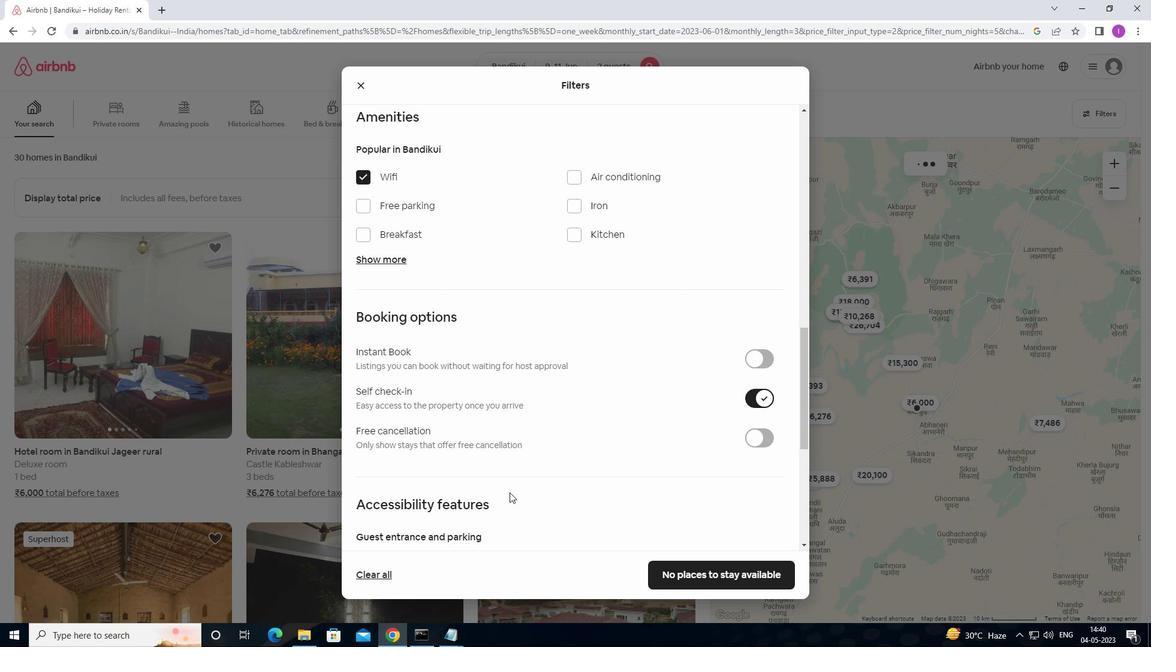 
Action: Mouse moved to (534, 470)
Screenshot: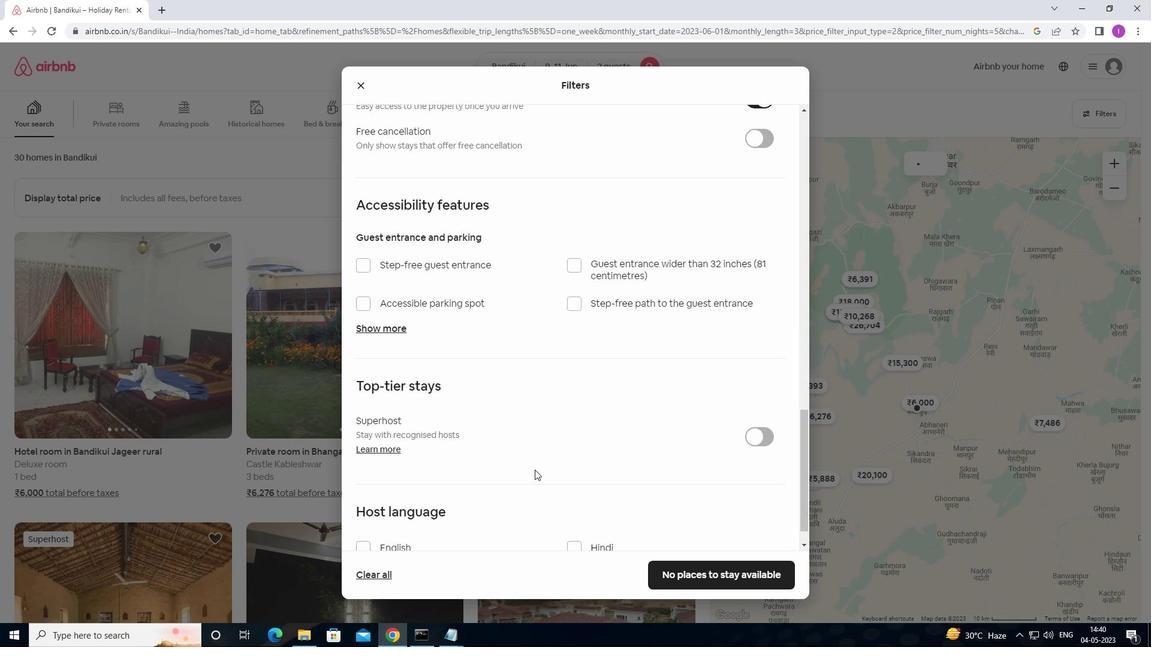 
Action: Mouse scrolled (534, 469) with delta (0, 0)
Screenshot: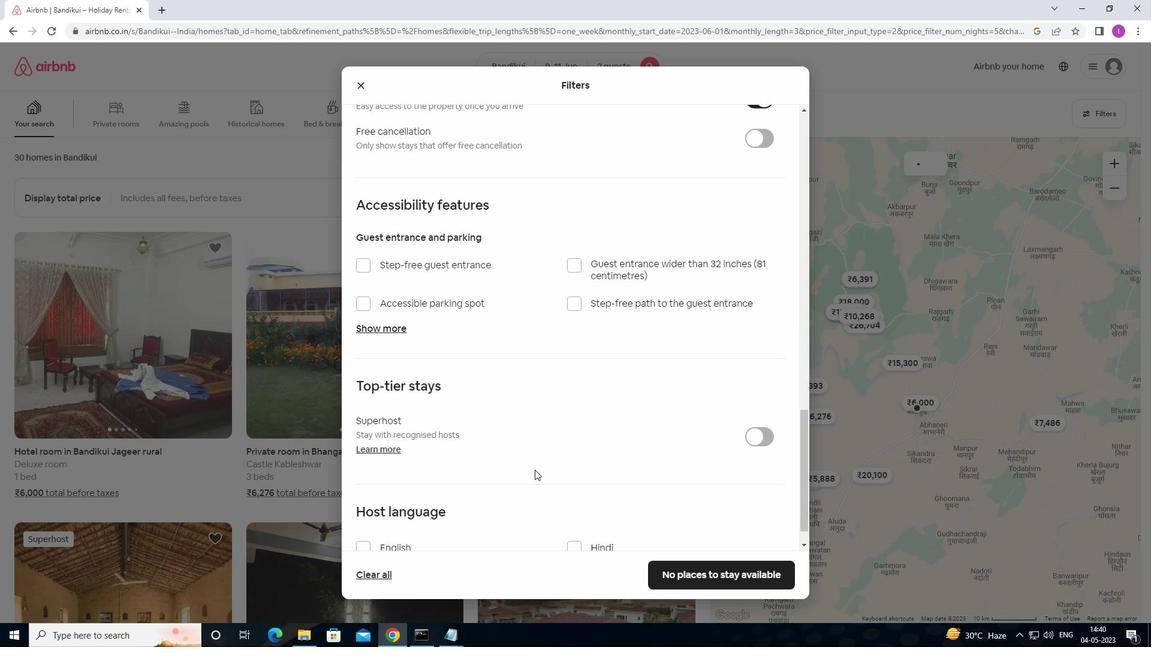 
Action: Mouse scrolled (534, 469) with delta (0, 0)
Screenshot: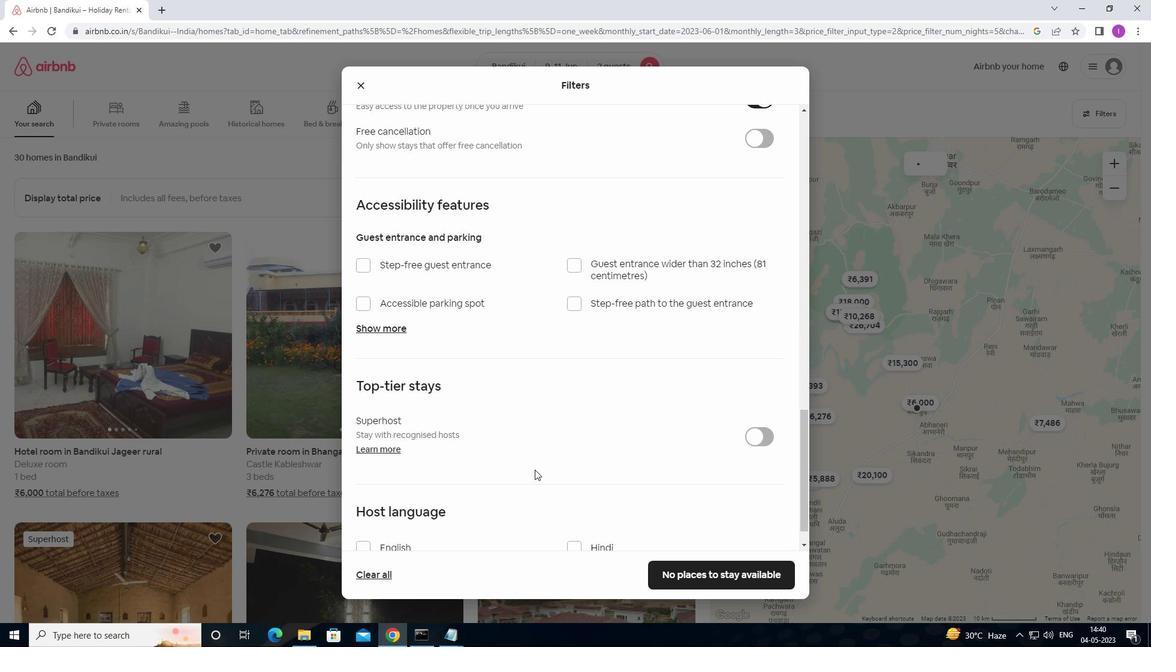 
Action: Mouse scrolled (534, 469) with delta (0, 0)
Screenshot: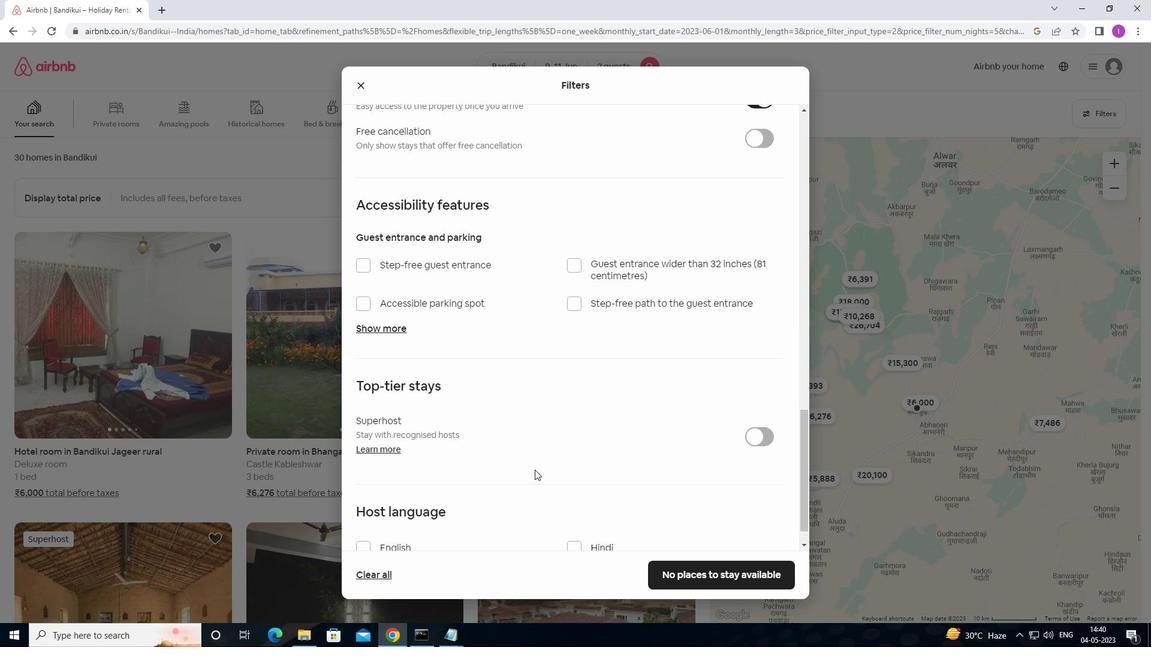
Action: Mouse scrolled (534, 469) with delta (0, 0)
Screenshot: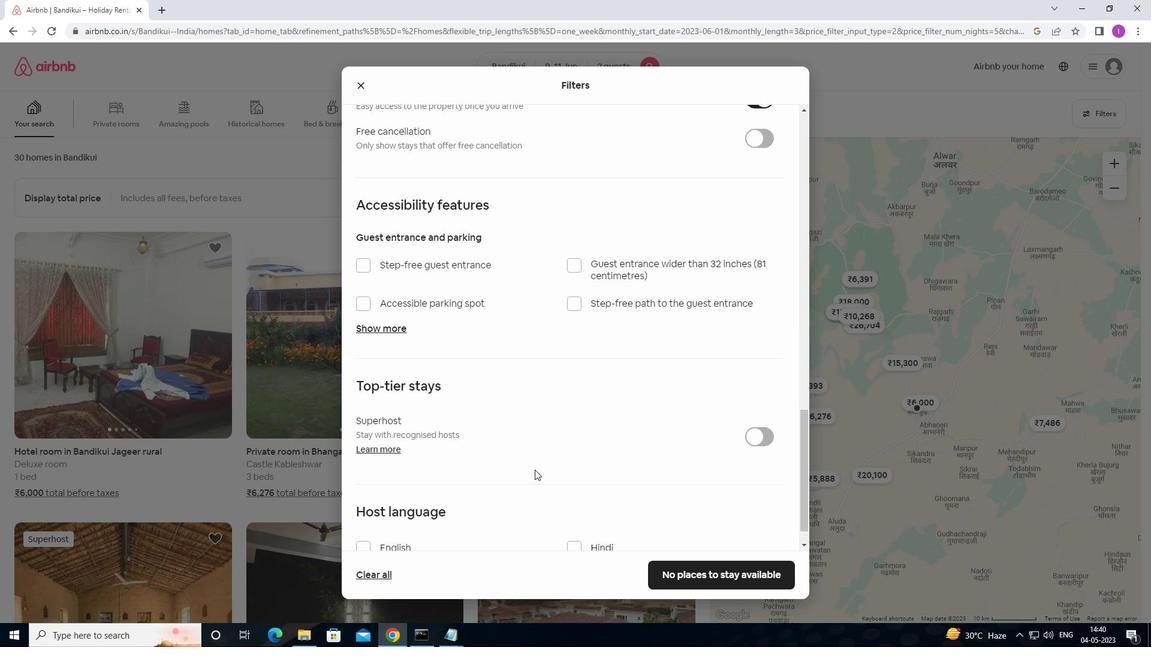 
Action: Mouse moved to (365, 513)
Screenshot: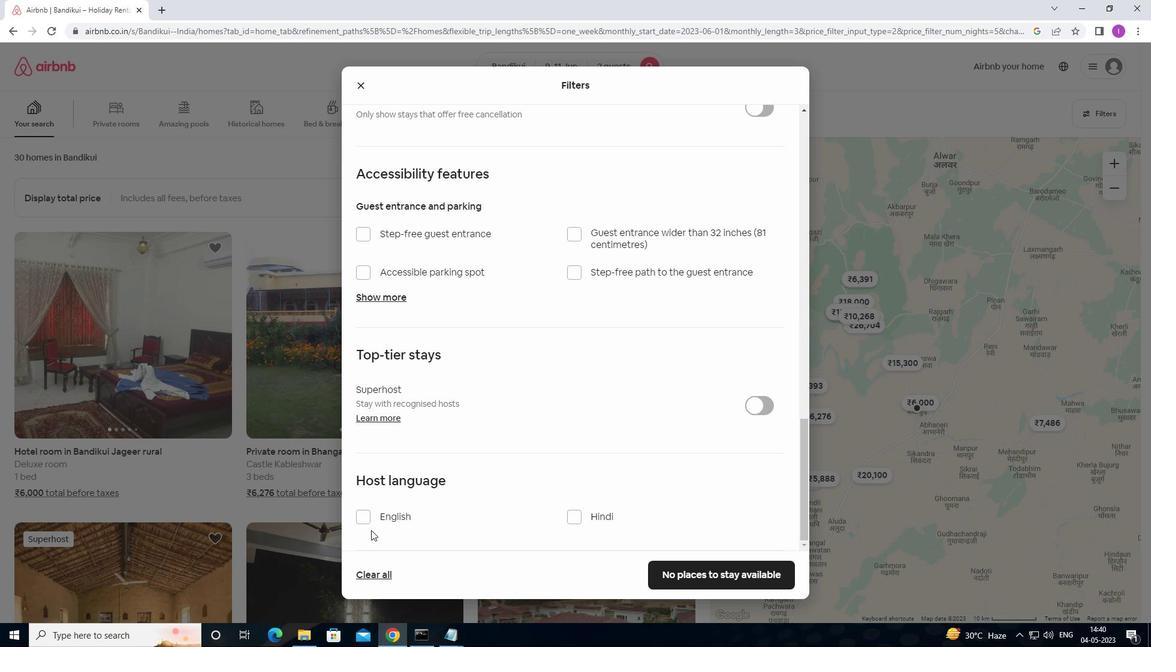
Action: Mouse pressed left at (365, 513)
Screenshot: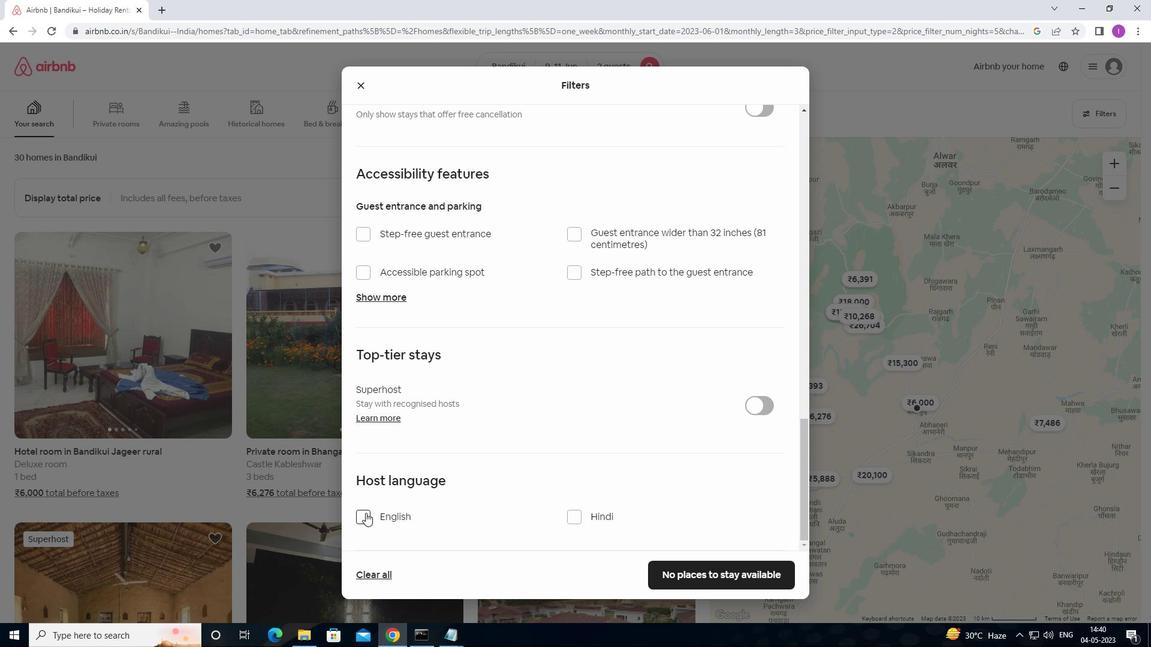 
Action: Mouse moved to (684, 567)
Screenshot: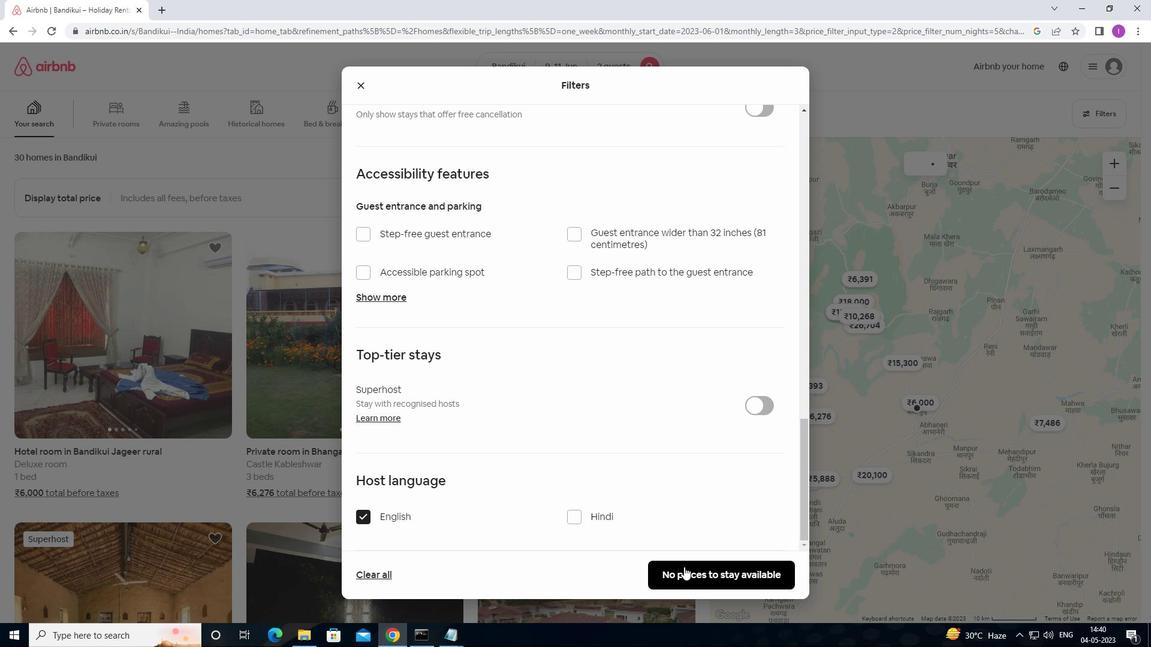 
Action: Mouse pressed left at (684, 567)
Screenshot: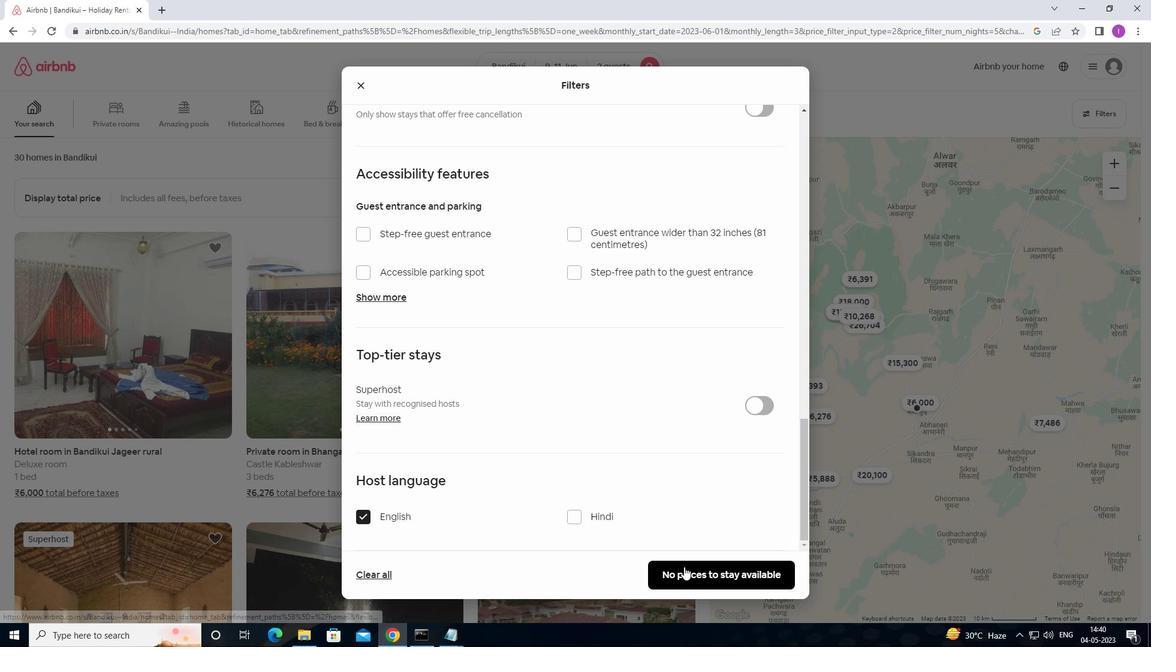 
Action: Mouse moved to (634, 263)
Screenshot: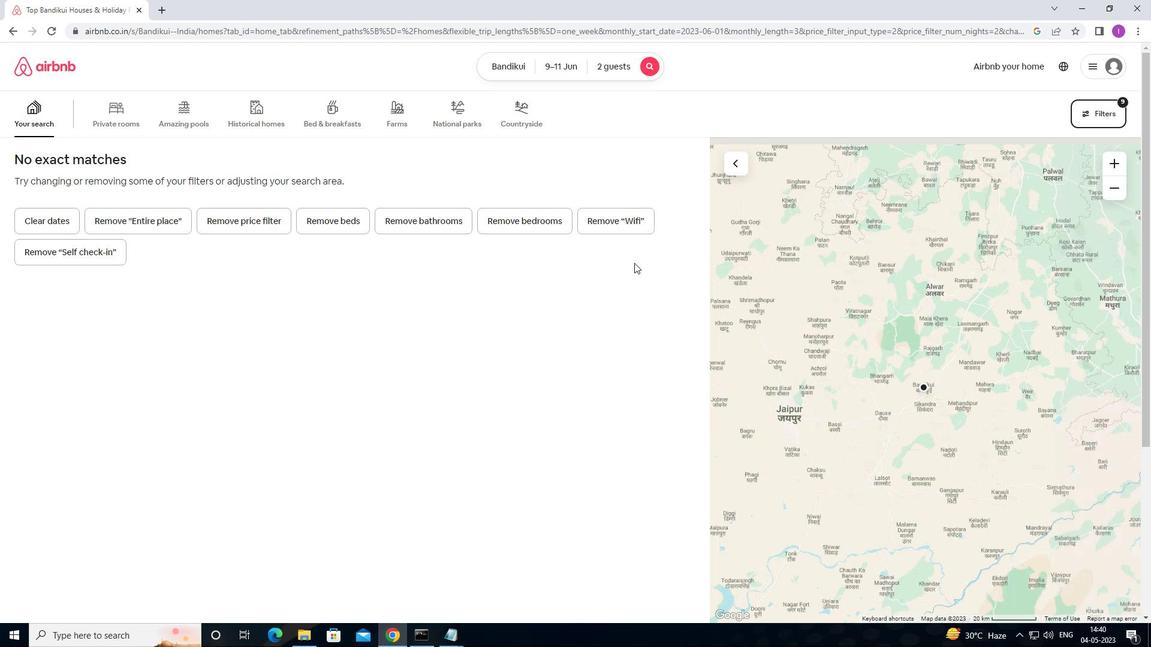 
